 Task: Find connections with filter location Renningen with filter topic #Startupcompanywith filter profile language English with filter current company Spencer Stuart with filter school Manav Rachna International Institute of Research & Studies with filter industry Architecture and Planning with filter service category Grant Writing with filter keywords title Foreman
Action: Mouse moved to (336, 251)
Screenshot: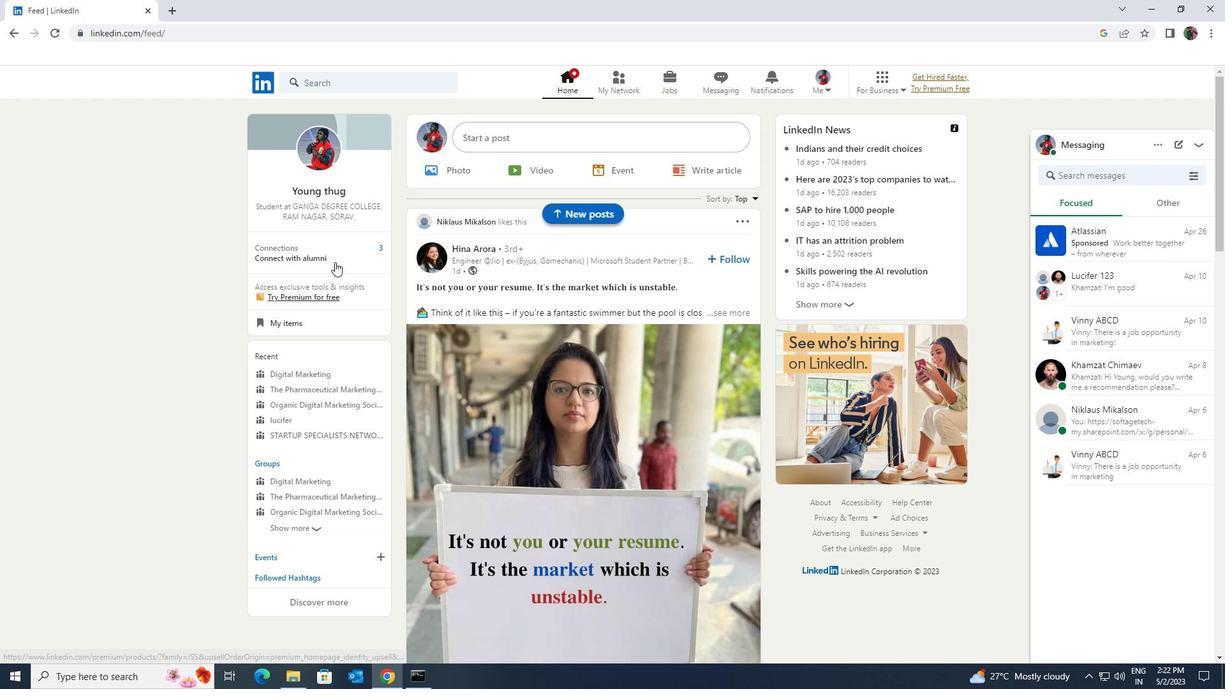 
Action: Mouse pressed left at (336, 251)
Screenshot: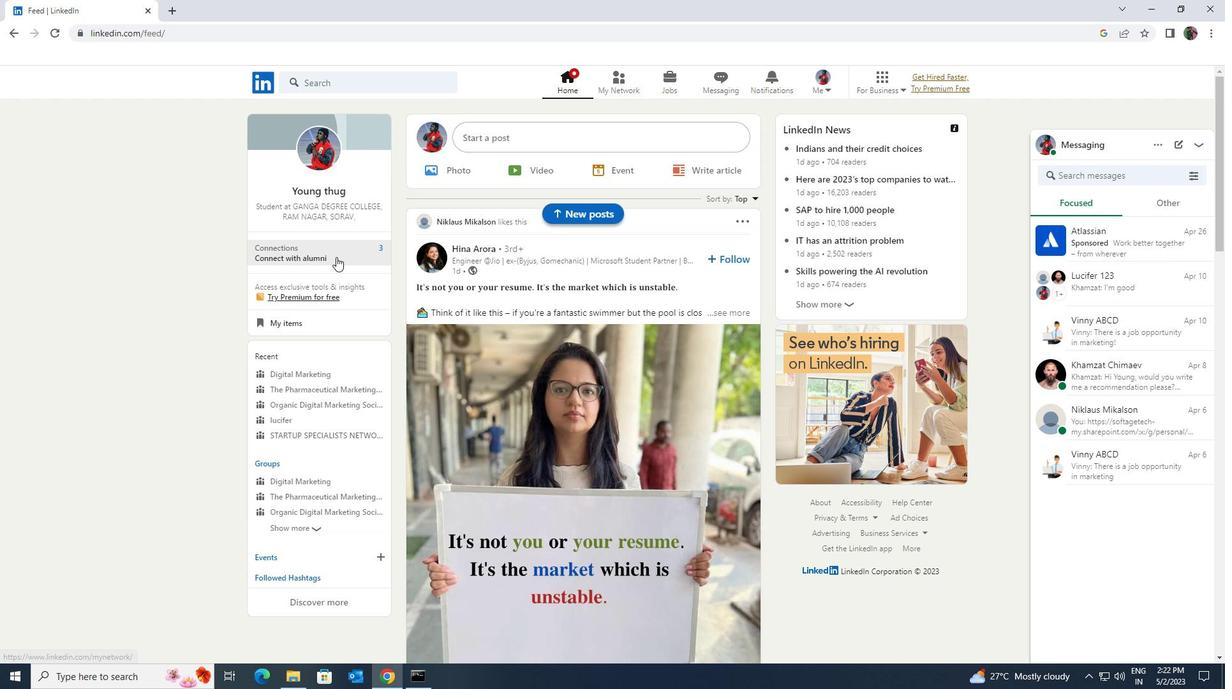 
Action: Mouse moved to (345, 152)
Screenshot: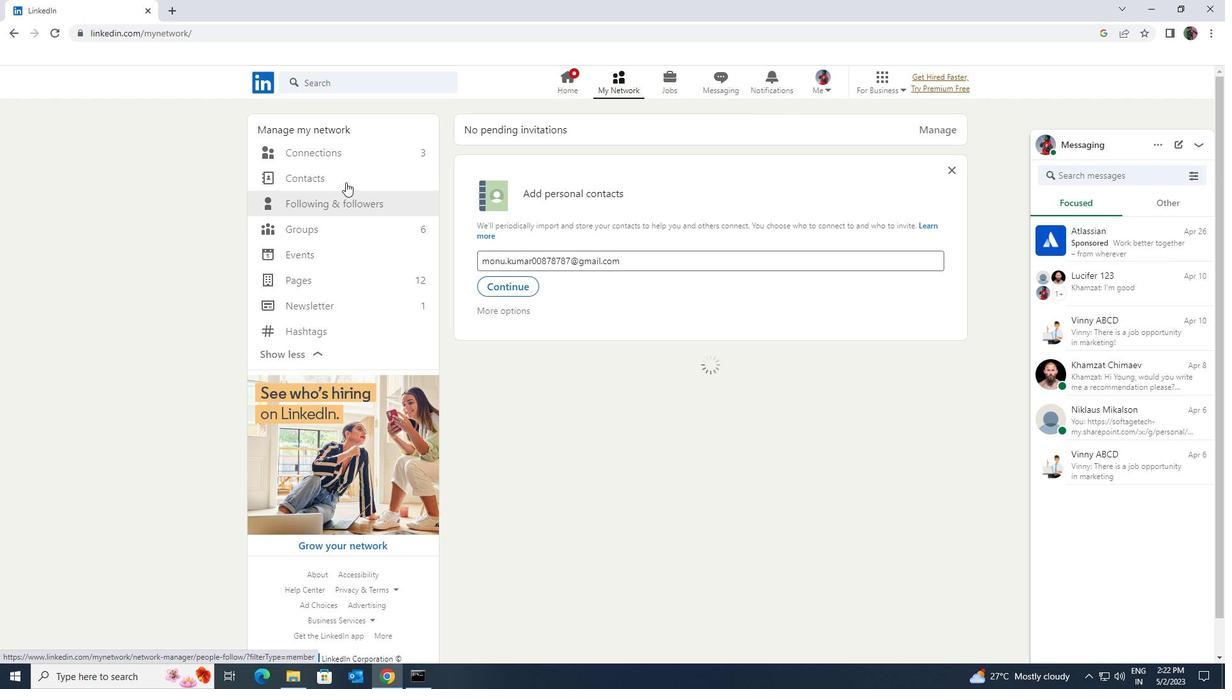 
Action: Mouse pressed left at (345, 152)
Screenshot: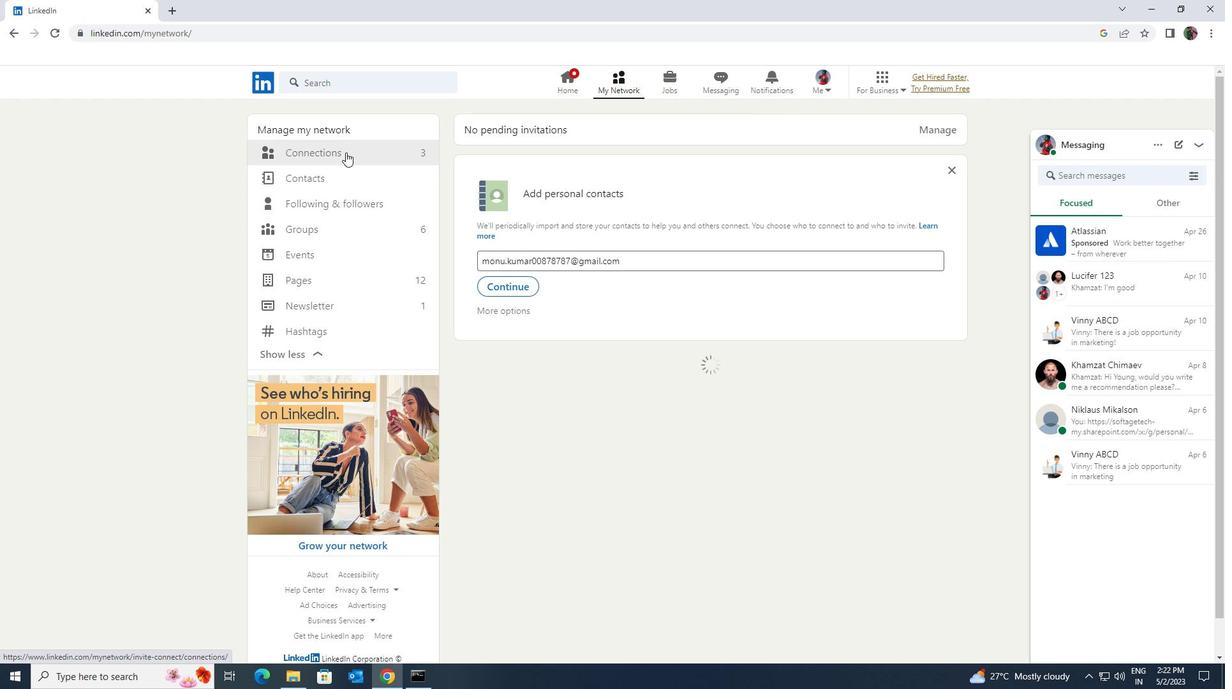 
Action: Mouse moved to (679, 155)
Screenshot: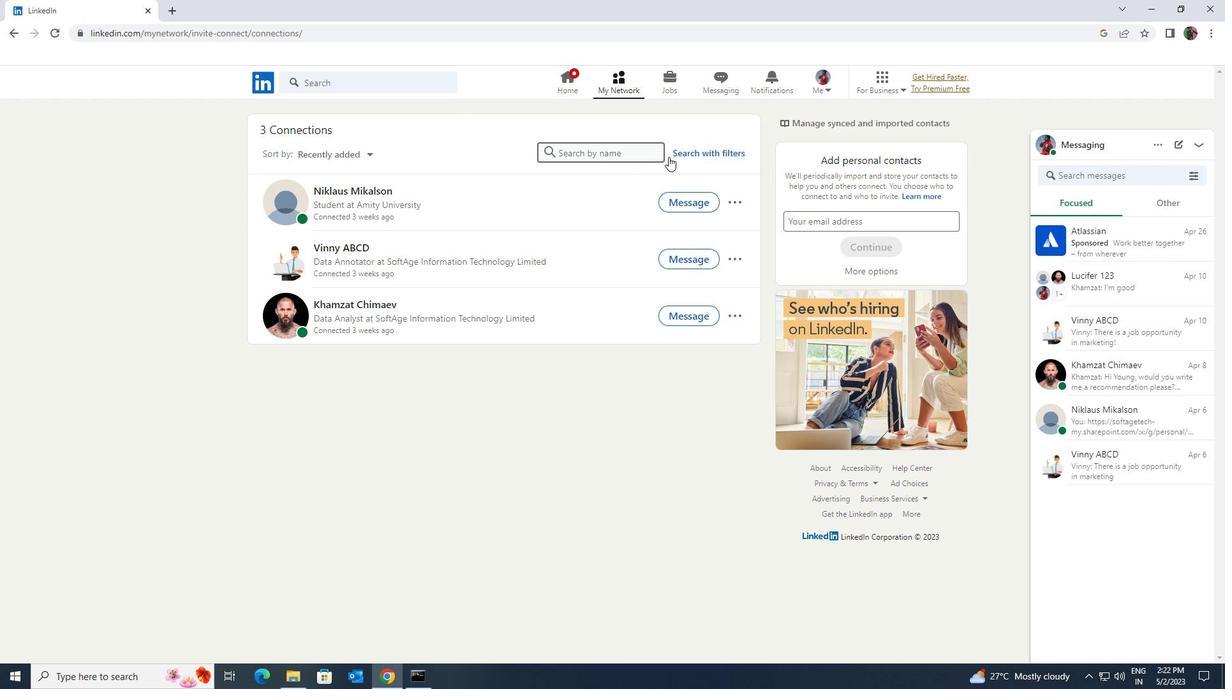 
Action: Mouse pressed left at (679, 155)
Screenshot: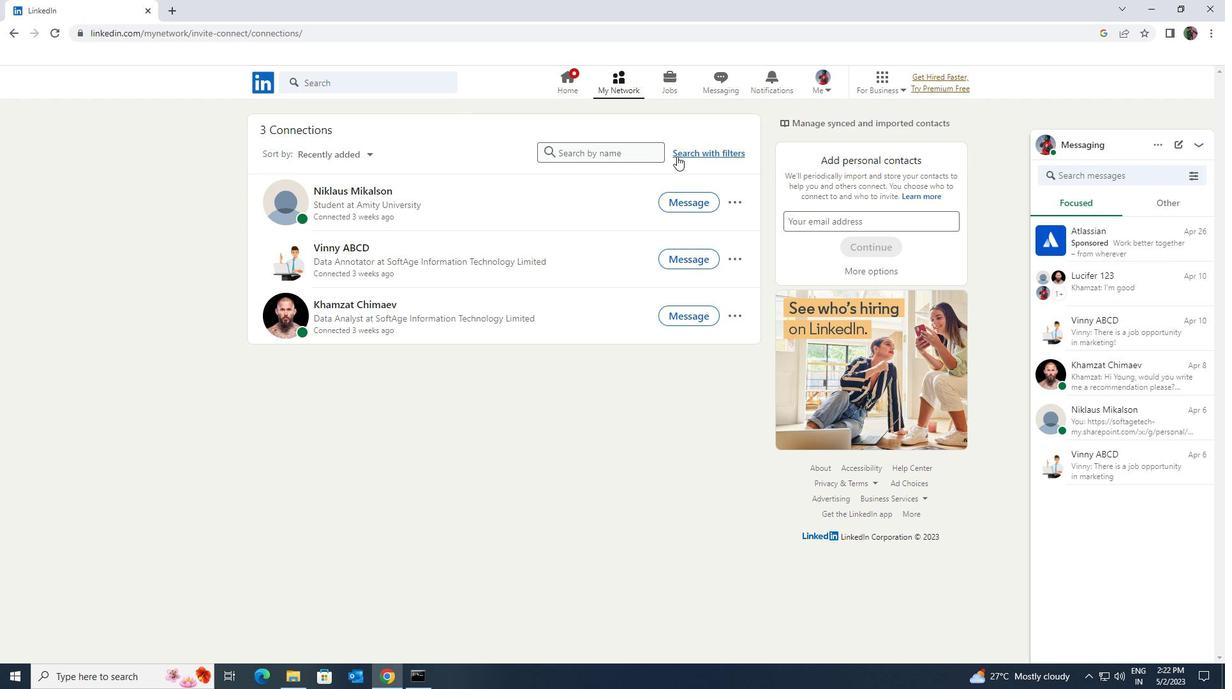 
Action: Mouse moved to (649, 118)
Screenshot: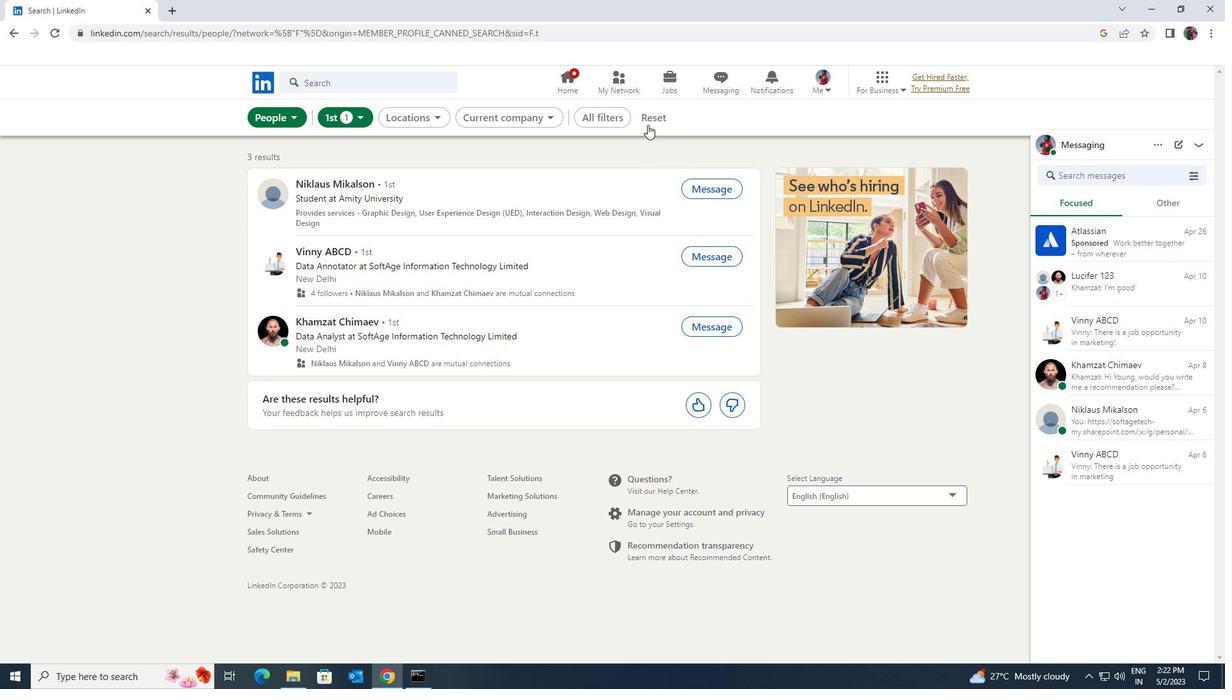 
Action: Mouse pressed left at (649, 118)
Screenshot: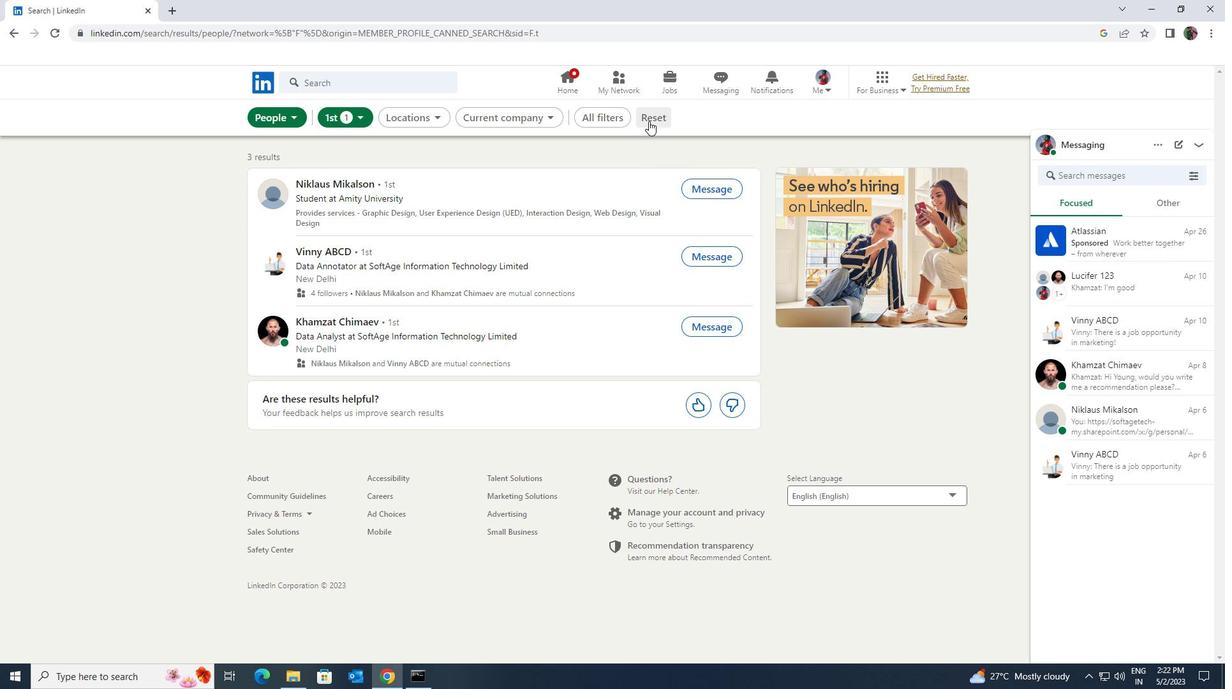 
Action: Mouse moved to (639, 116)
Screenshot: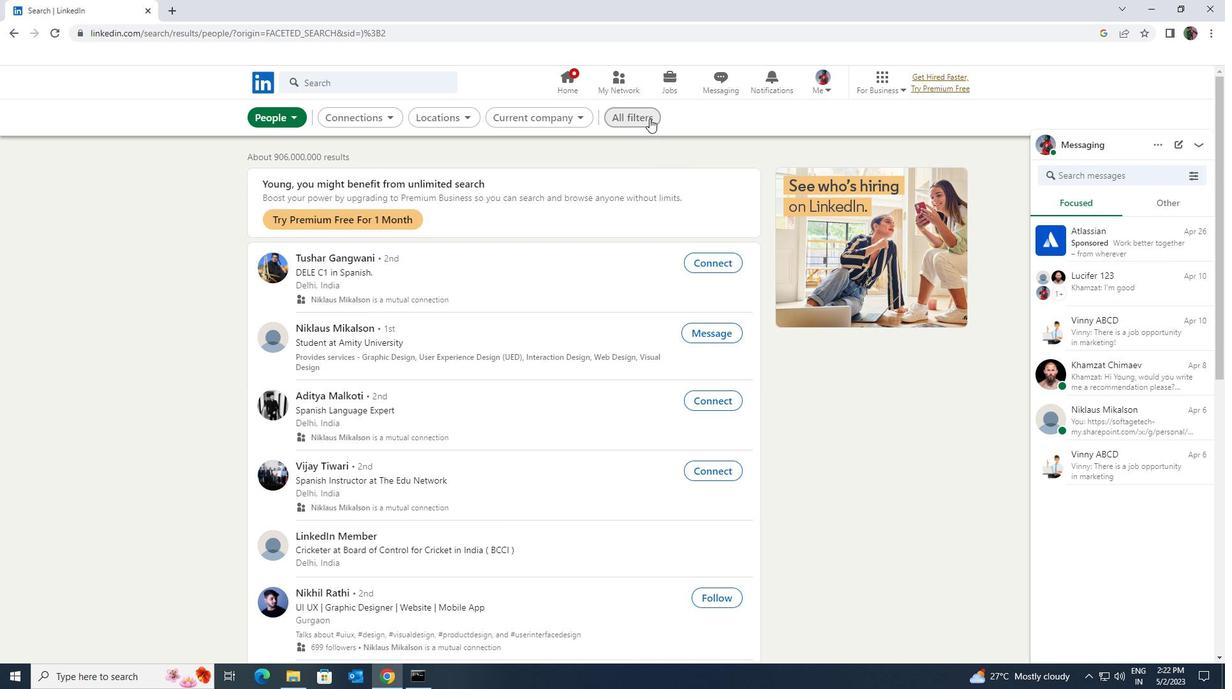 
Action: Mouse pressed left at (639, 116)
Screenshot: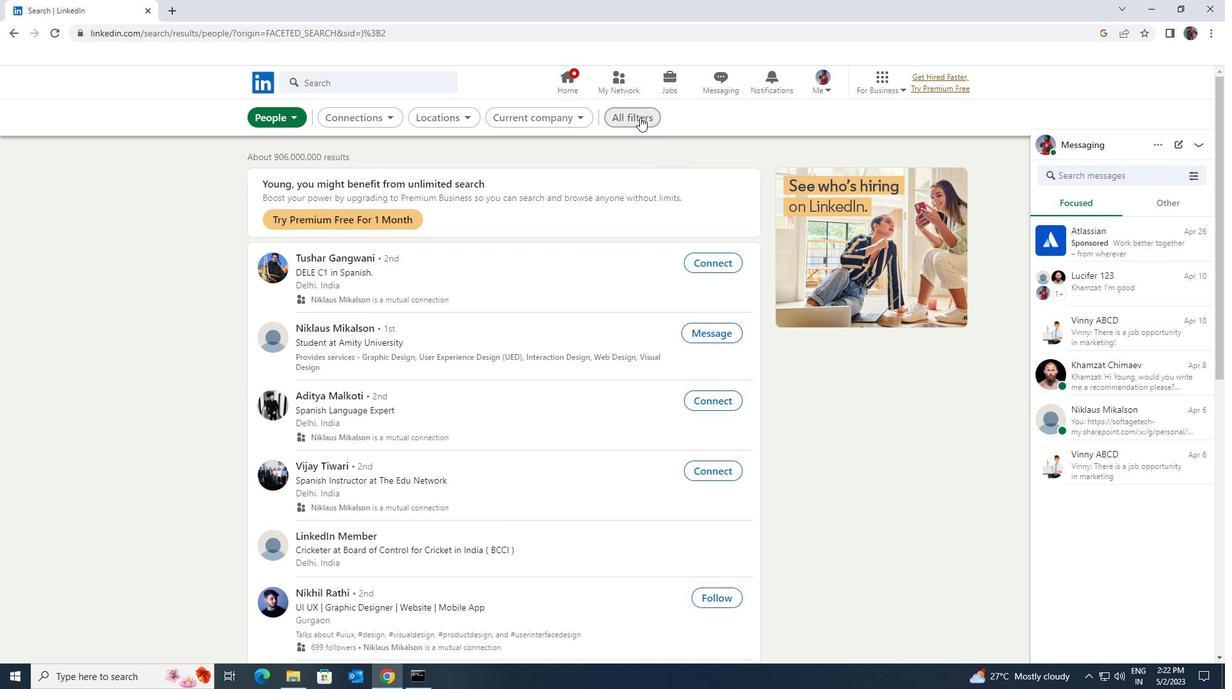 
Action: Mouse moved to (1056, 499)
Screenshot: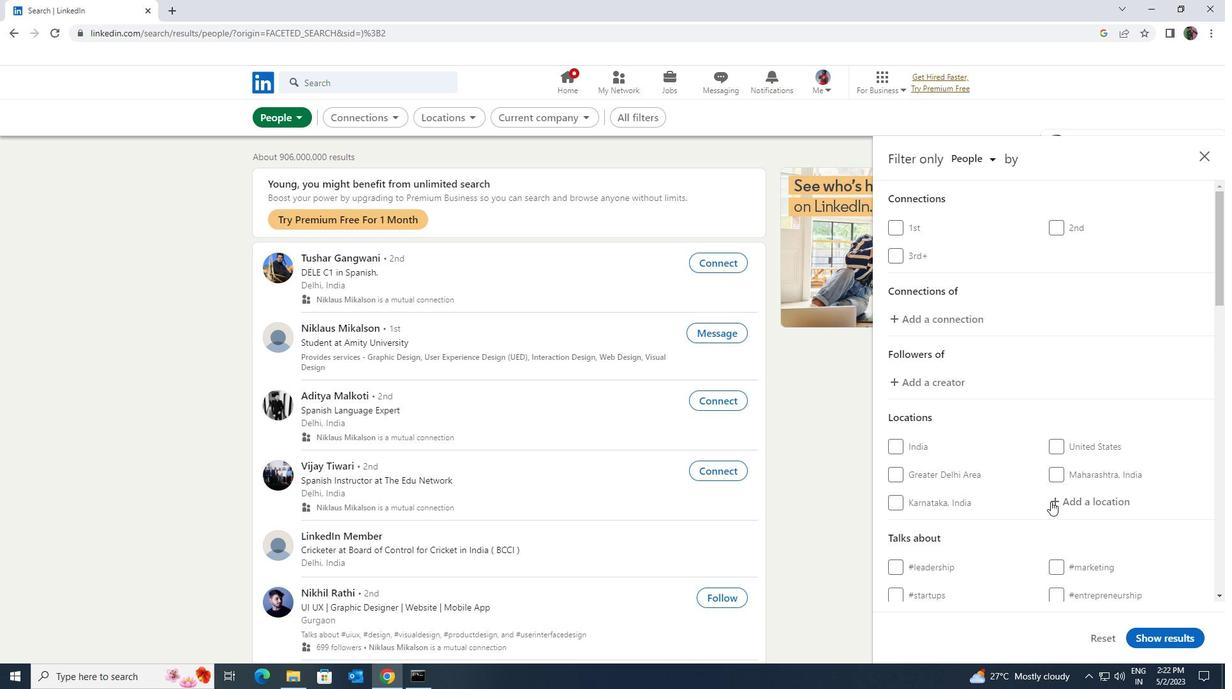 
Action: Mouse pressed left at (1056, 499)
Screenshot: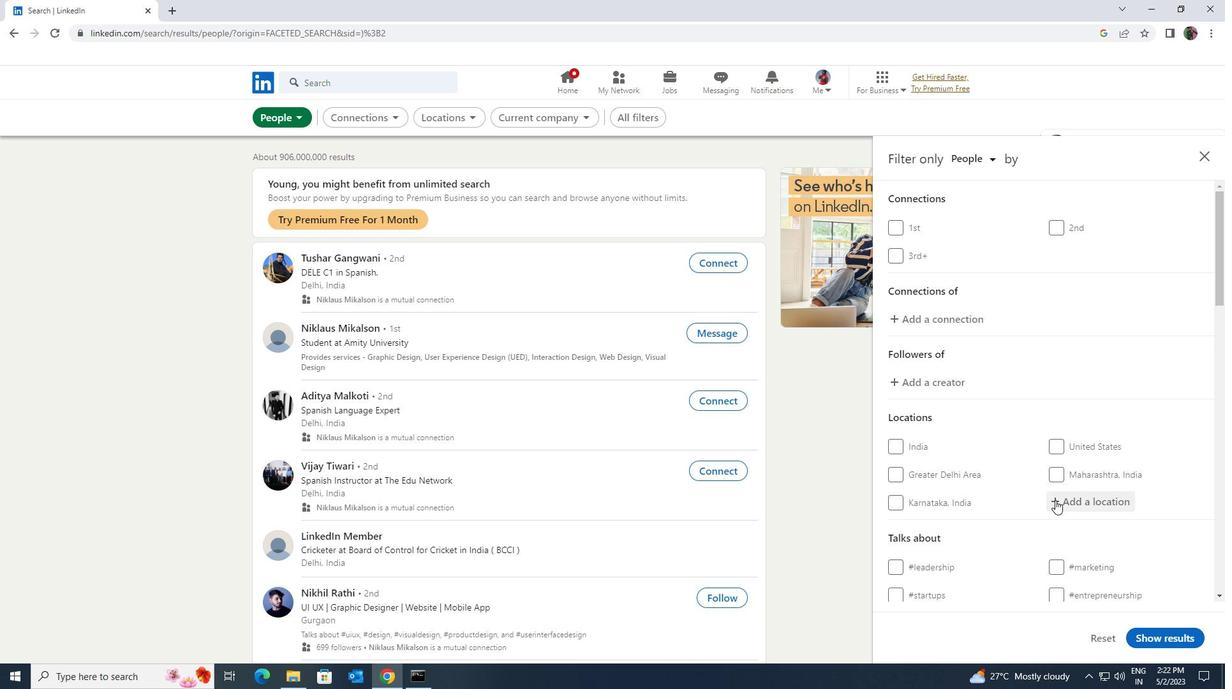 
Action: Mouse moved to (1058, 489)
Screenshot: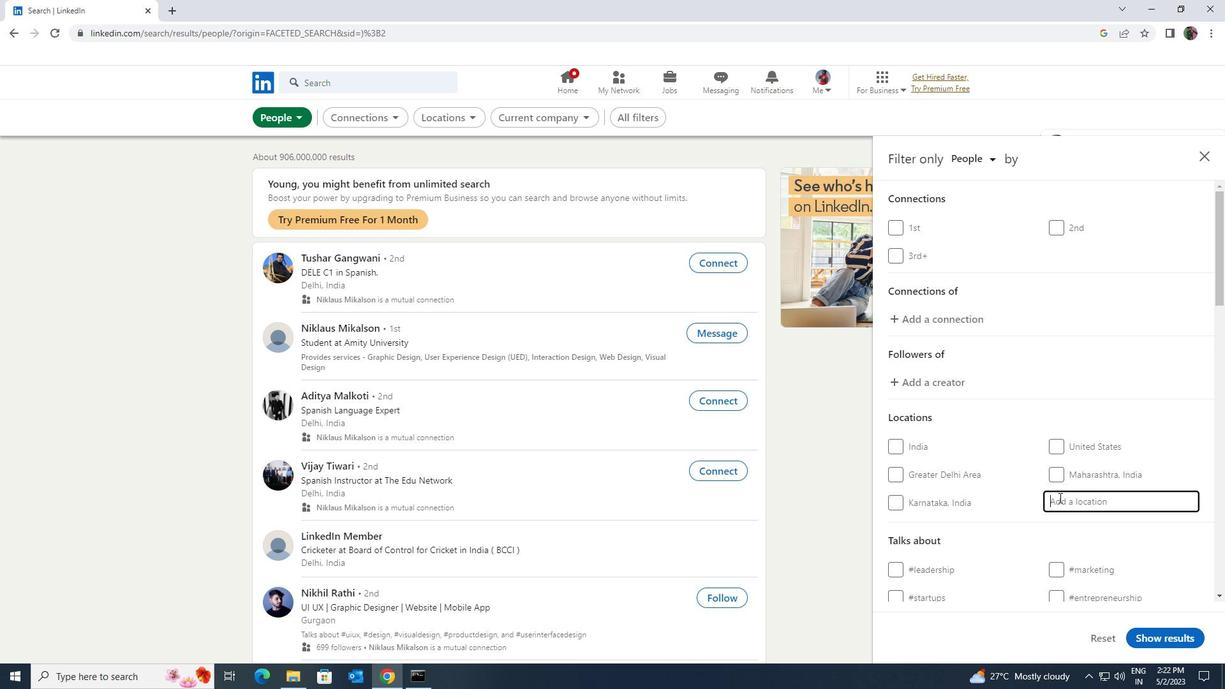 
Action: Key pressed <Key.shift><Key.shift><Key.shift><Key.shift><Key.shift><Key.shift><Key.shift><Key.shift><Key.shift><Key.shift><Key.shift><Key.shift><Key.shift>RENNIN
Screenshot: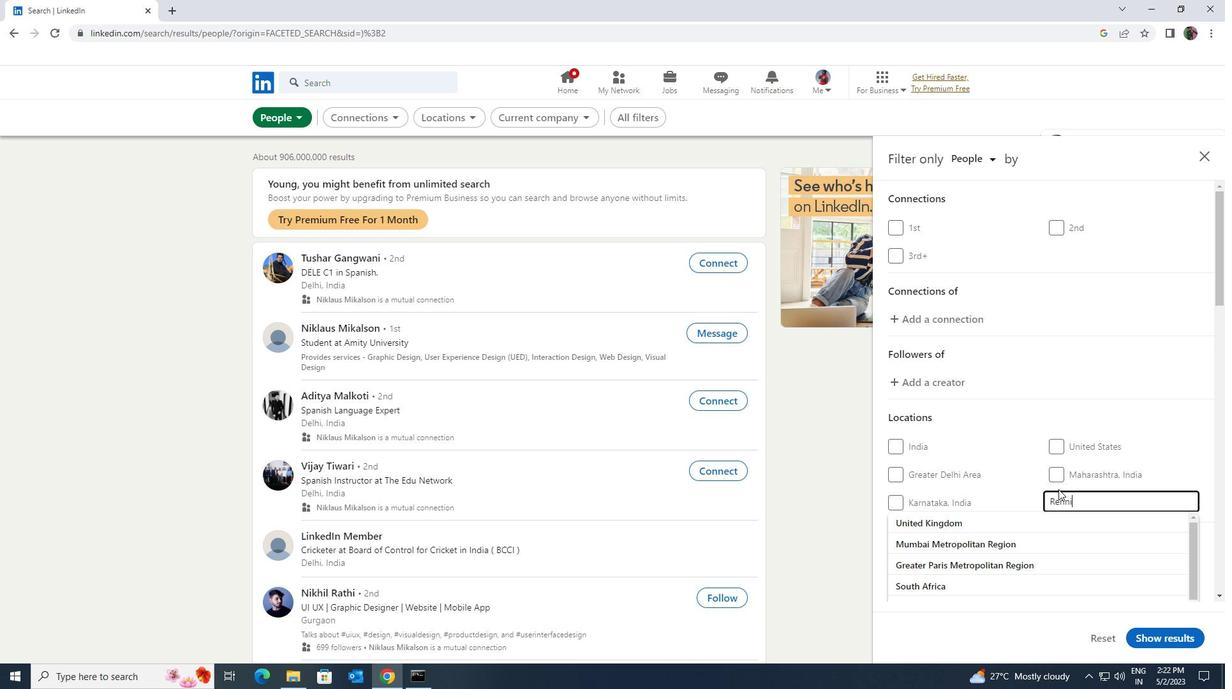 
Action: Mouse moved to (1051, 520)
Screenshot: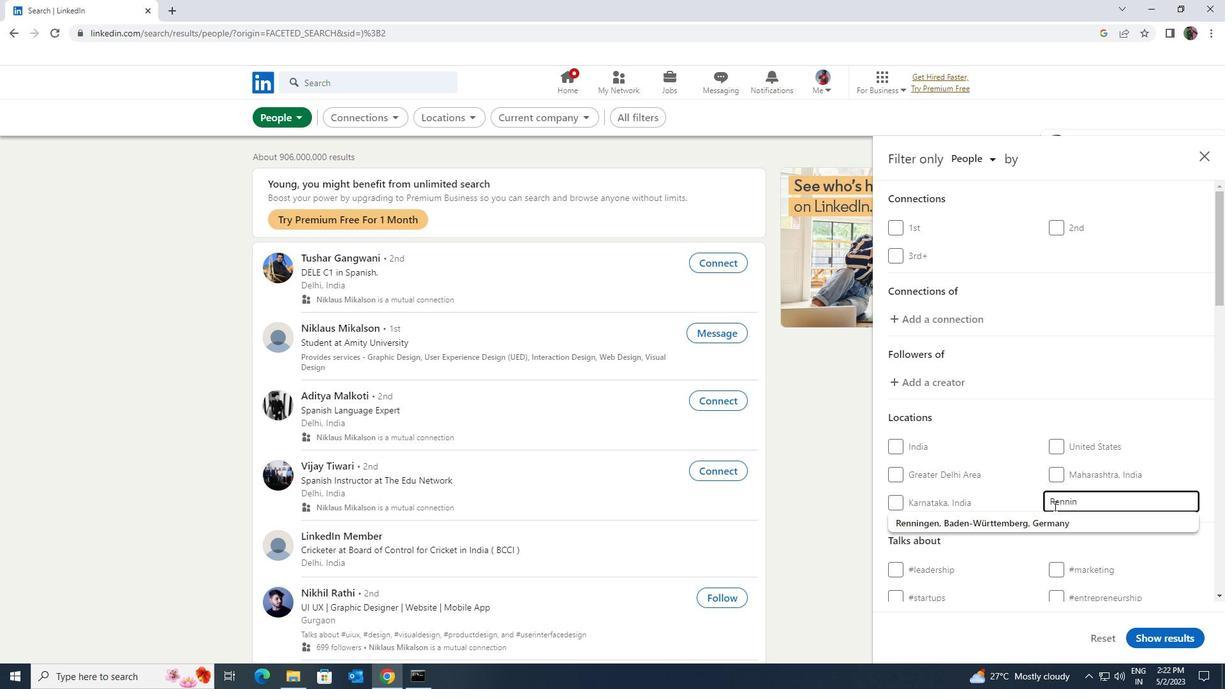 
Action: Mouse pressed left at (1051, 520)
Screenshot: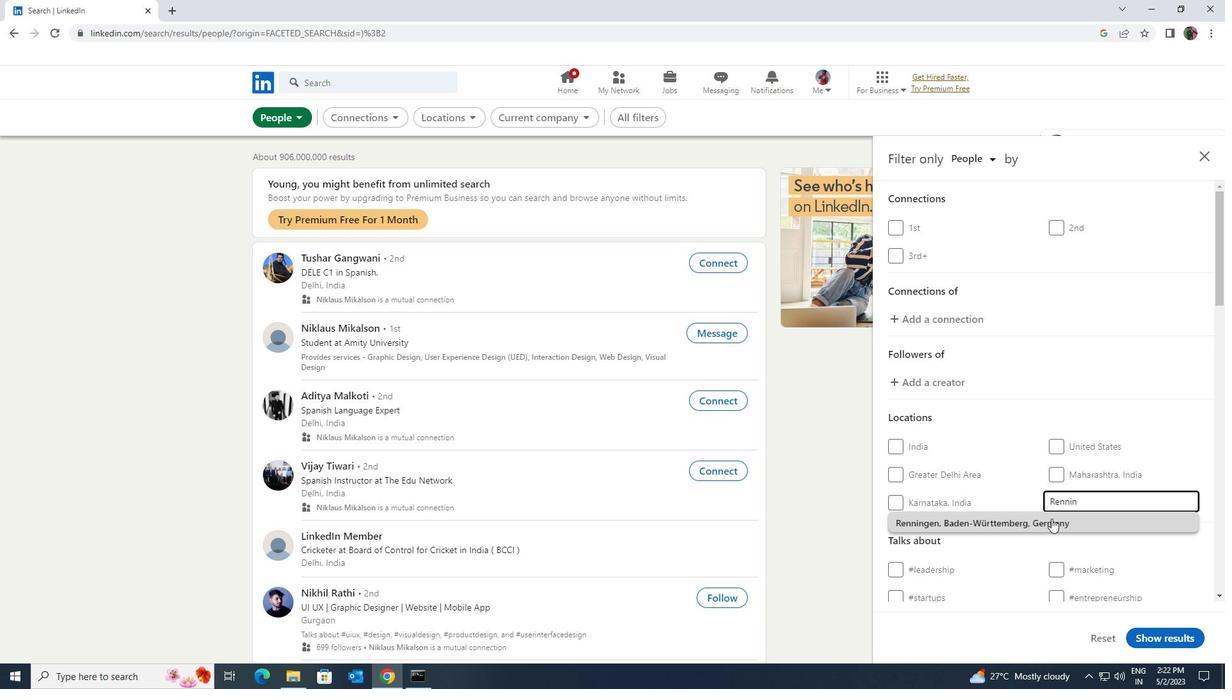 
Action: Mouse moved to (1051, 516)
Screenshot: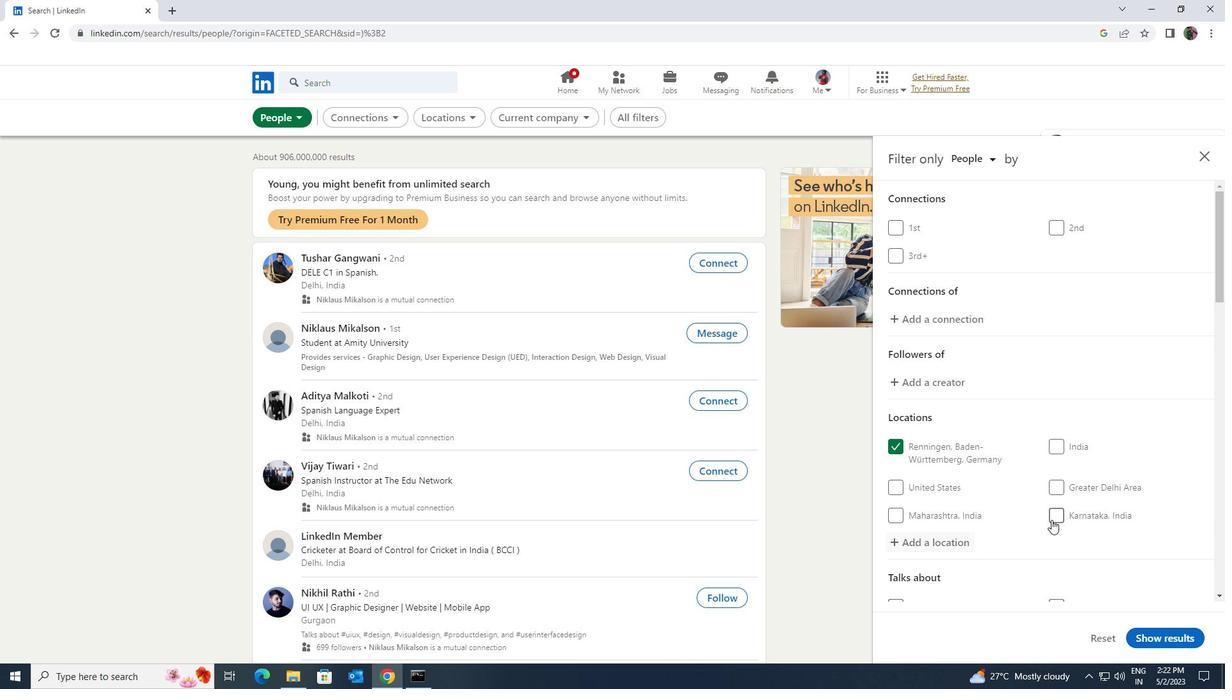 
Action: Mouse scrolled (1051, 516) with delta (0, 0)
Screenshot: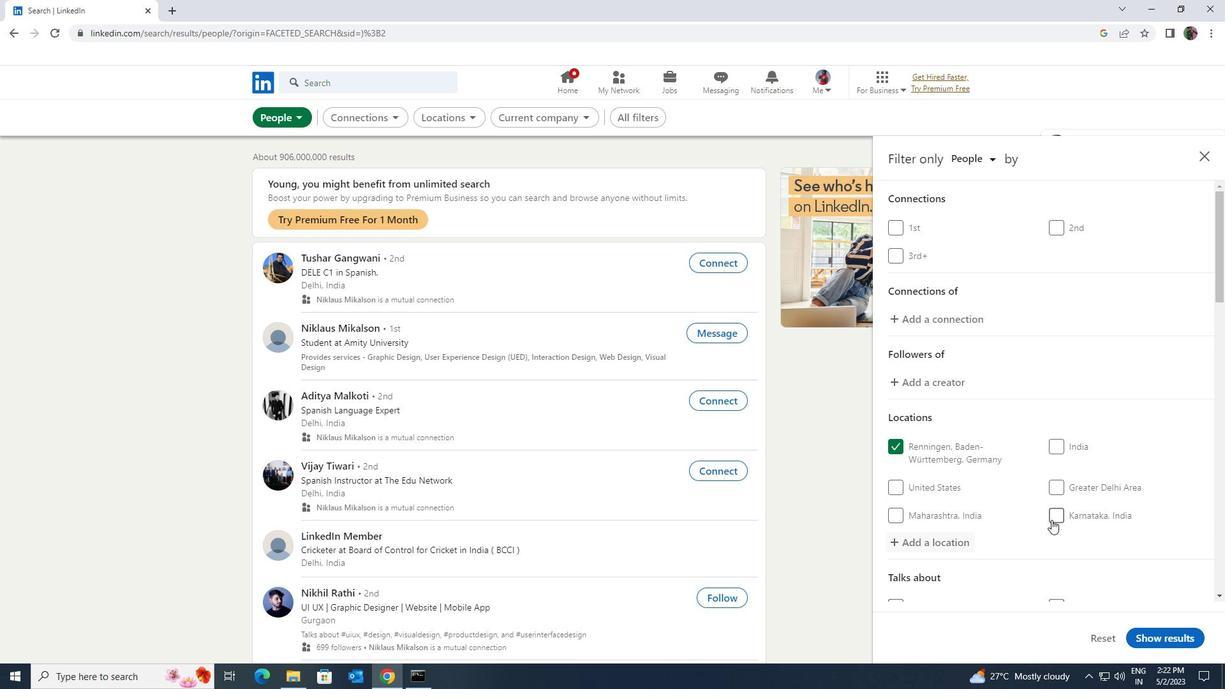
Action: Mouse scrolled (1051, 516) with delta (0, 0)
Screenshot: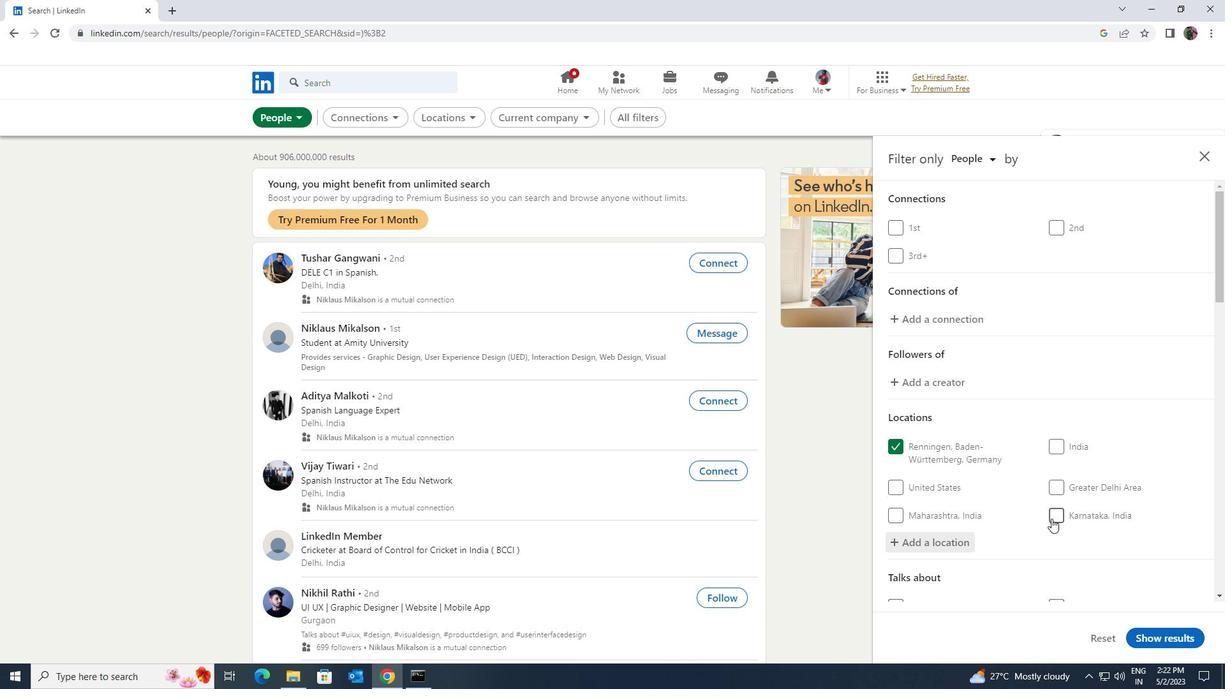 
Action: Mouse moved to (1055, 529)
Screenshot: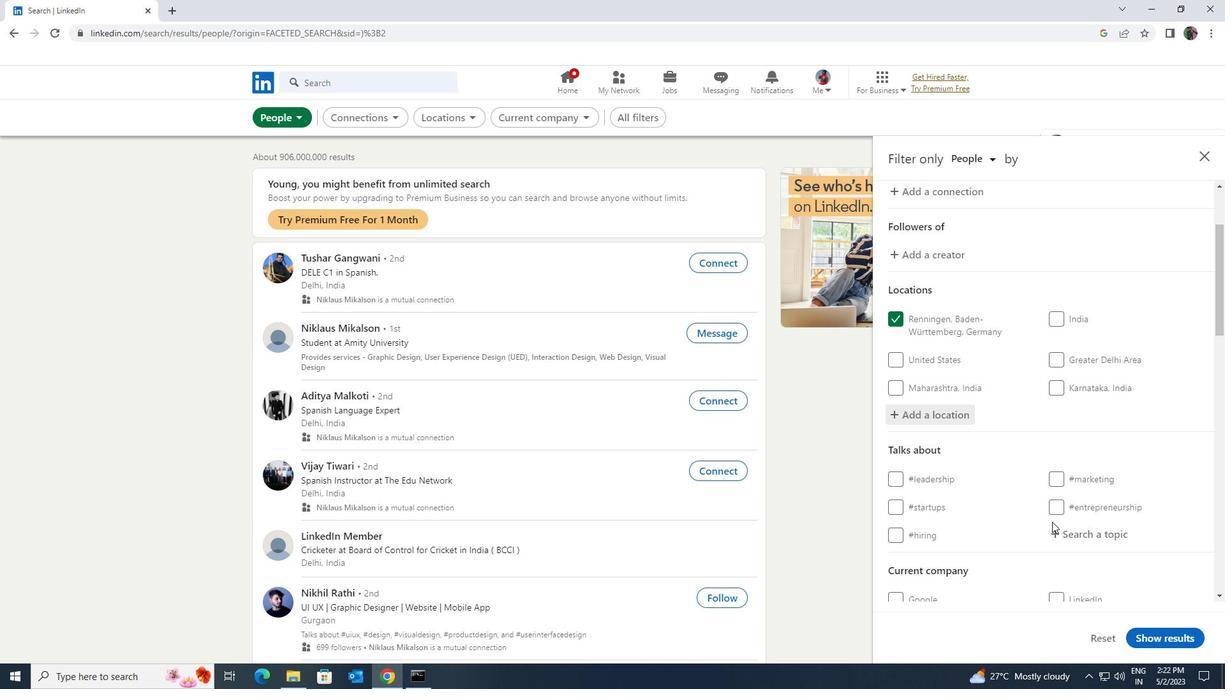 
Action: Mouse pressed left at (1055, 529)
Screenshot: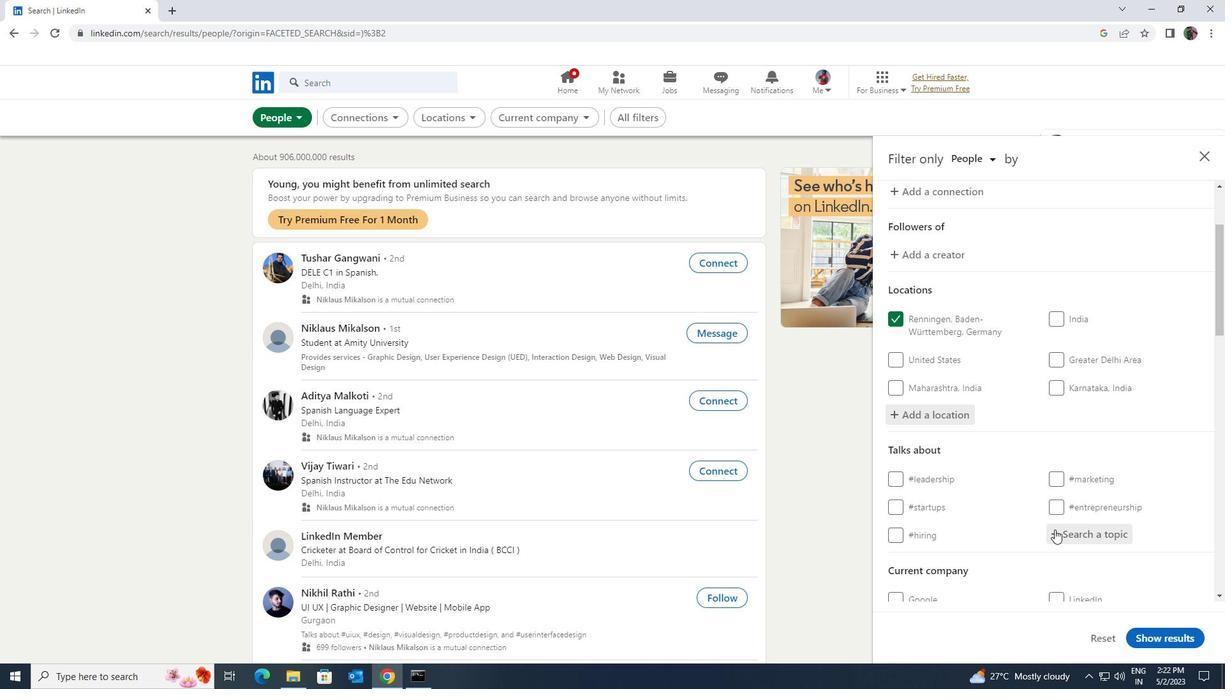 
Action: Key pressed <Key.shift><Key.shift><Key.shift><Key.shift><Key.shift><Key.shift><Key.shift>STARTUPCOMP
Screenshot: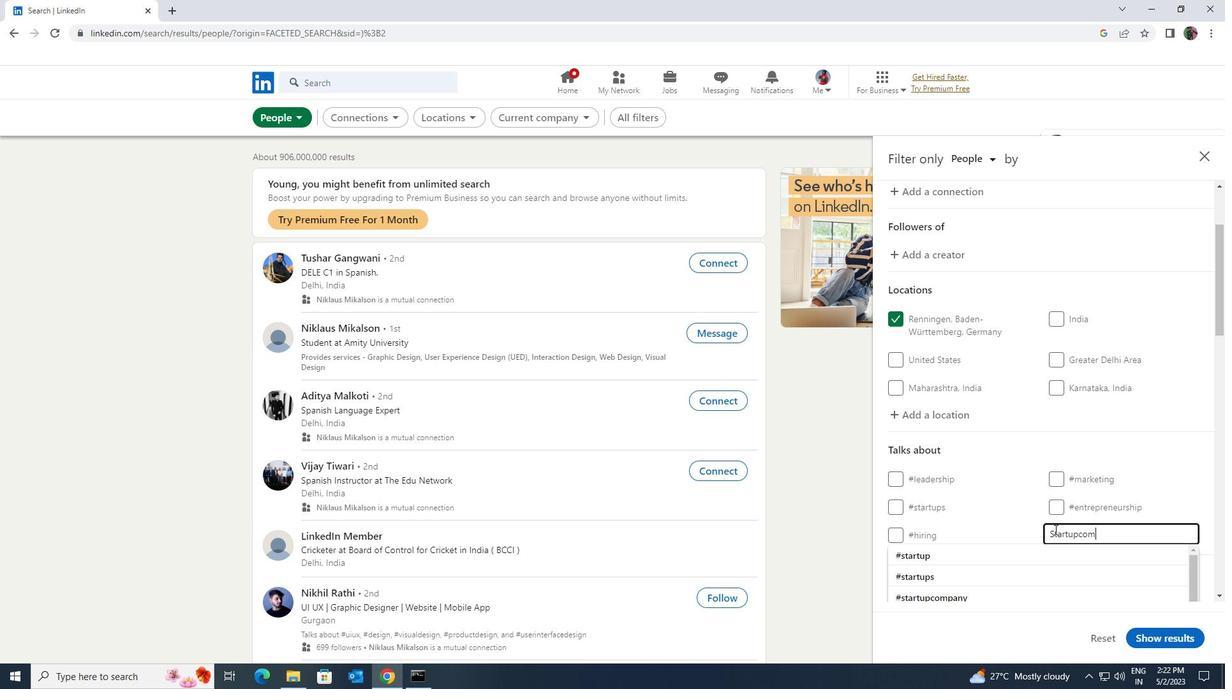 
Action: Mouse moved to (1031, 555)
Screenshot: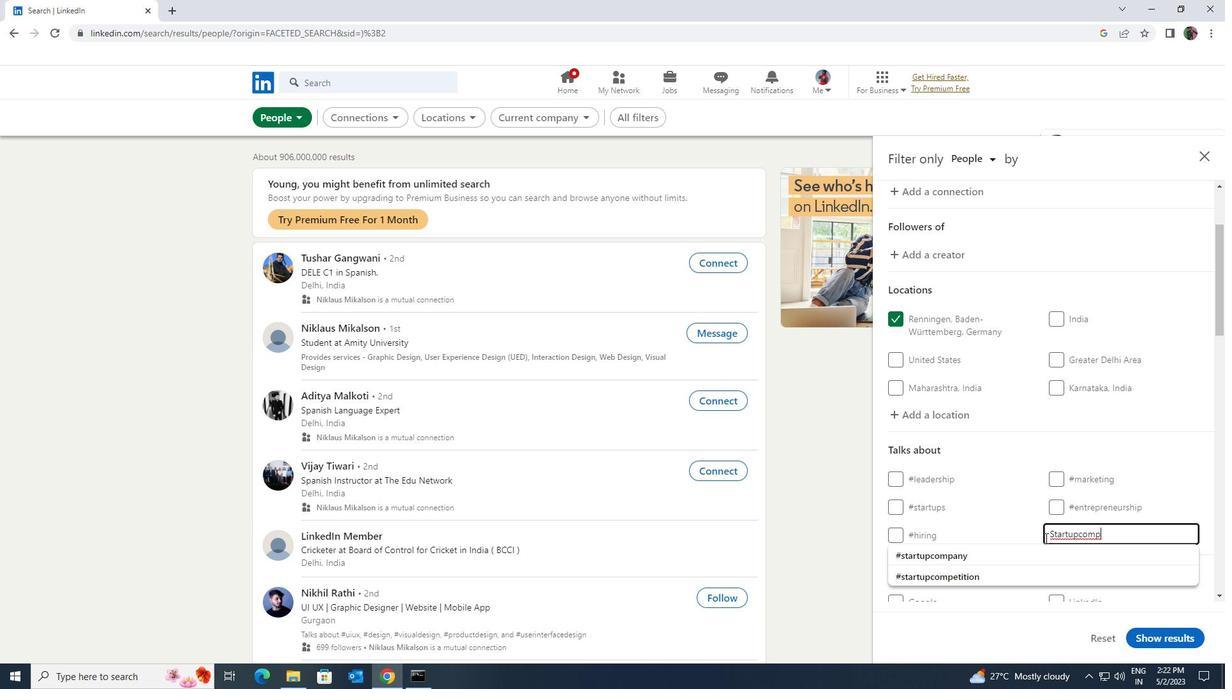 
Action: Mouse pressed left at (1031, 555)
Screenshot: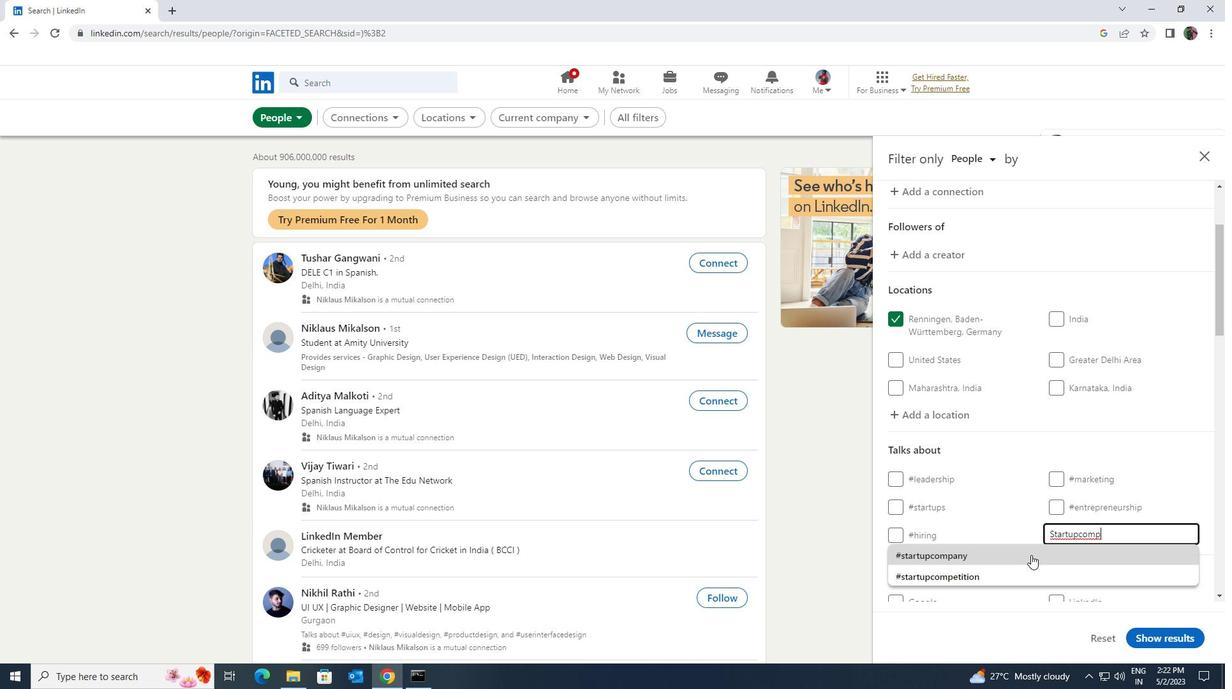 
Action: Mouse moved to (1042, 486)
Screenshot: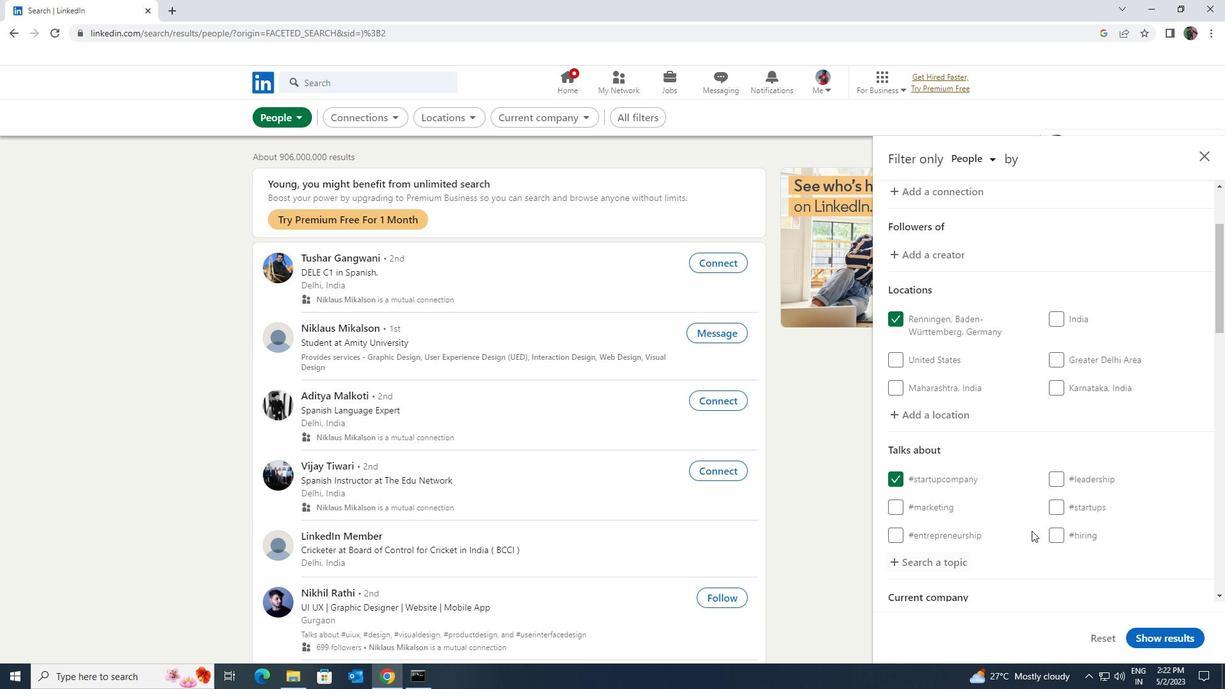 
Action: Mouse scrolled (1042, 485) with delta (0, 0)
Screenshot: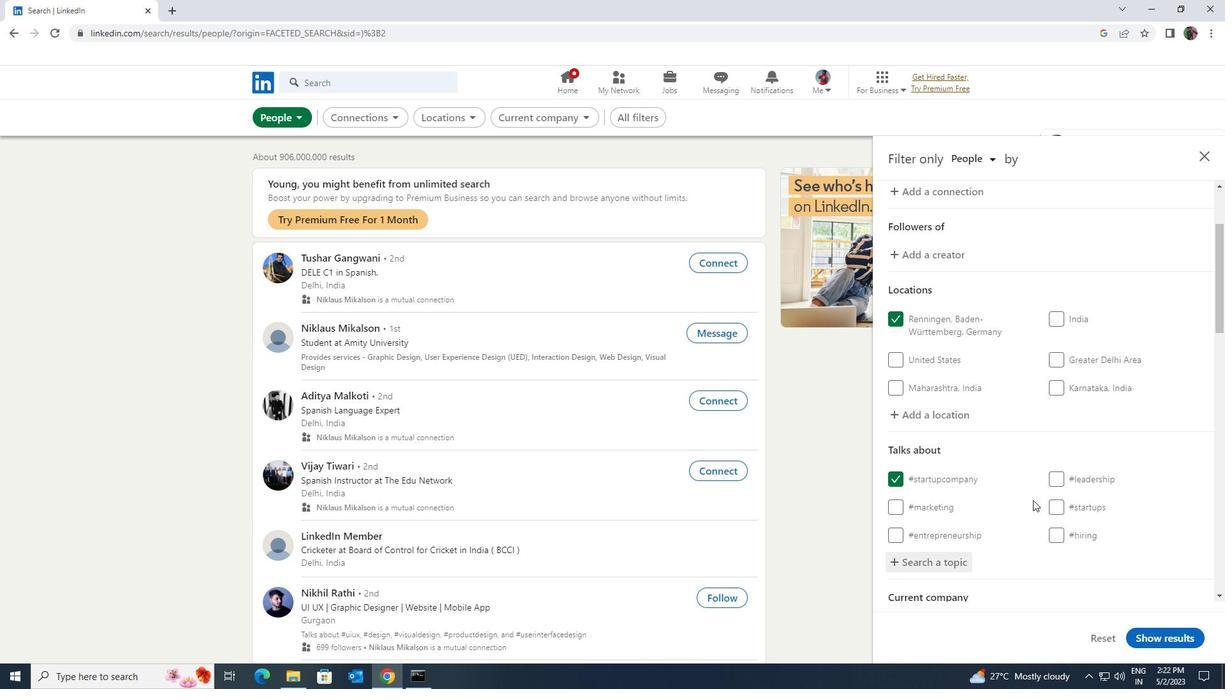 
Action: Mouse scrolled (1042, 485) with delta (0, 0)
Screenshot: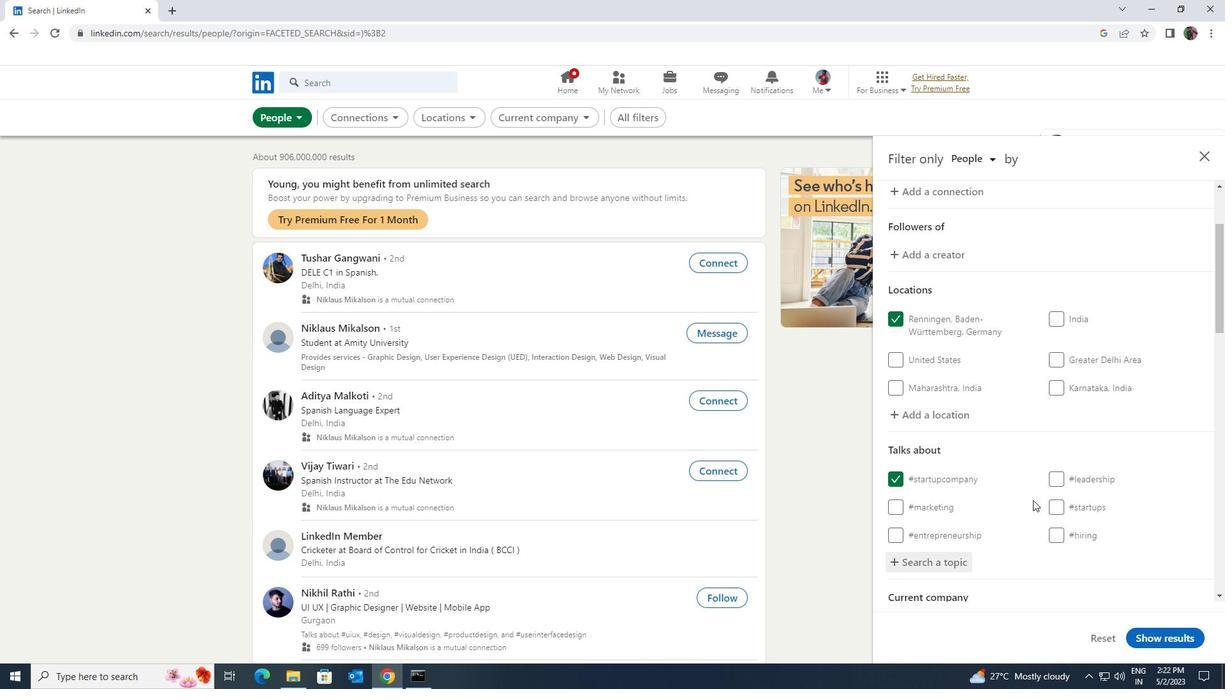 
Action: Mouse scrolled (1042, 485) with delta (0, 0)
Screenshot: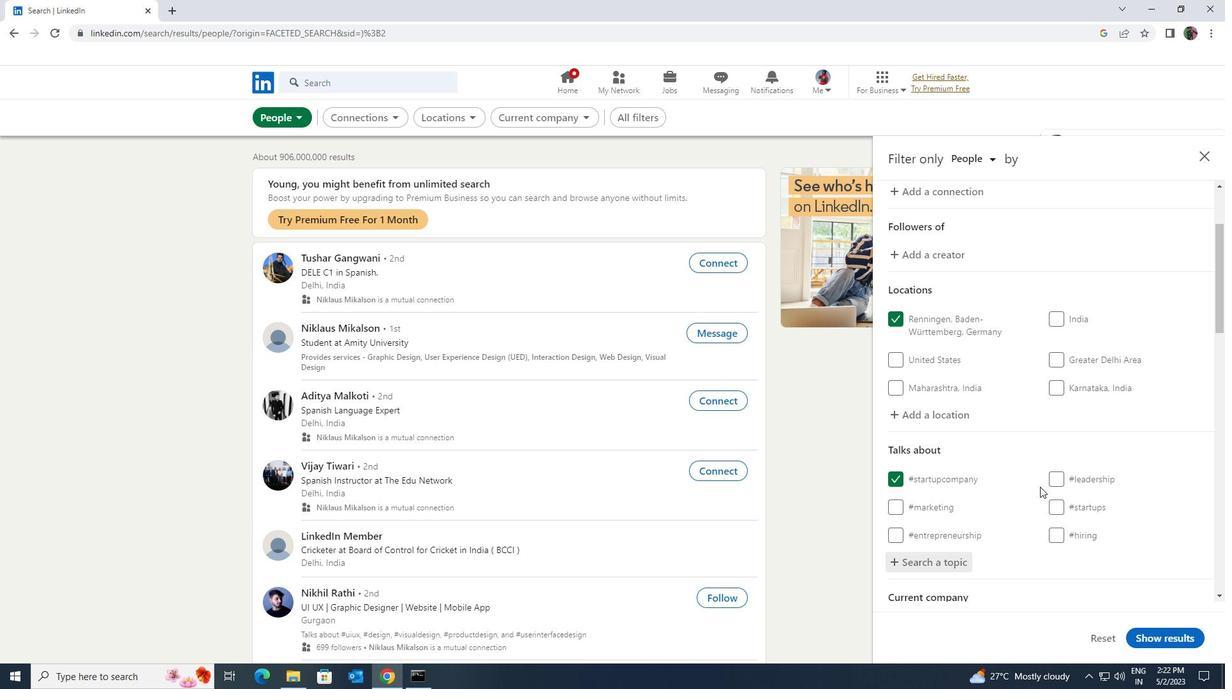 
Action: Mouse moved to (1042, 485)
Screenshot: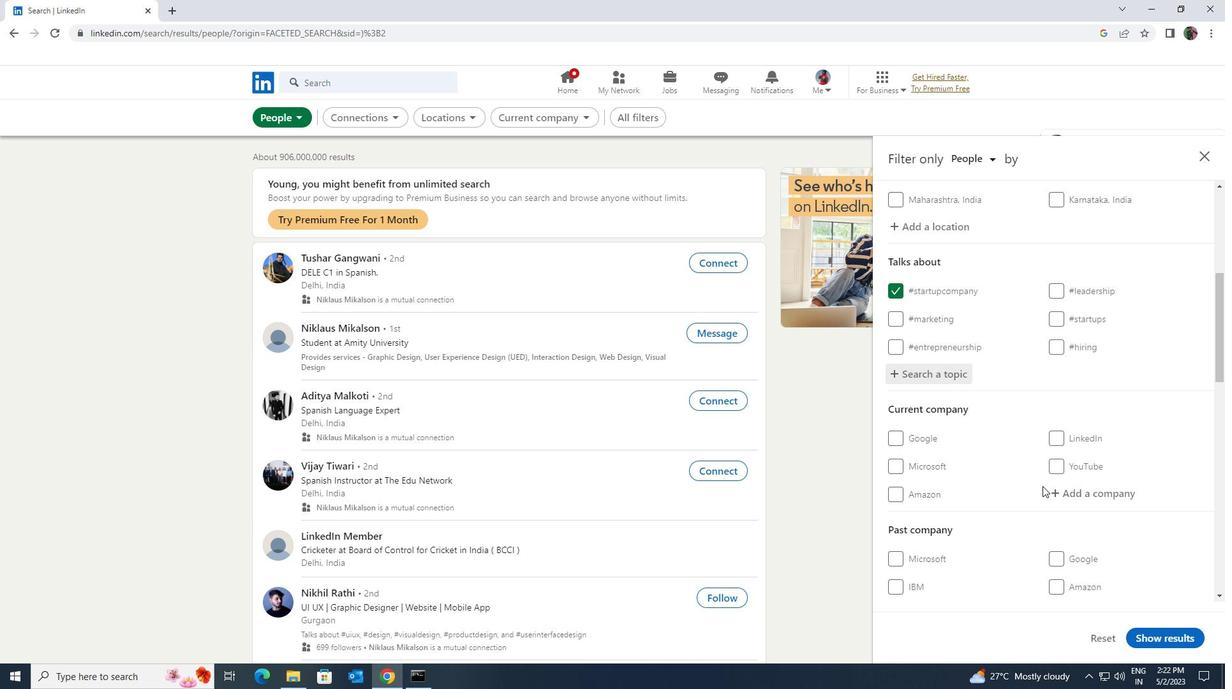
Action: Mouse scrolled (1042, 485) with delta (0, 0)
Screenshot: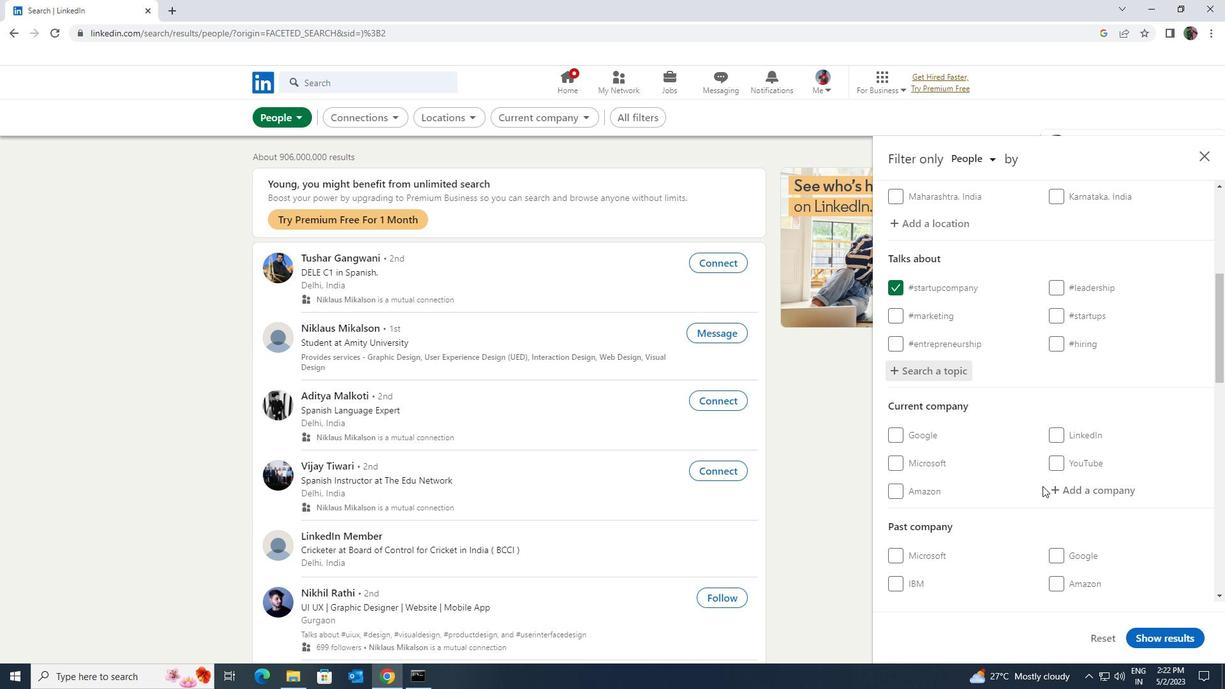 
Action: Mouse scrolled (1042, 485) with delta (0, 0)
Screenshot: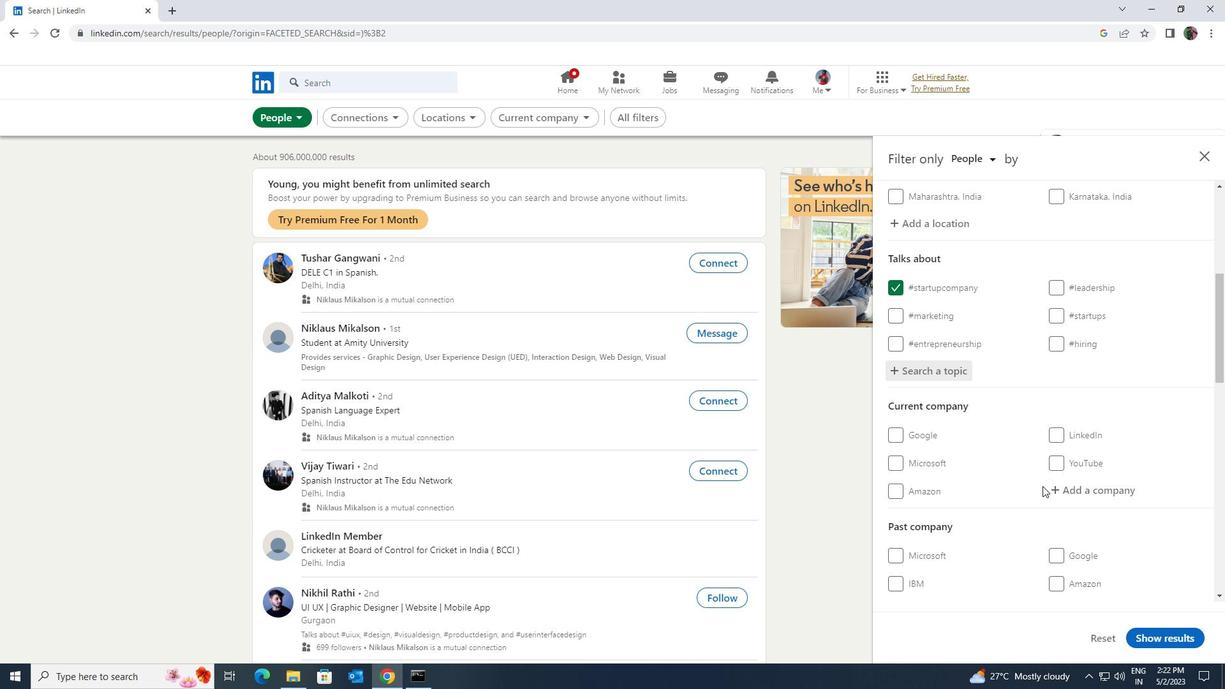 
Action: Mouse scrolled (1042, 485) with delta (0, 0)
Screenshot: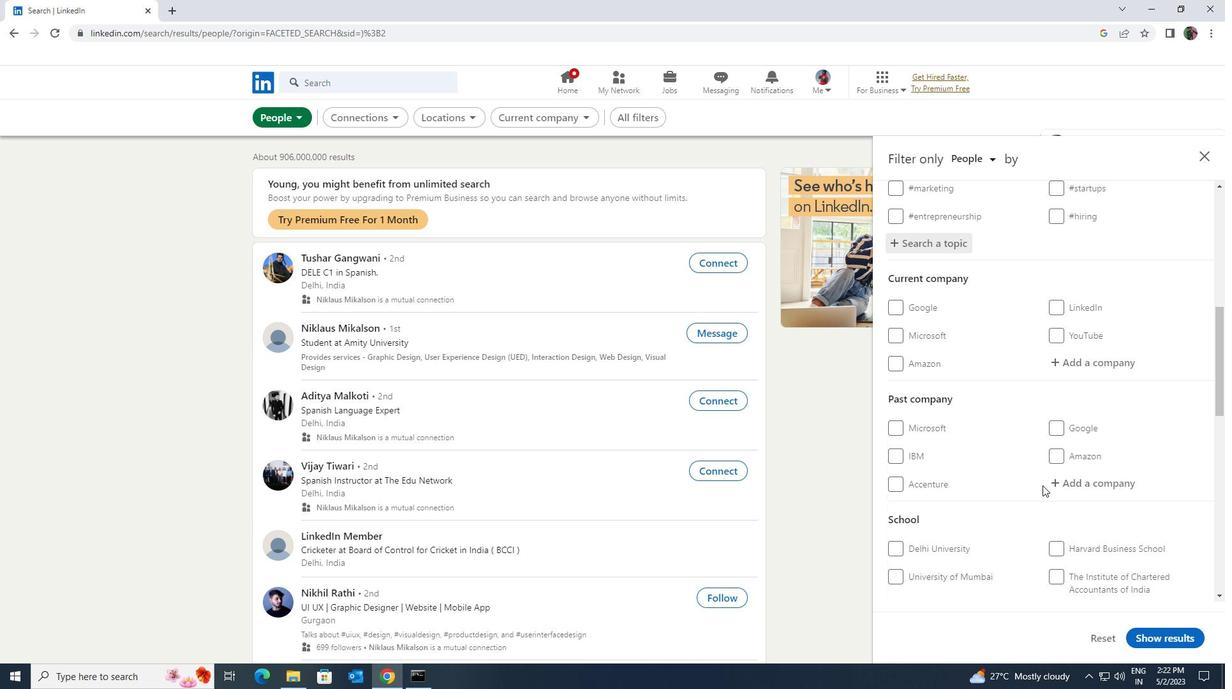 
Action: Mouse scrolled (1042, 485) with delta (0, 0)
Screenshot: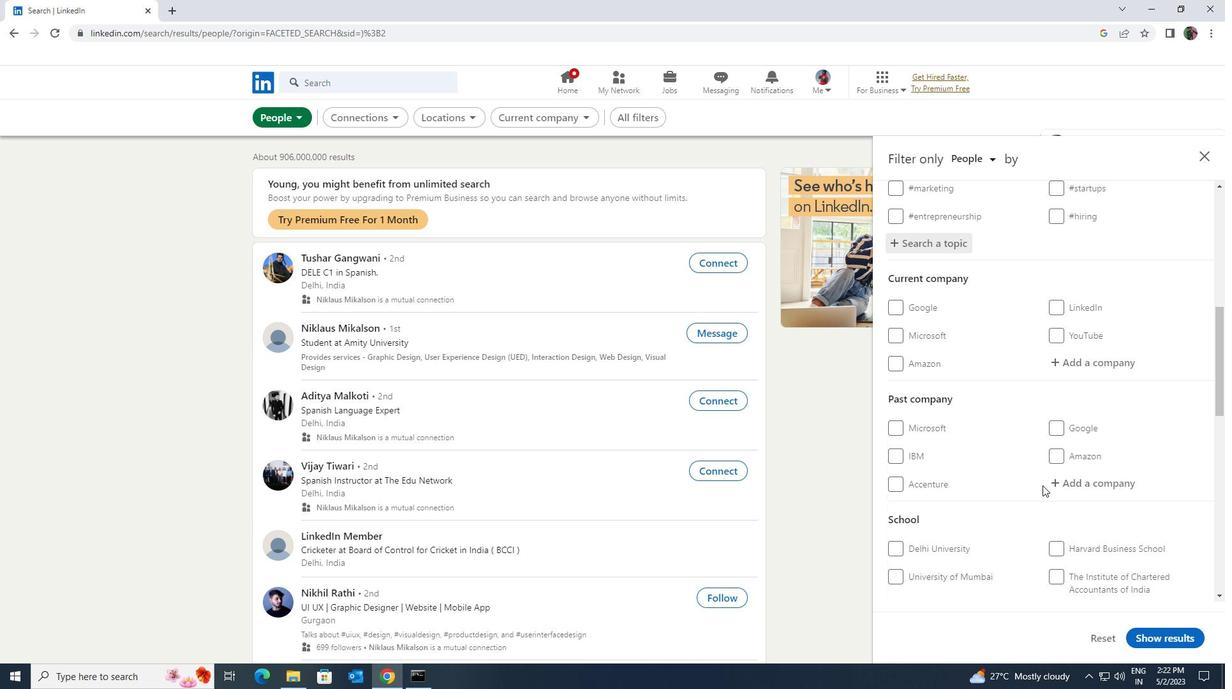 
Action: Mouse moved to (1006, 458)
Screenshot: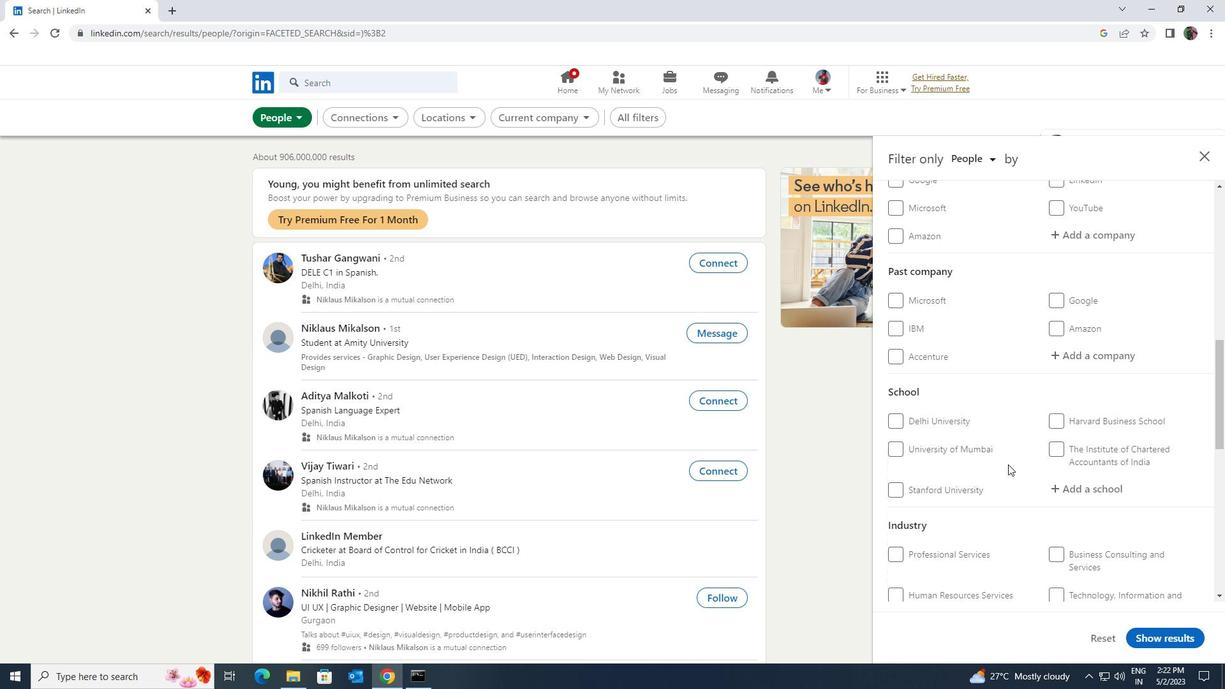 
Action: Mouse scrolled (1006, 458) with delta (0, 0)
Screenshot: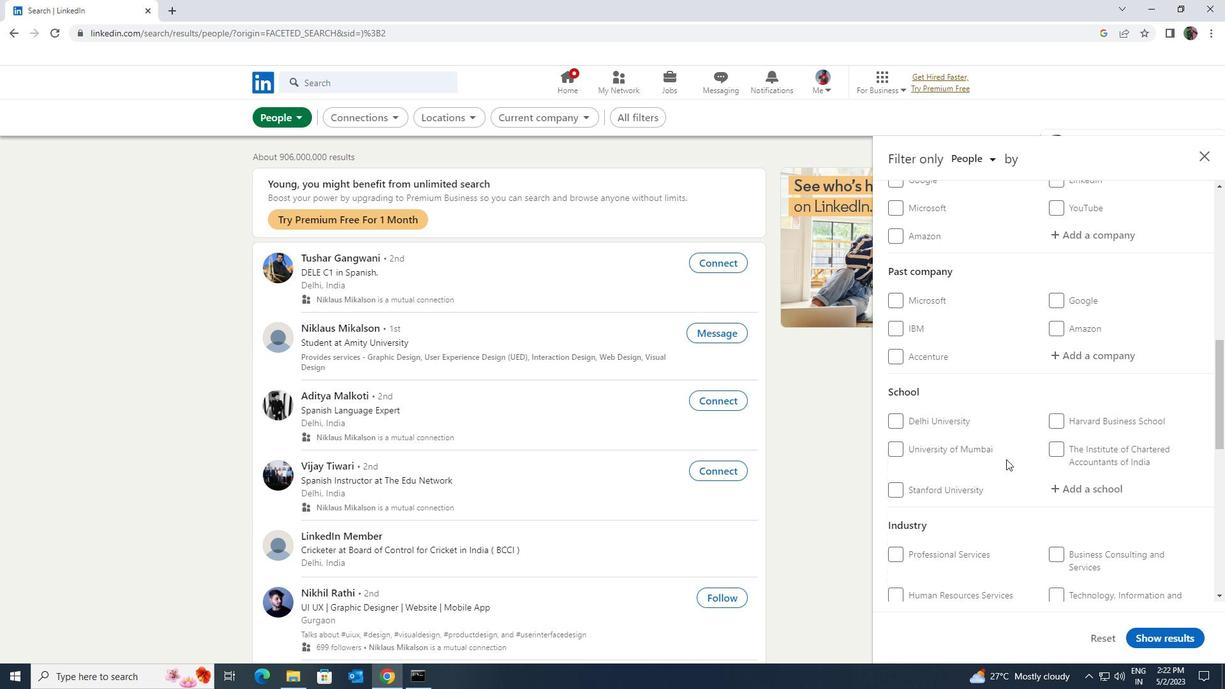 
Action: Mouse scrolled (1006, 458) with delta (0, 0)
Screenshot: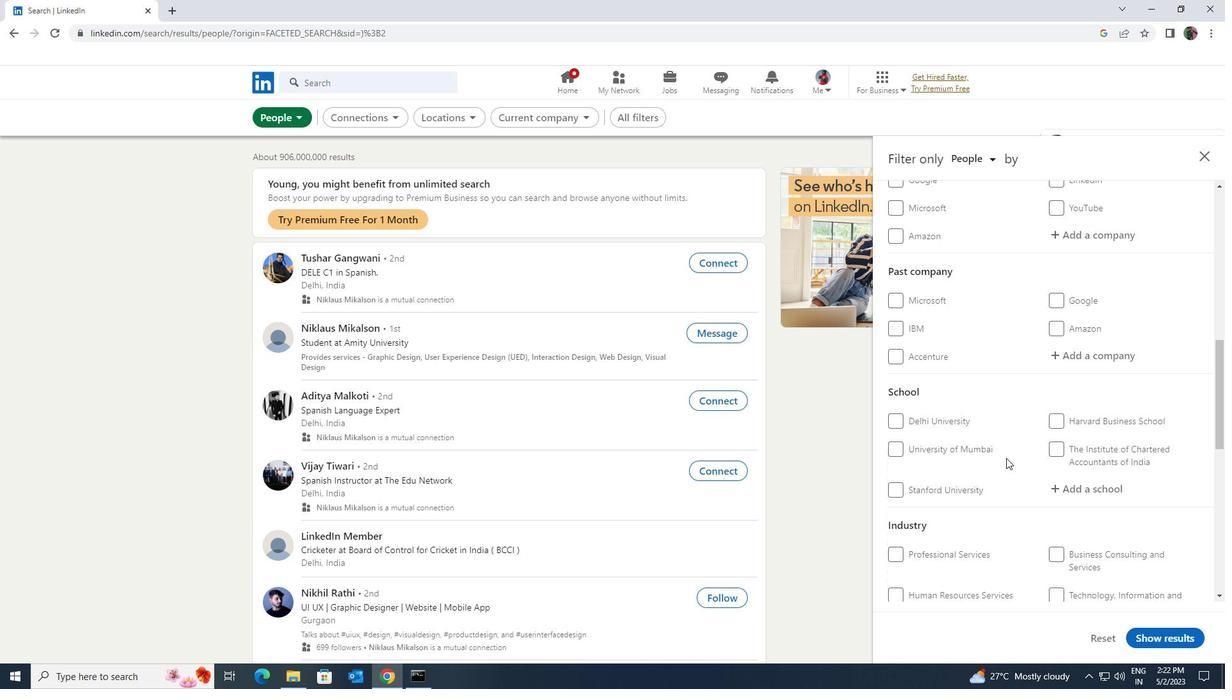
Action: Mouse moved to (1005, 456)
Screenshot: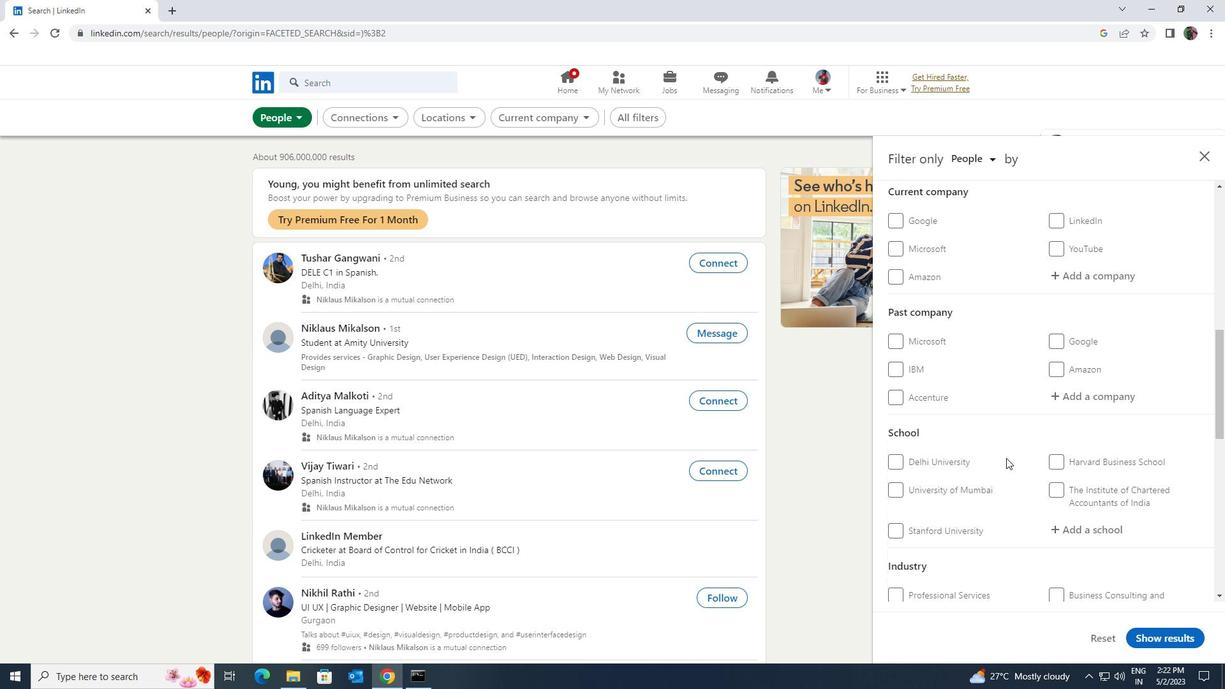 
Action: Mouse scrolled (1005, 456) with delta (0, 0)
Screenshot: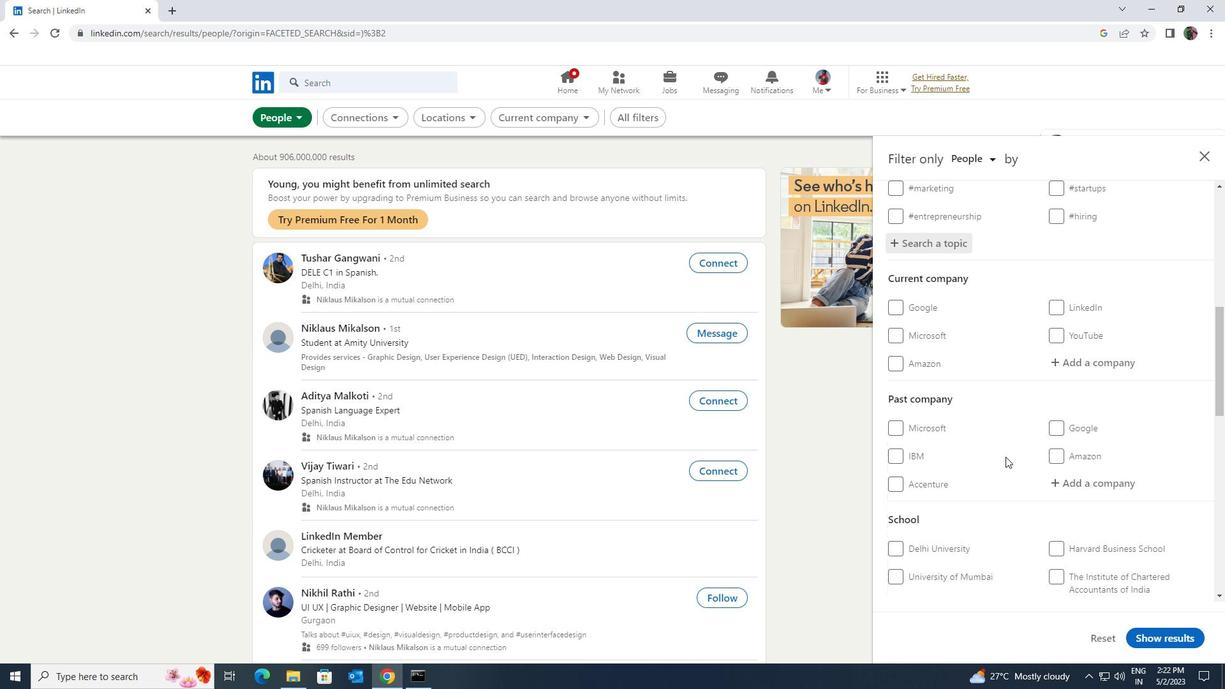 
Action: Mouse scrolled (1005, 456) with delta (0, 0)
Screenshot: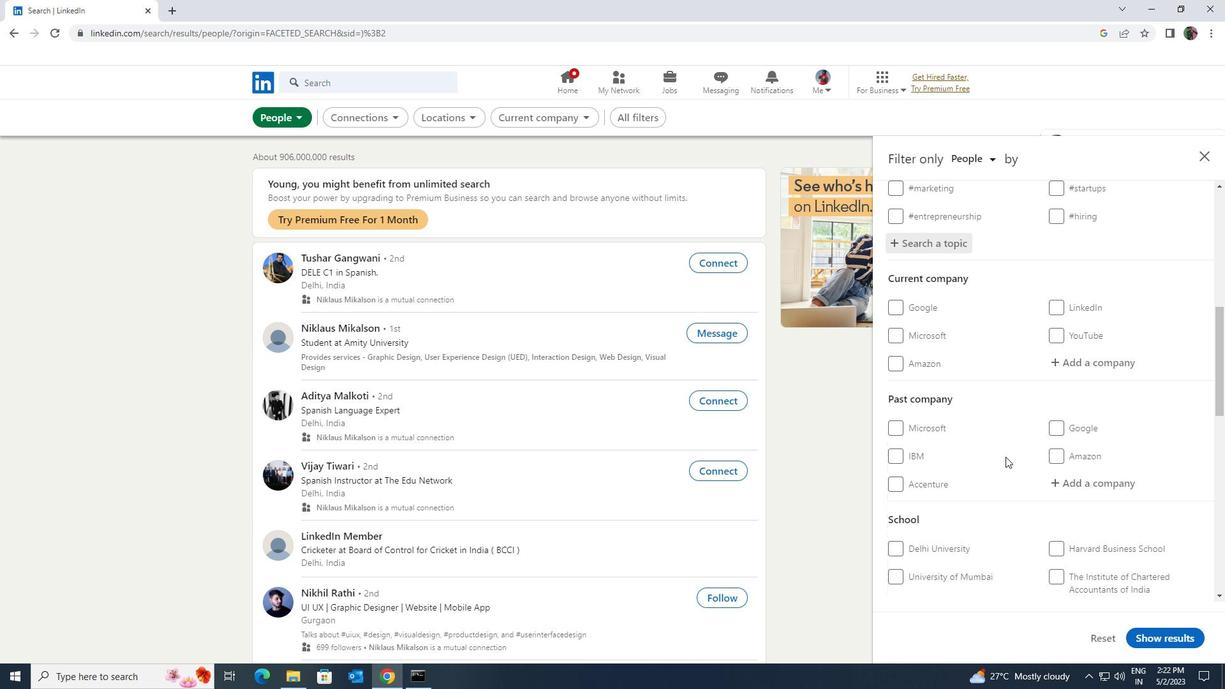 
Action: Mouse scrolled (1005, 456) with delta (0, 0)
Screenshot: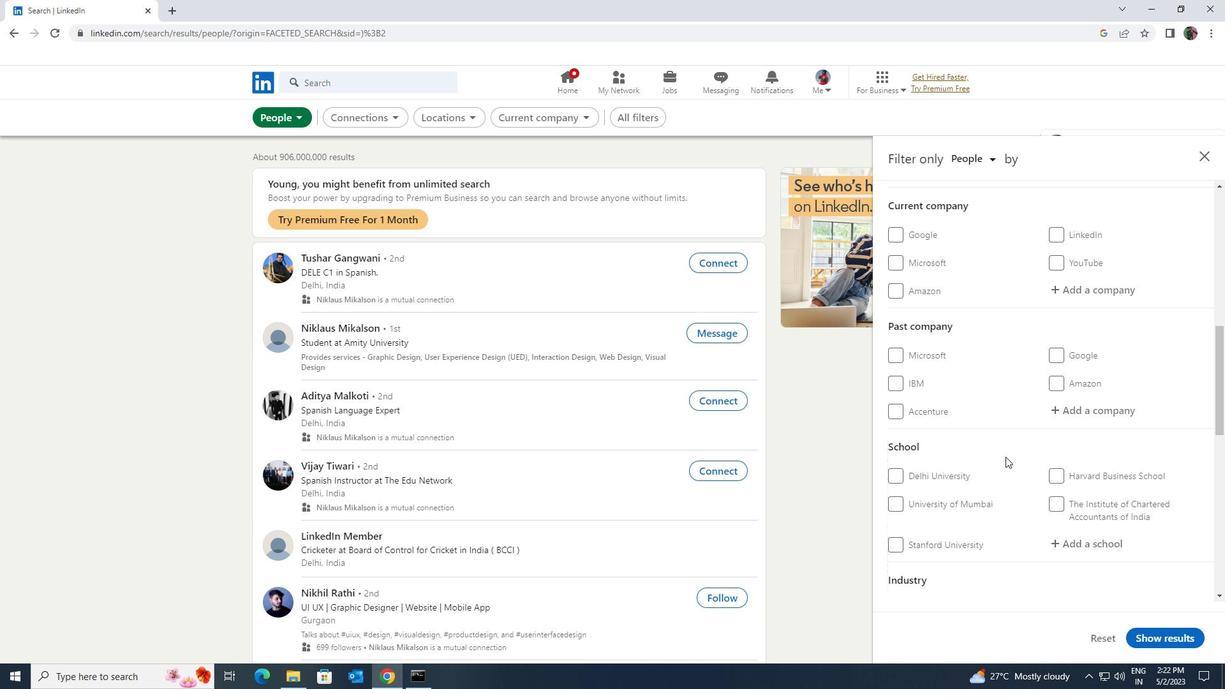 
Action: Mouse scrolled (1005, 456) with delta (0, 0)
Screenshot: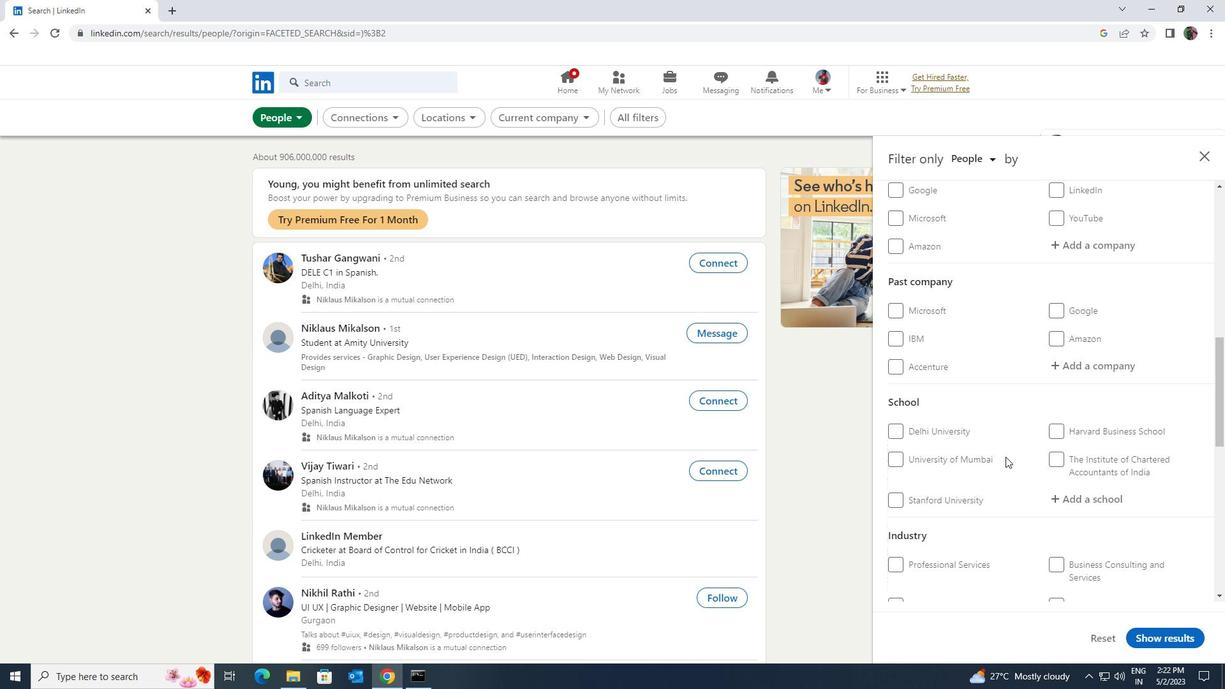 
Action: Mouse scrolled (1005, 456) with delta (0, 0)
Screenshot: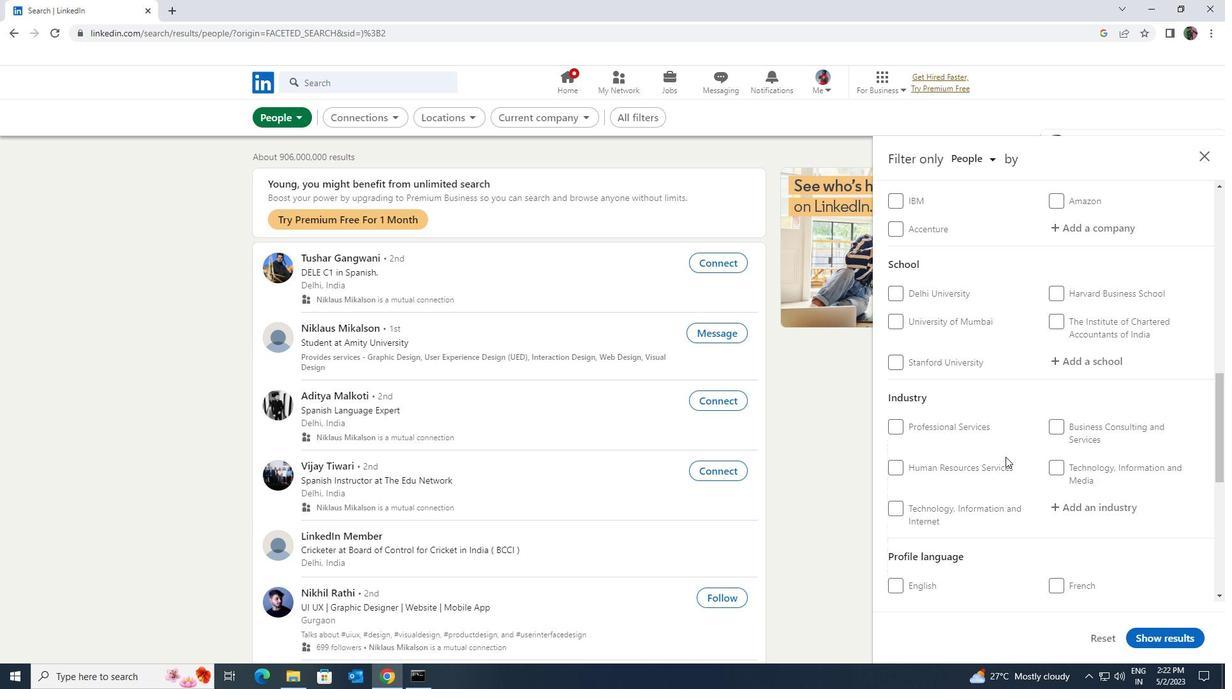 
Action: Mouse scrolled (1005, 456) with delta (0, 0)
Screenshot: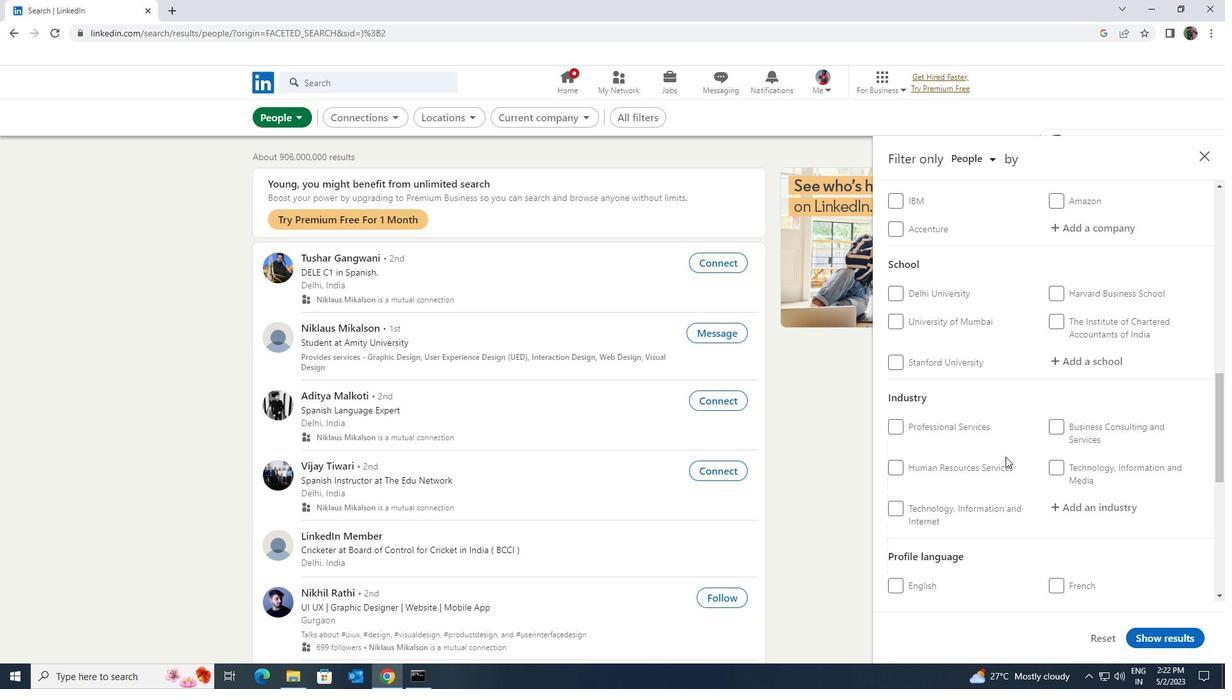 
Action: Mouse moved to (903, 459)
Screenshot: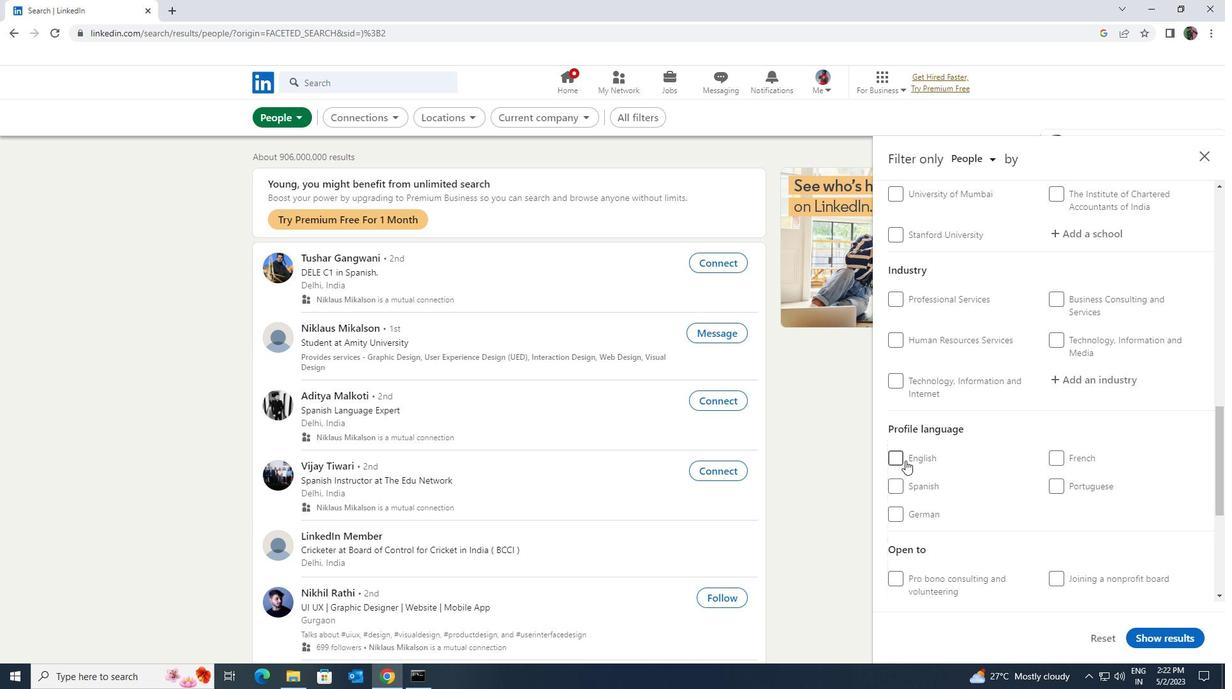 
Action: Mouse pressed left at (903, 459)
Screenshot: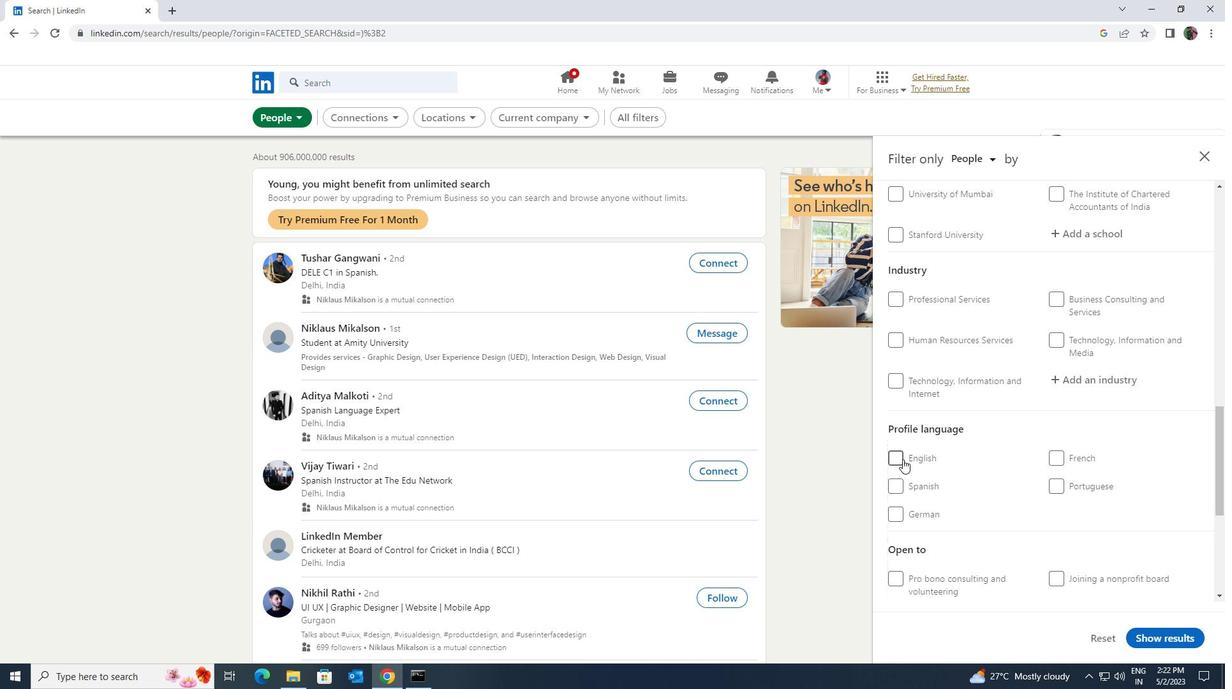 
Action: Mouse moved to (1014, 466)
Screenshot: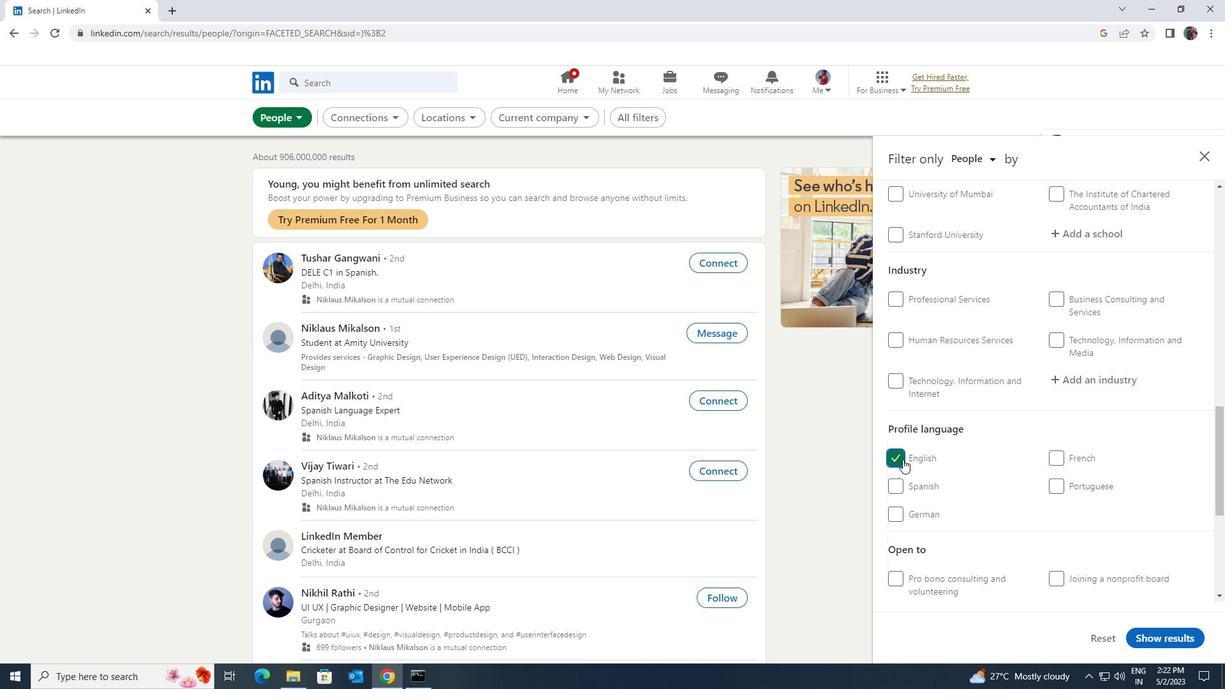 
Action: Mouse scrolled (1014, 467) with delta (0, 0)
Screenshot: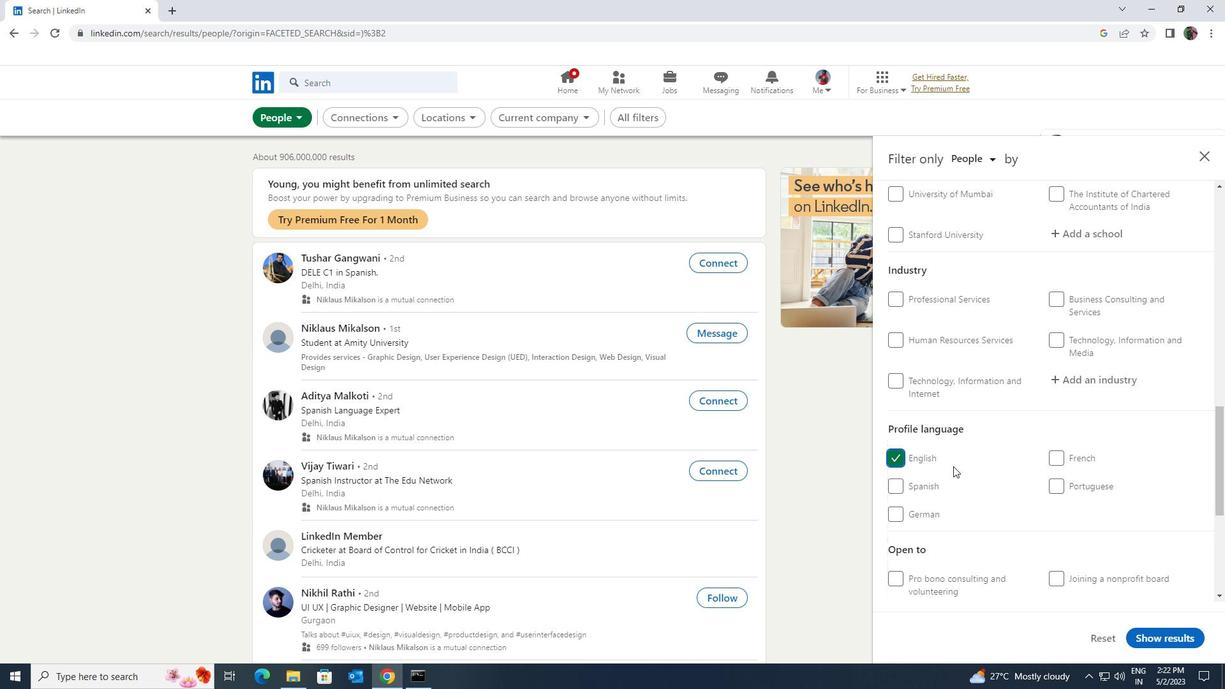 
Action: Mouse scrolled (1014, 467) with delta (0, 0)
Screenshot: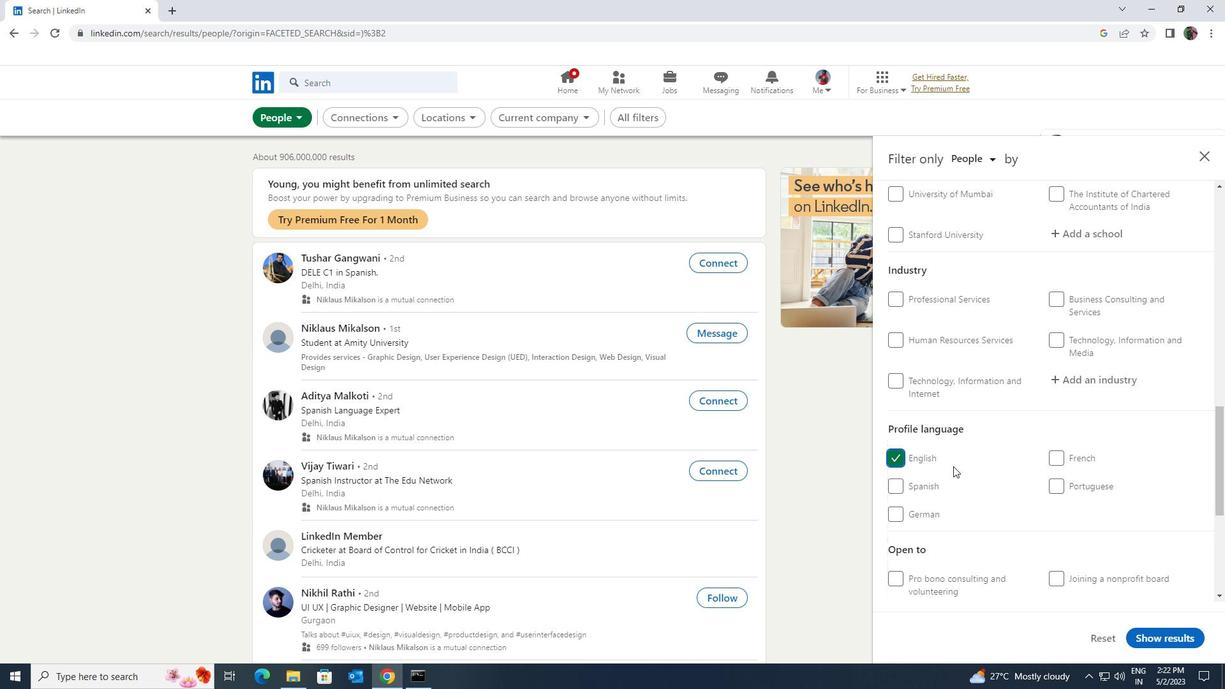 
Action: Mouse scrolled (1014, 467) with delta (0, 0)
Screenshot: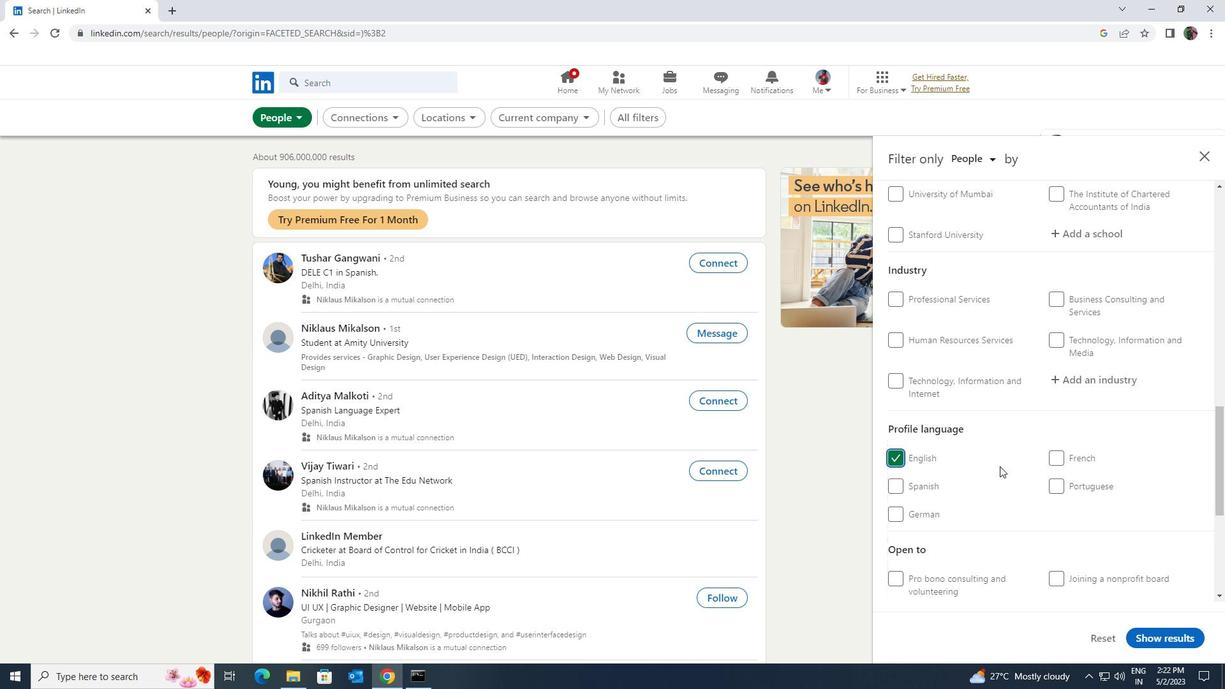 
Action: Mouse scrolled (1014, 467) with delta (0, 0)
Screenshot: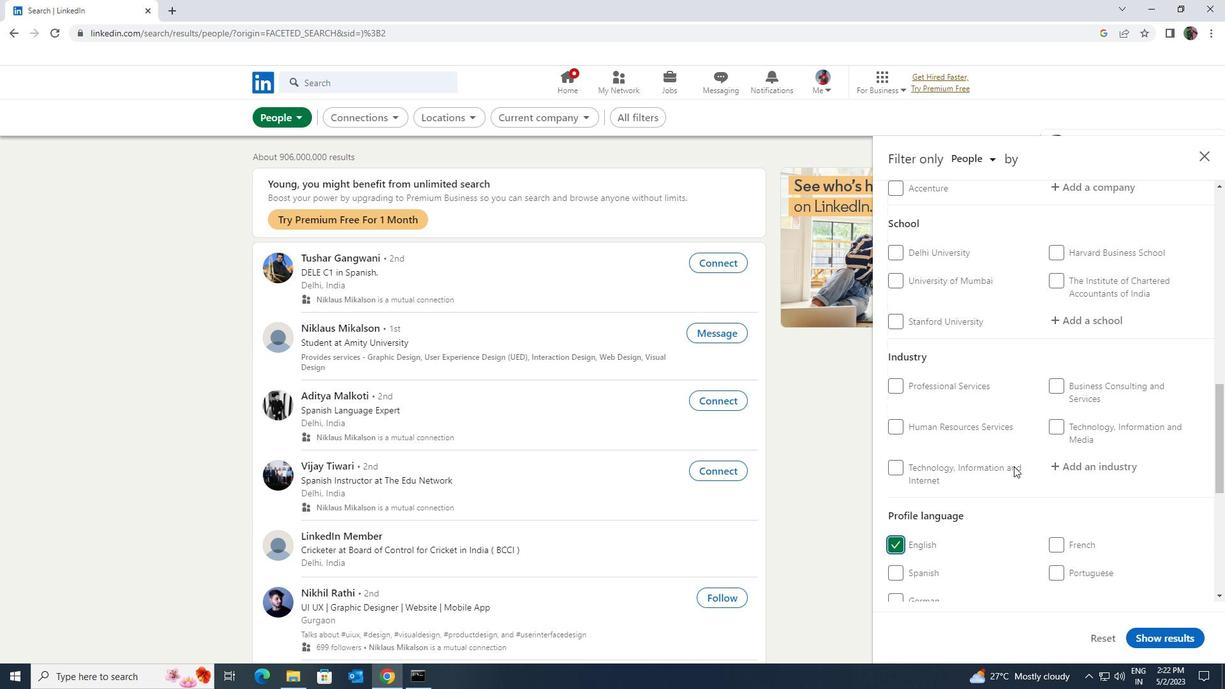
Action: Mouse scrolled (1014, 467) with delta (0, 0)
Screenshot: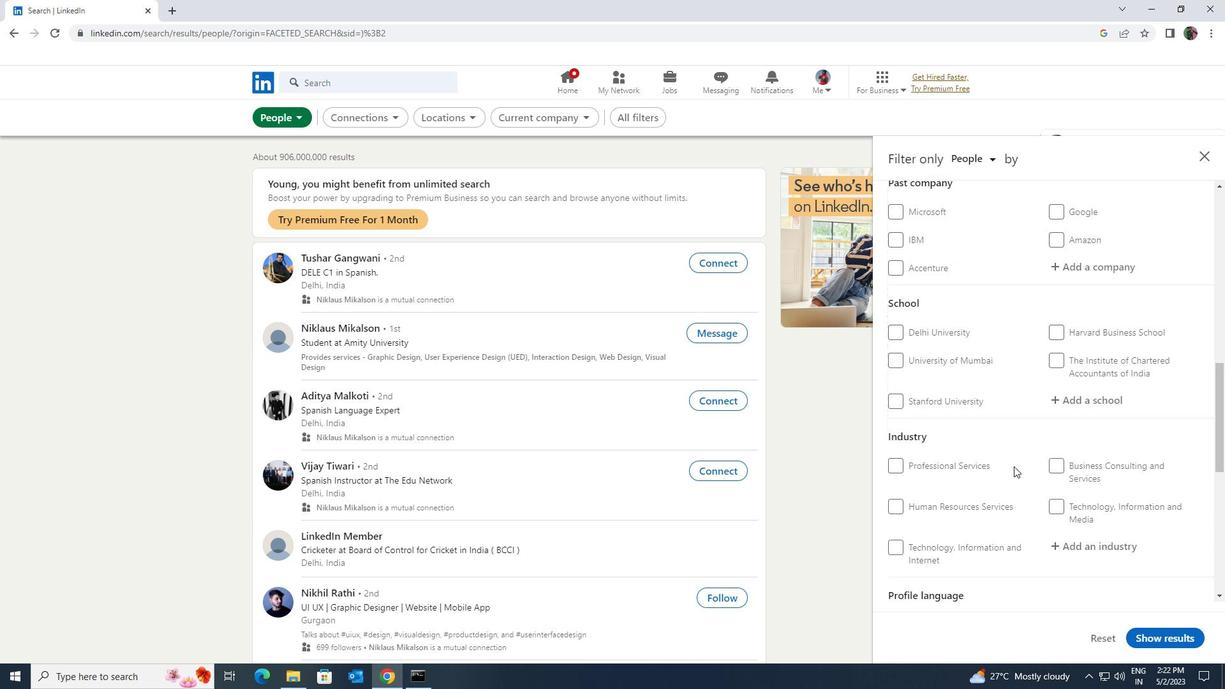 
Action: Mouse scrolled (1014, 467) with delta (0, 0)
Screenshot: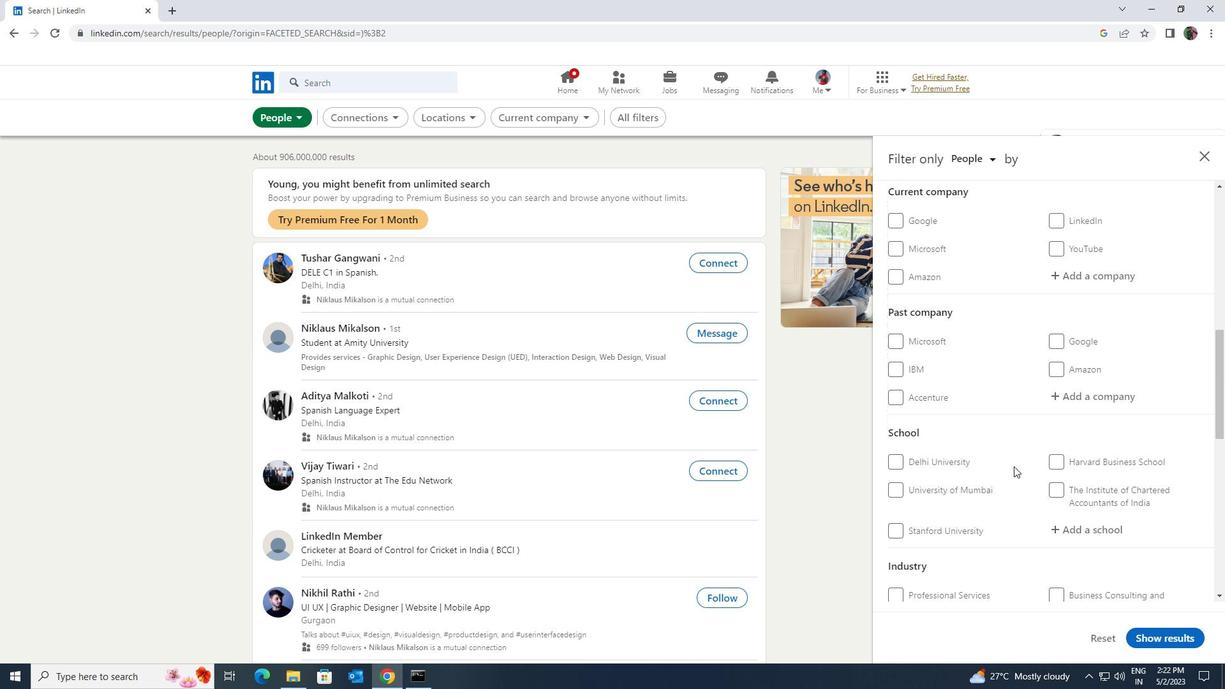 
Action: Mouse scrolled (1014, 467) with delta (0, 0)
Screenshot: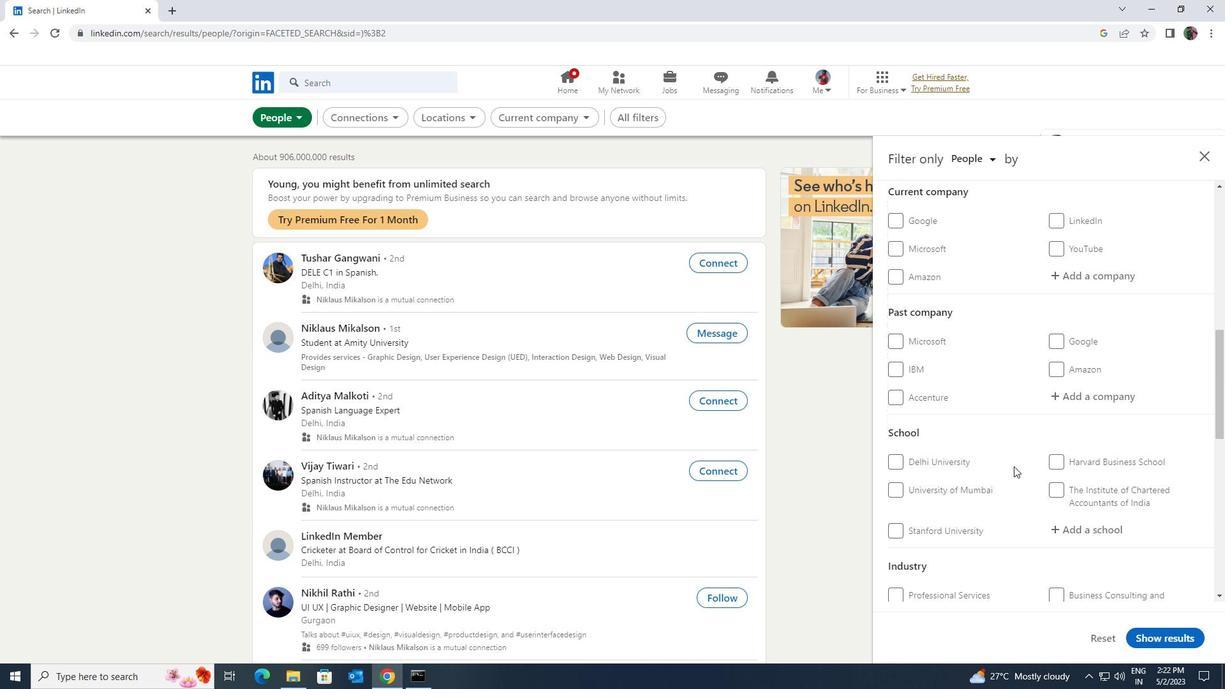 
Action: Mouse moved to (1085, 433)
Screenshot: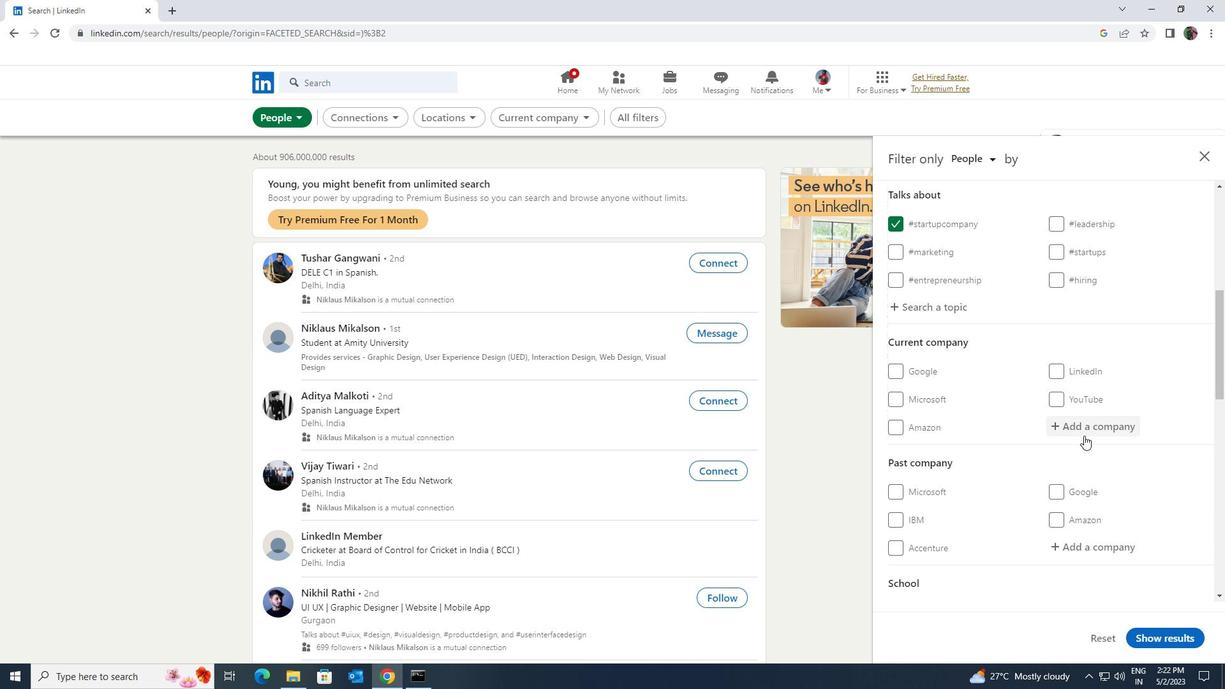 
Action: Mouse pressed left at (1085, 433)
Screenshot: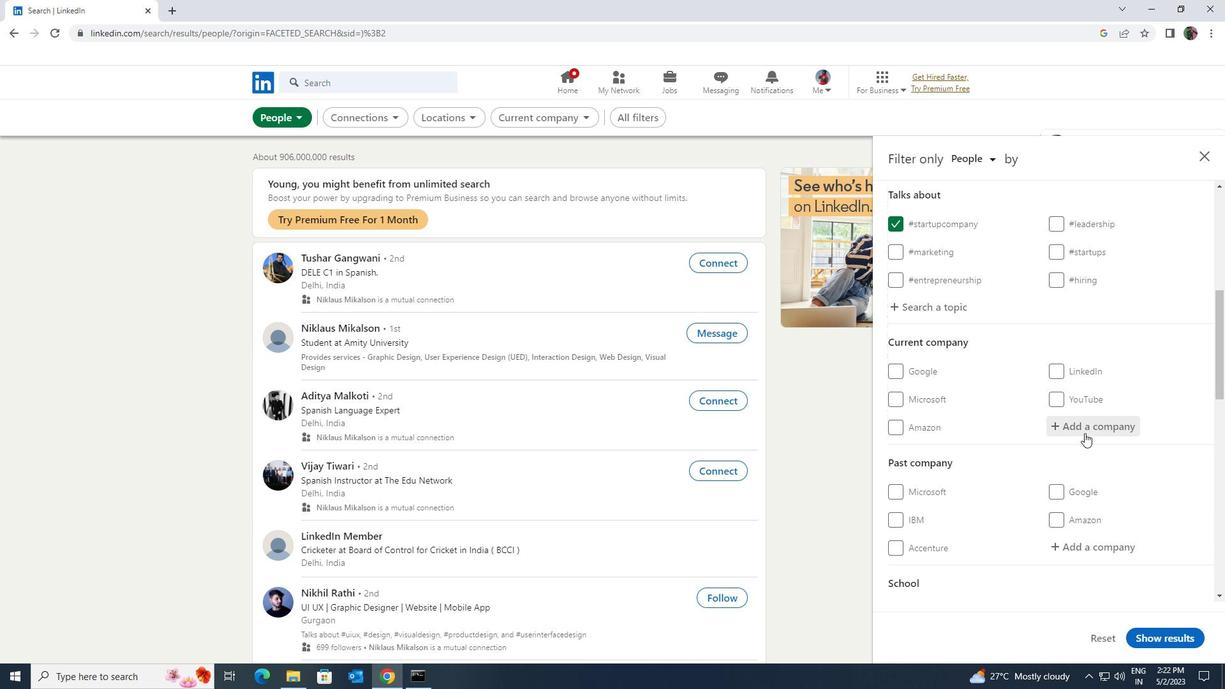 
Action: Key pressed <Key.shift><Key.shift><Key.shift><Key.shift><Key.shift><Key.shift><Key.shift><Key.shift><Key.shift>SPENCER<Key.space>
Screenshot: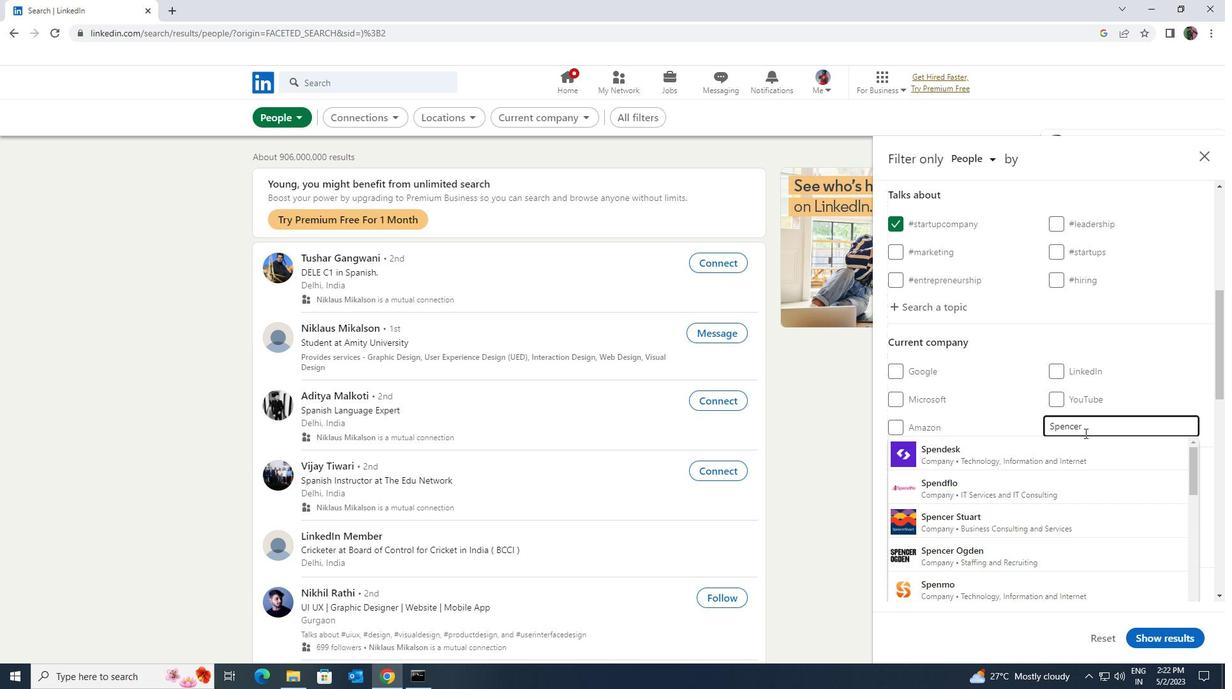
Action: Mouse moved to (1065, 455)
Screenshot: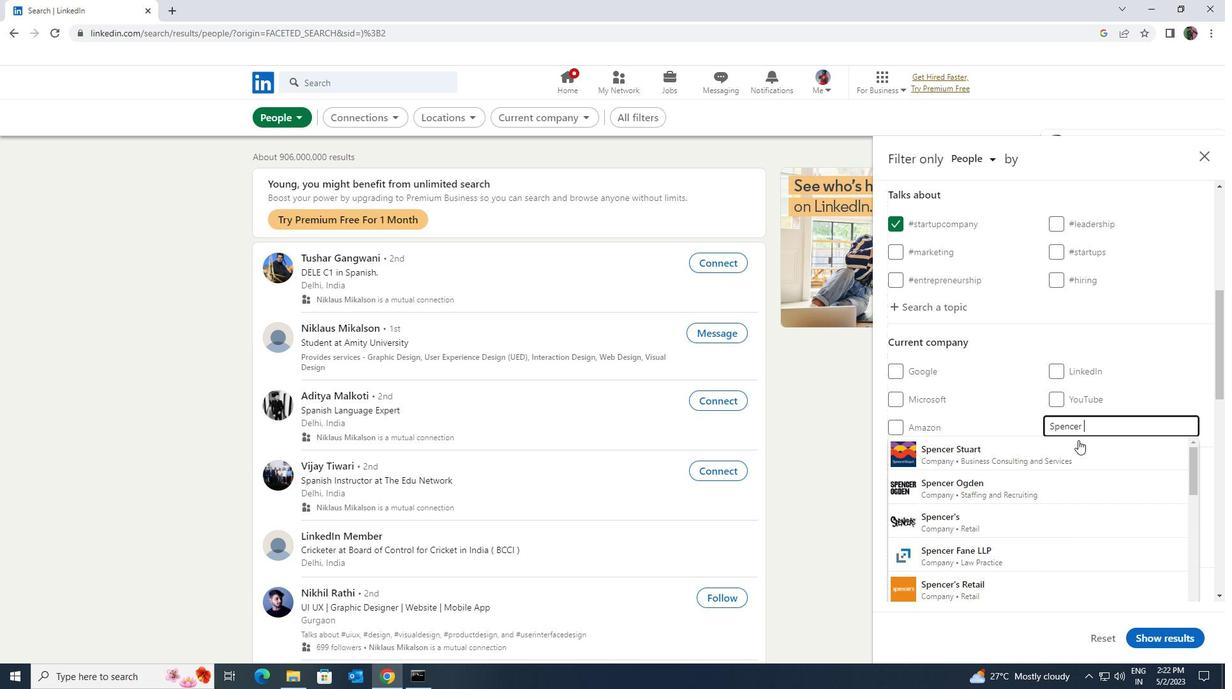 
Action: Mouse pressed left at (1065, 455)
Screenshot: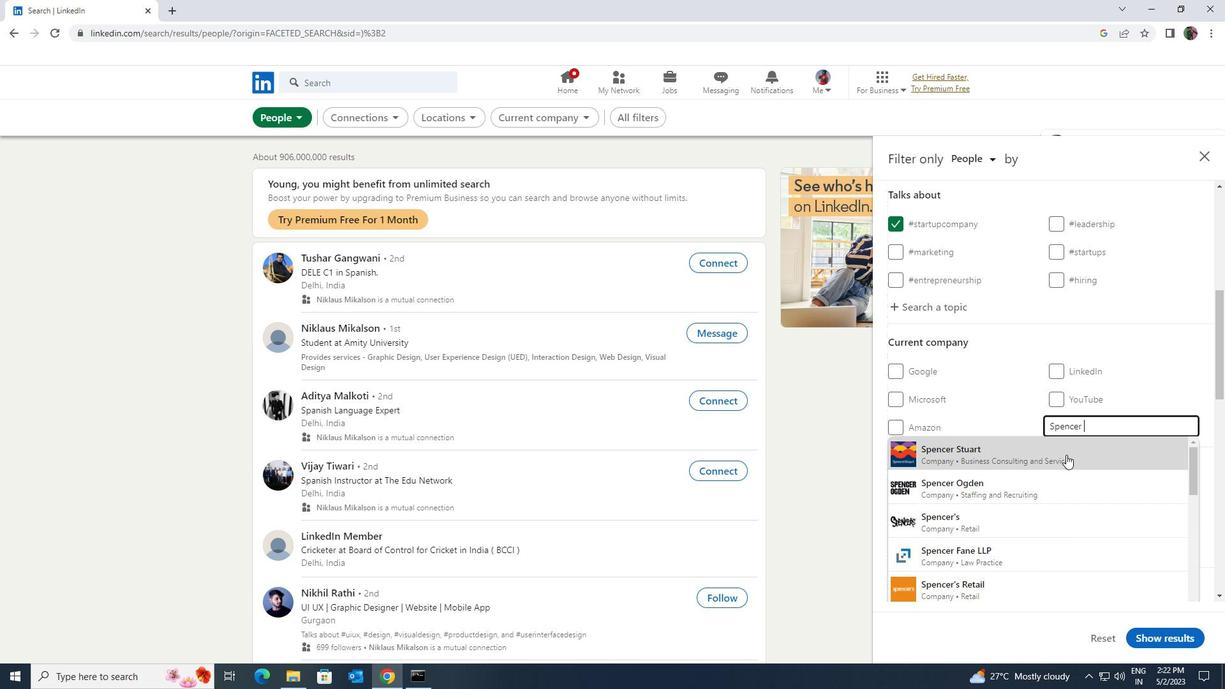 
Action: Mouse moved to (1075, 437)
Screenshot: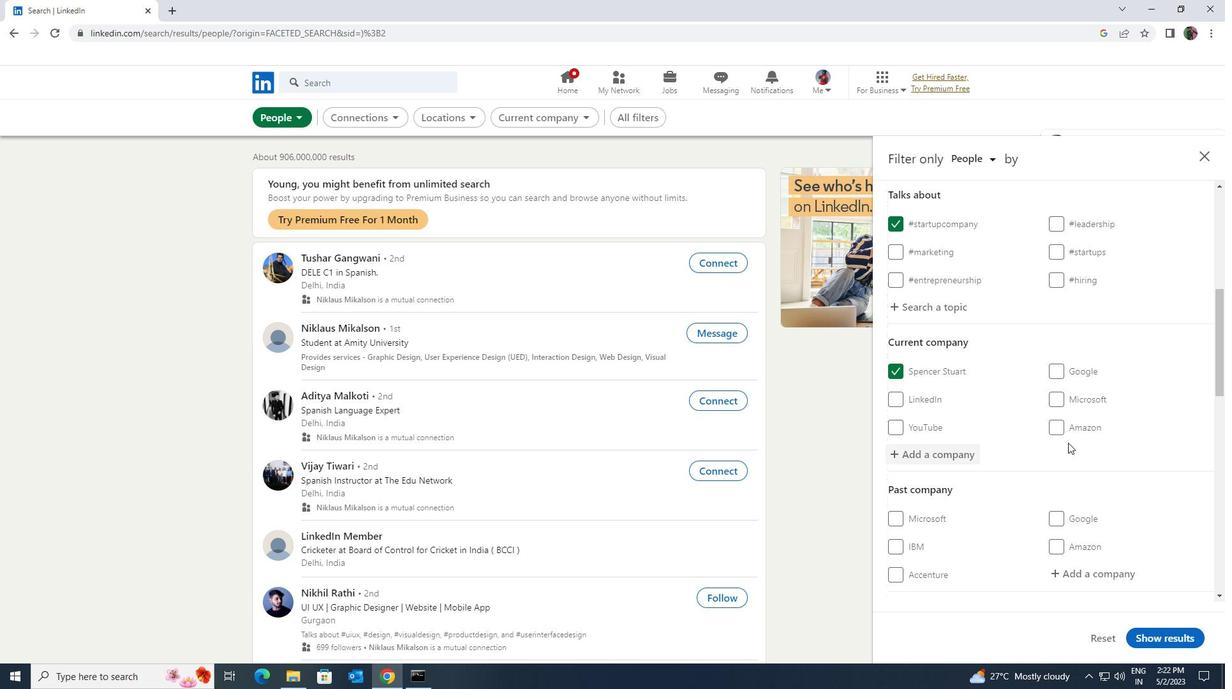 
Action: Mouse scrolled (1075, 436) with delta (0, 0)
Screenshot: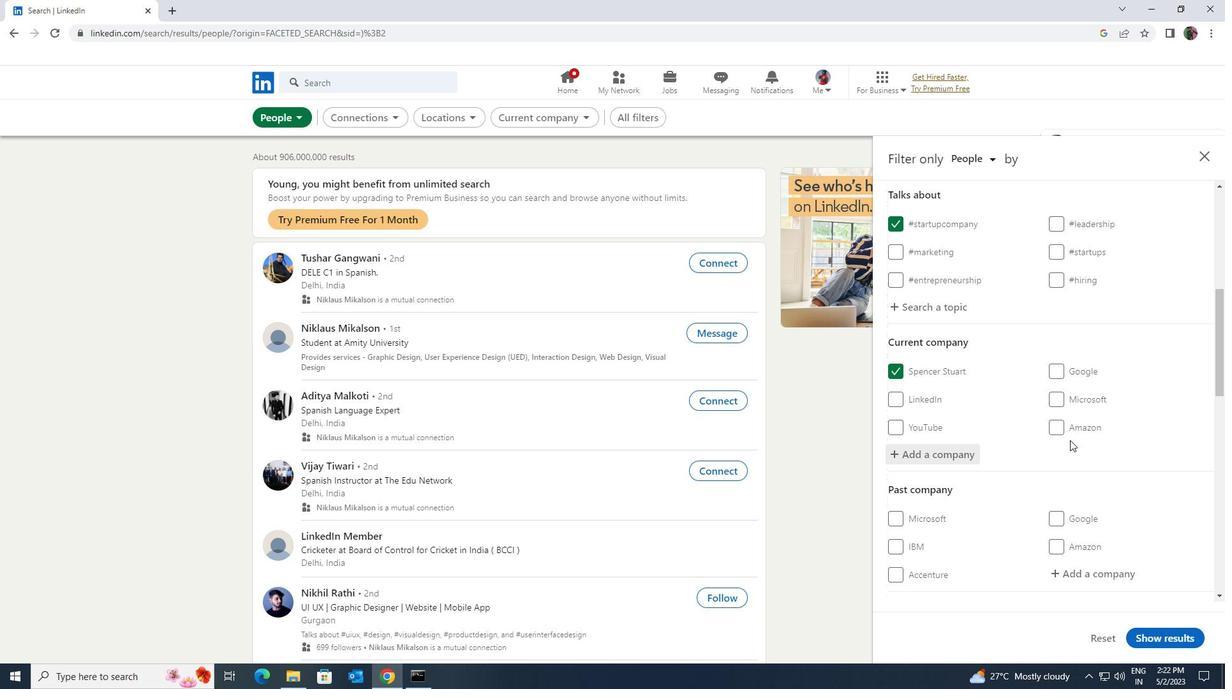 
Action: Mouse scrolled (1075, 436) with delta (0, 0)
Screenshot: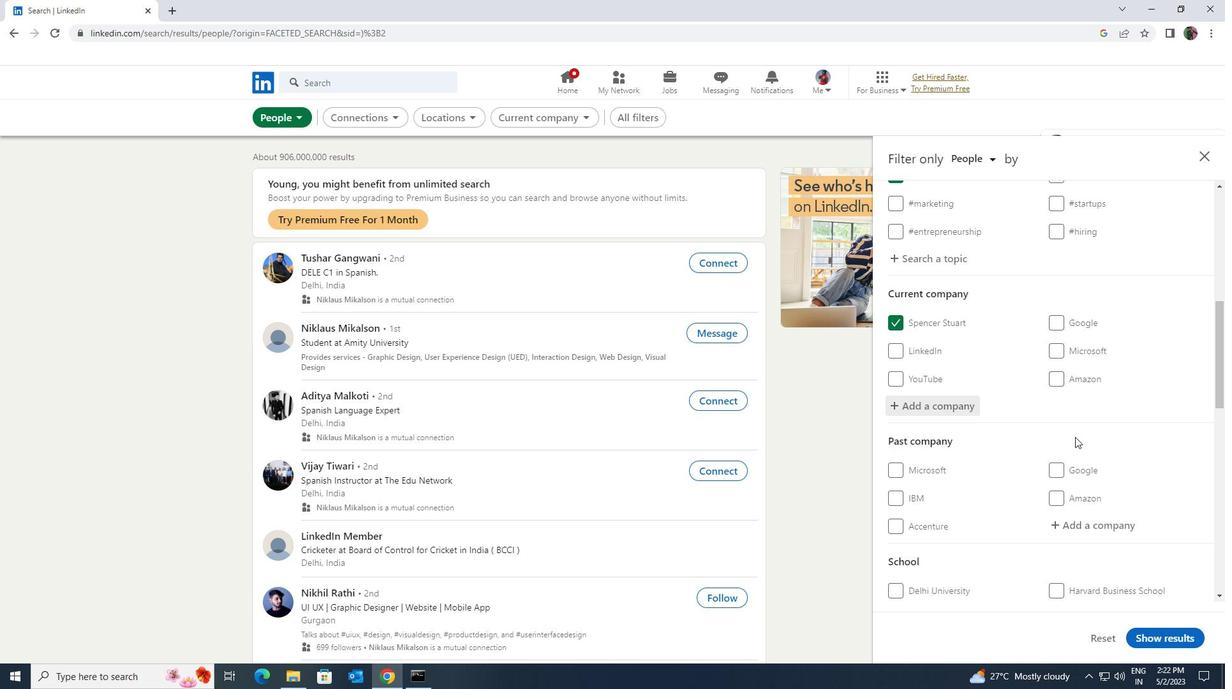 
Action: Mouse scrolled (1075, 436) with delta (0, 0)
Screenshot: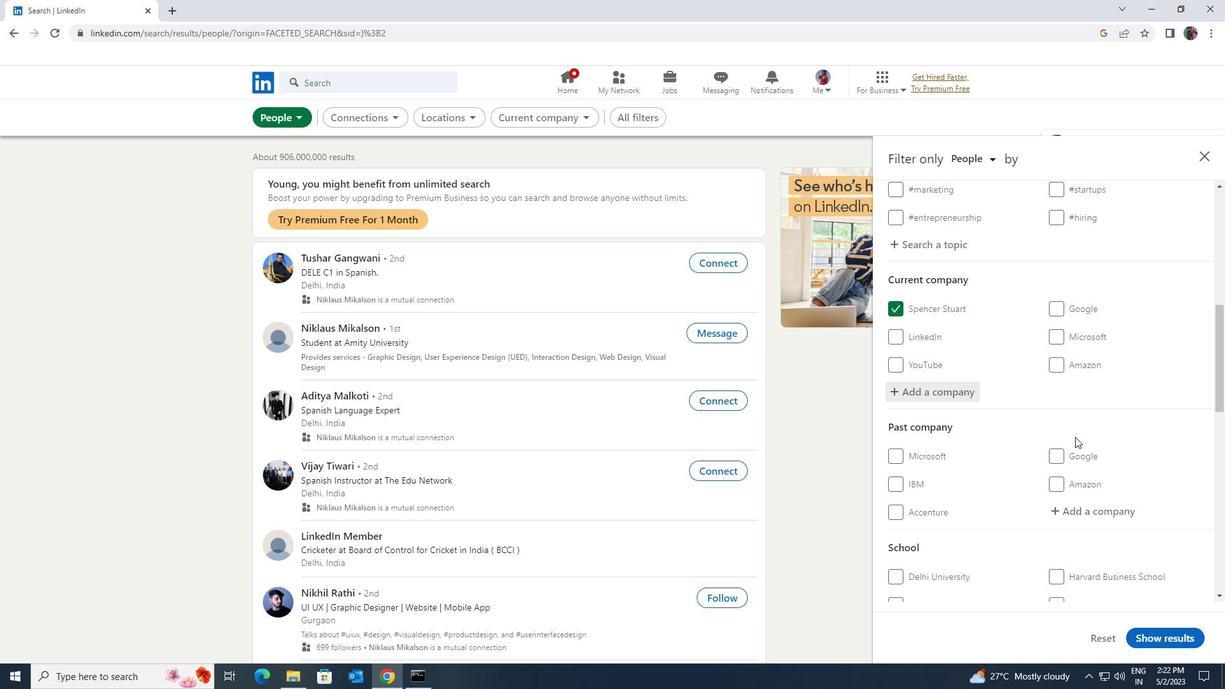 
Action: Mouse scrolled (1075, 436) with delta (0, 0)
Screenshot: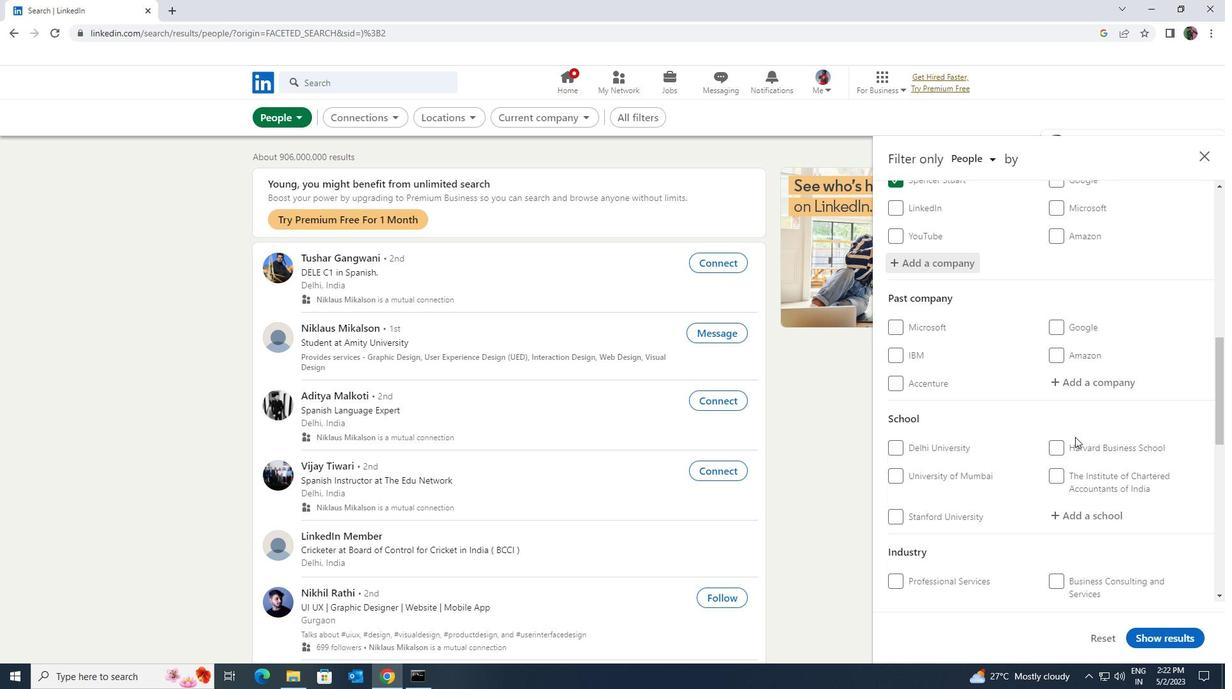 
Action: Mouse moved to (1070, 448)
Screenshot: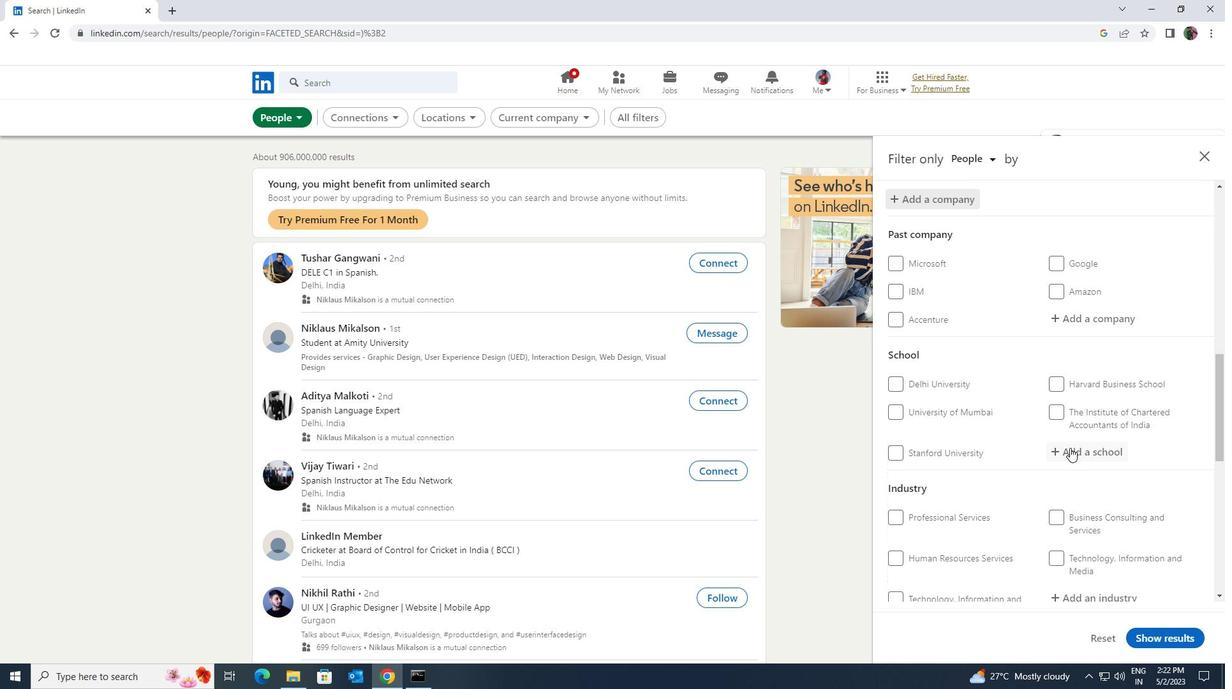 
Action: Mouse pressed left at (1070, 448)
Screenshot: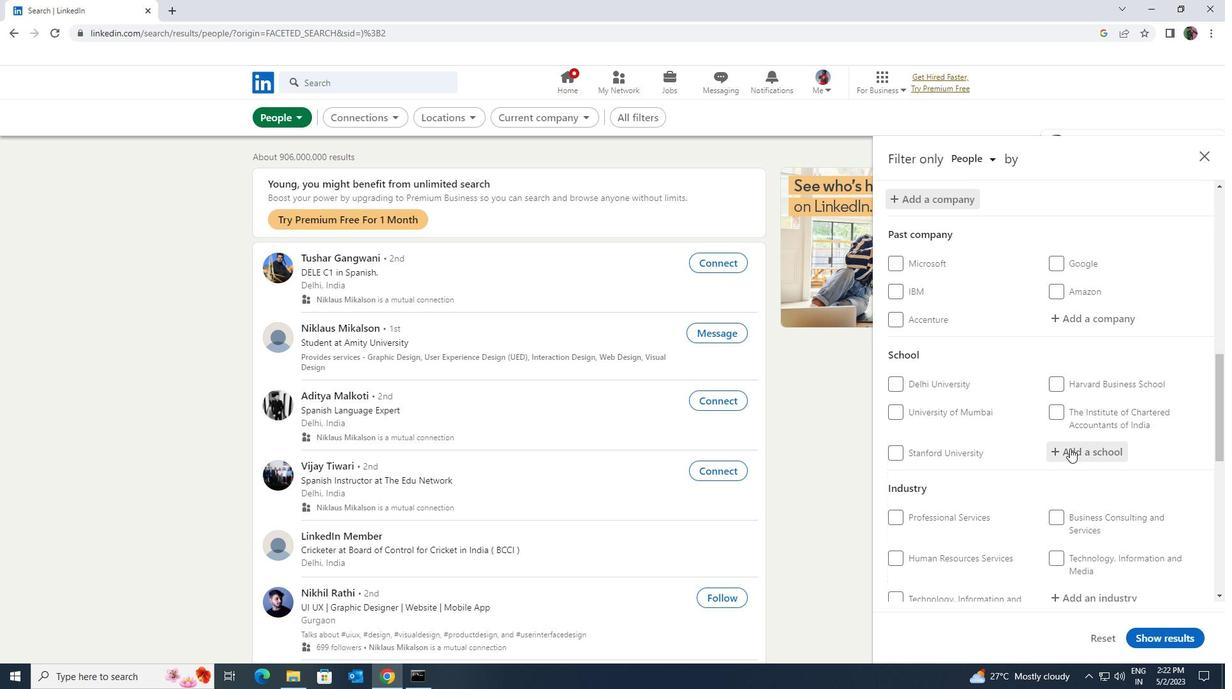 
Action: Key pressed <Key.shift><Key.shift><Key.shift><Key.shift><Key.shift><Key.shift><Key.shift><Key.shift>MANAV<Key.space><Key.shift>RACH
Screenshot: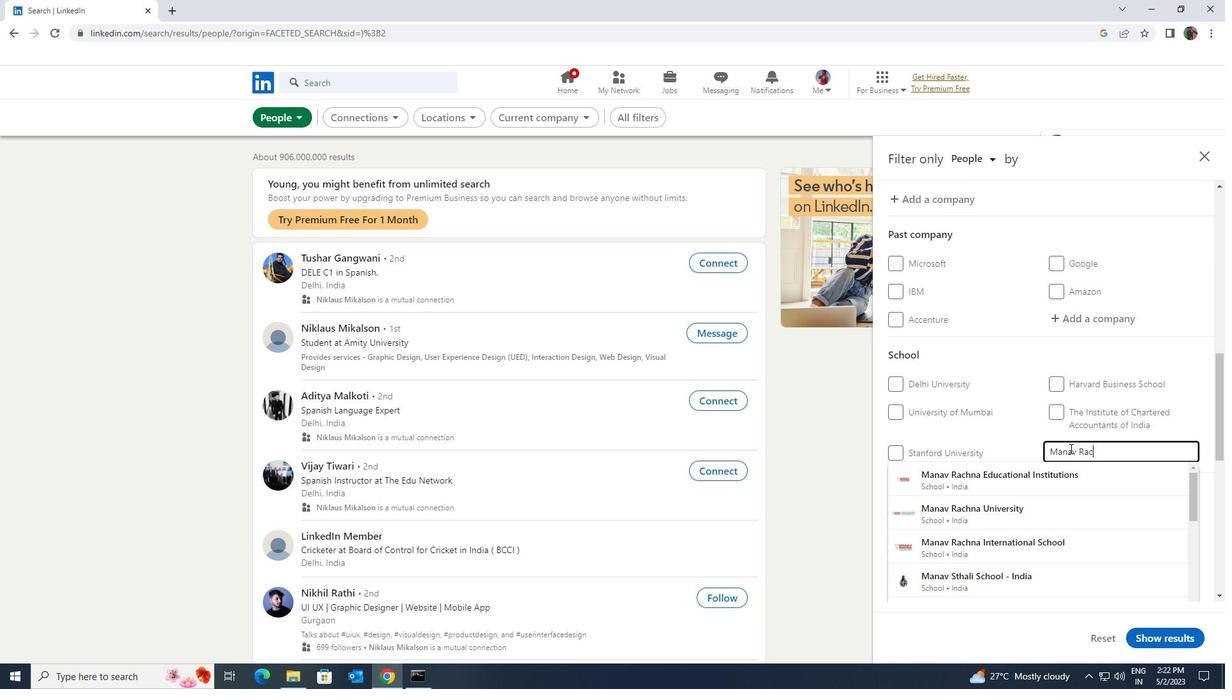 
Action: Mouse moved to (1073, 562)
Screenshot: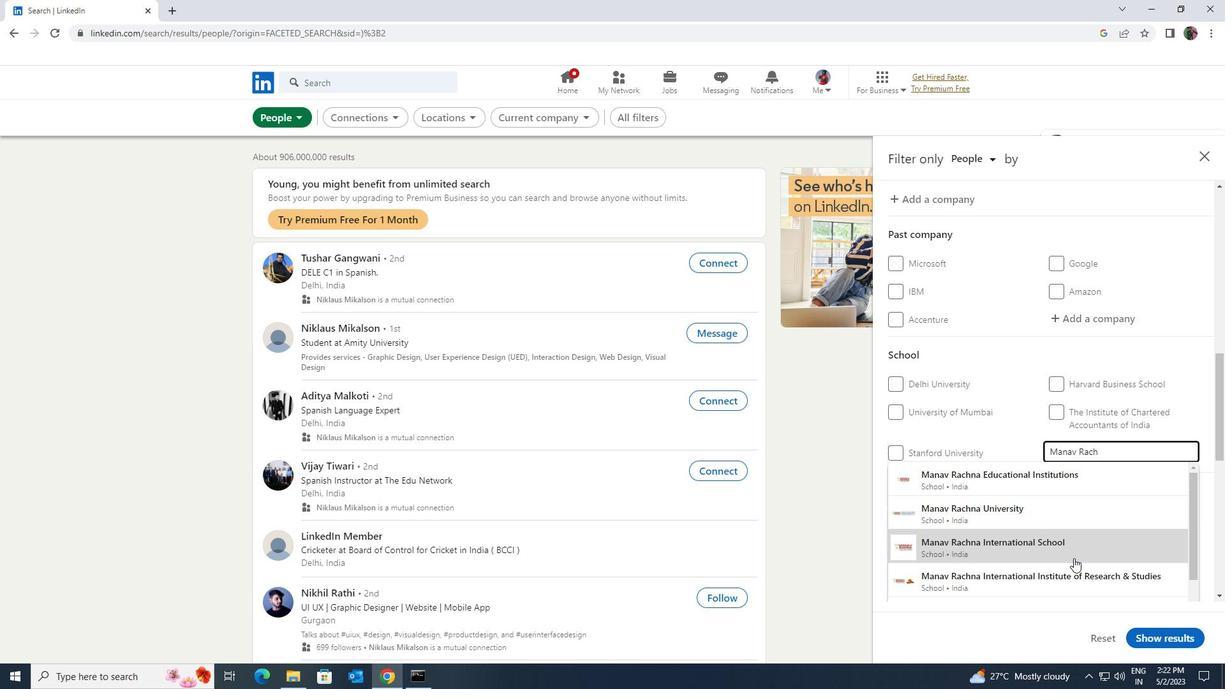 
Action: Mouse pressed left at (1073, 562)
Screenshot: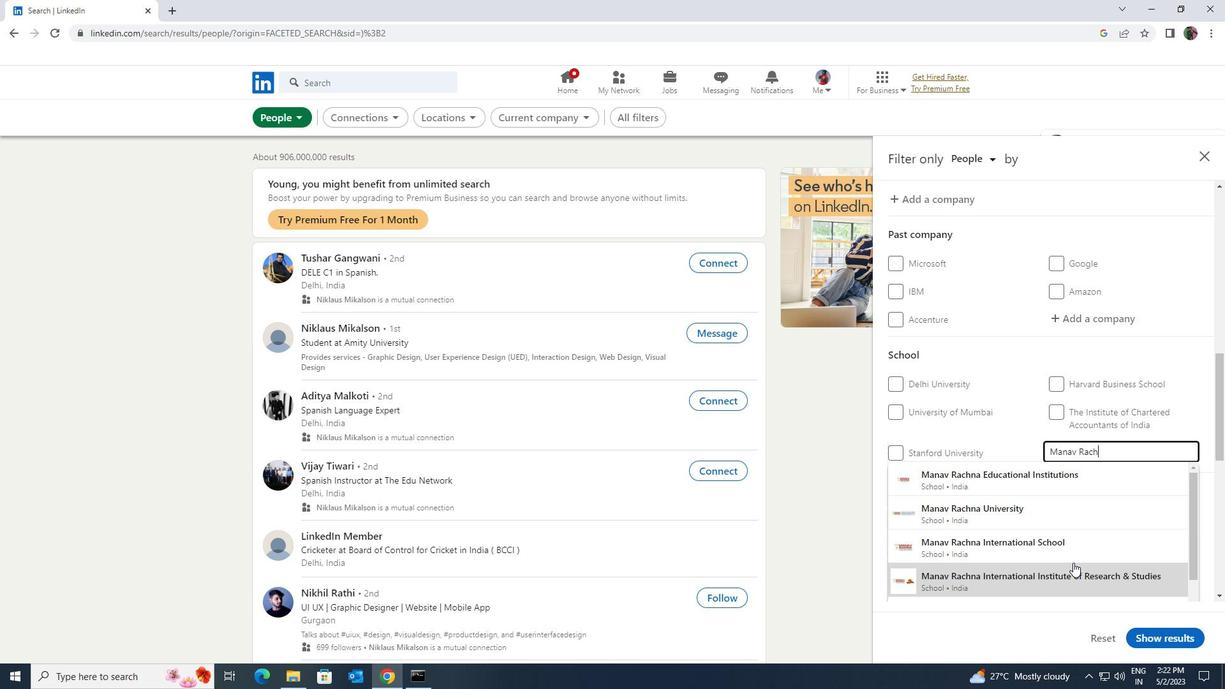 
Action: Mouse moved to (1078, 559)
Screenshot: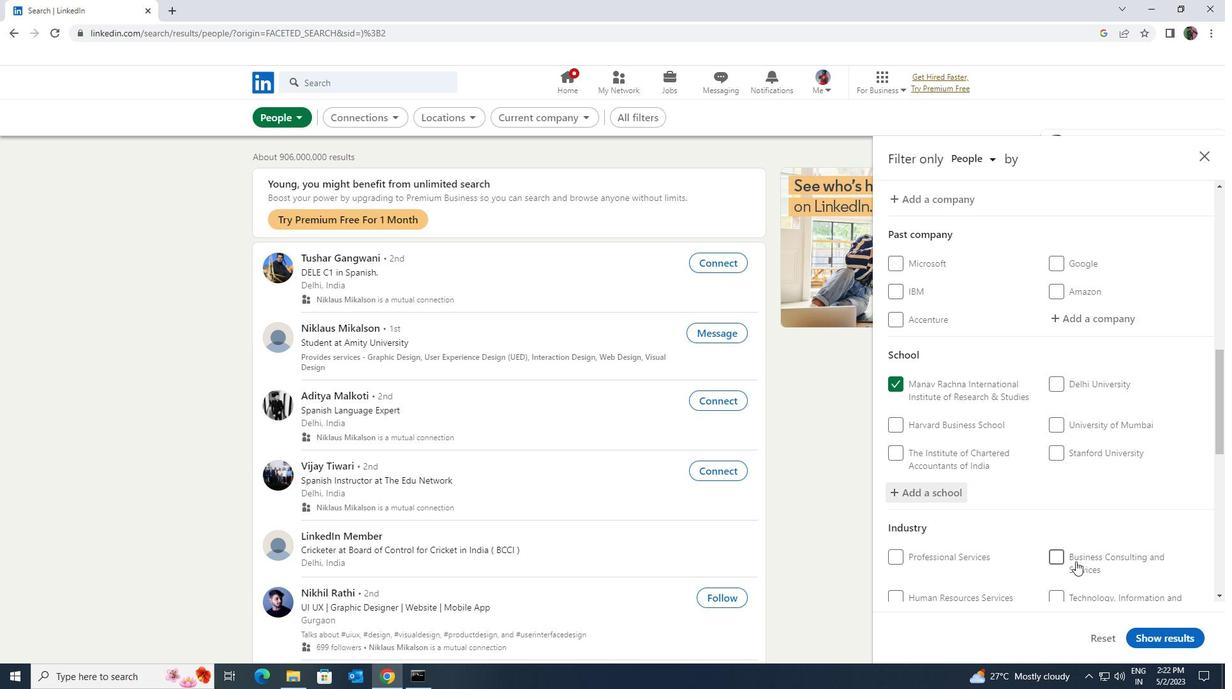 
Action: Mouse scrolled (1078, 558) with delta (0, 0)
Screenshot: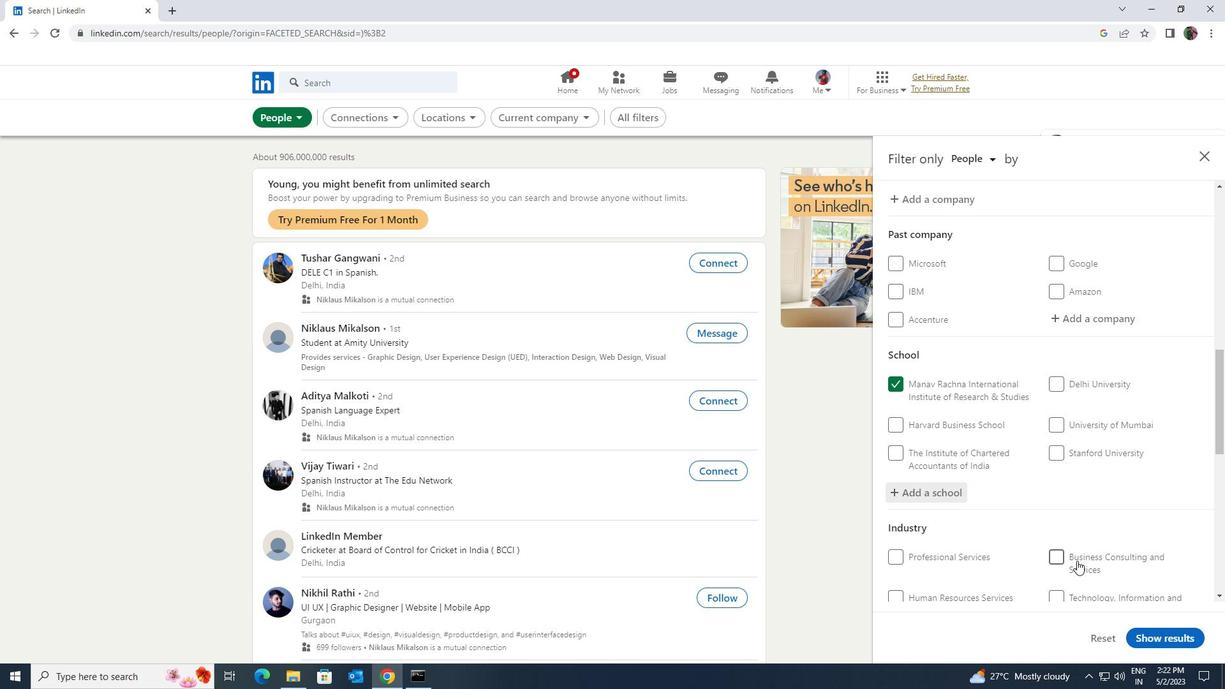 
Action: Mouse moved to (1079, 555)
Screenshot: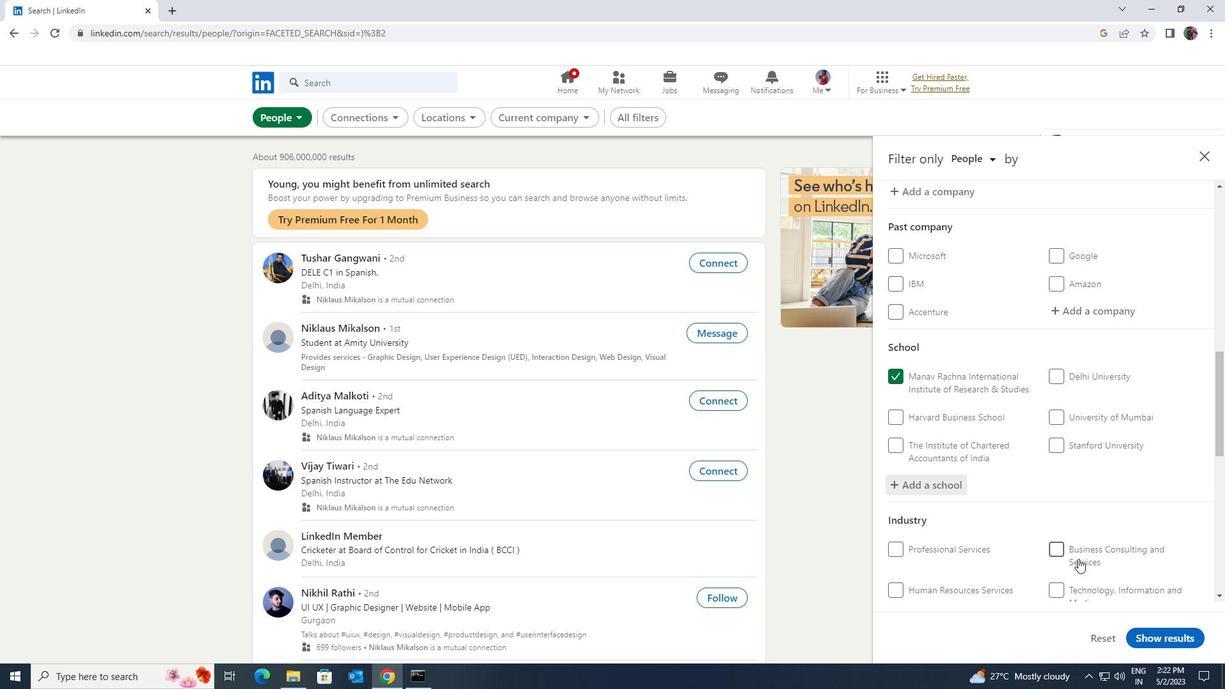
Action: Mouse scrolled (1079, 554) with delta (0, 0)
Screenshot: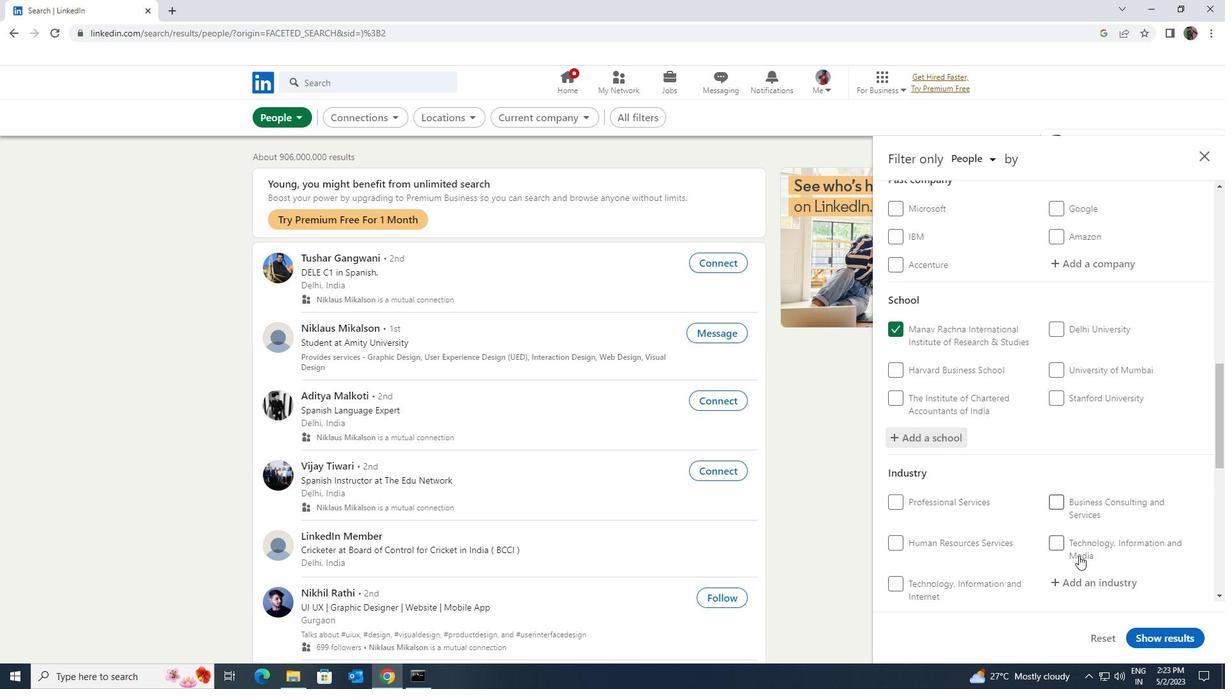 
Action: Mouse moved to (1077, 509)
Screenshot: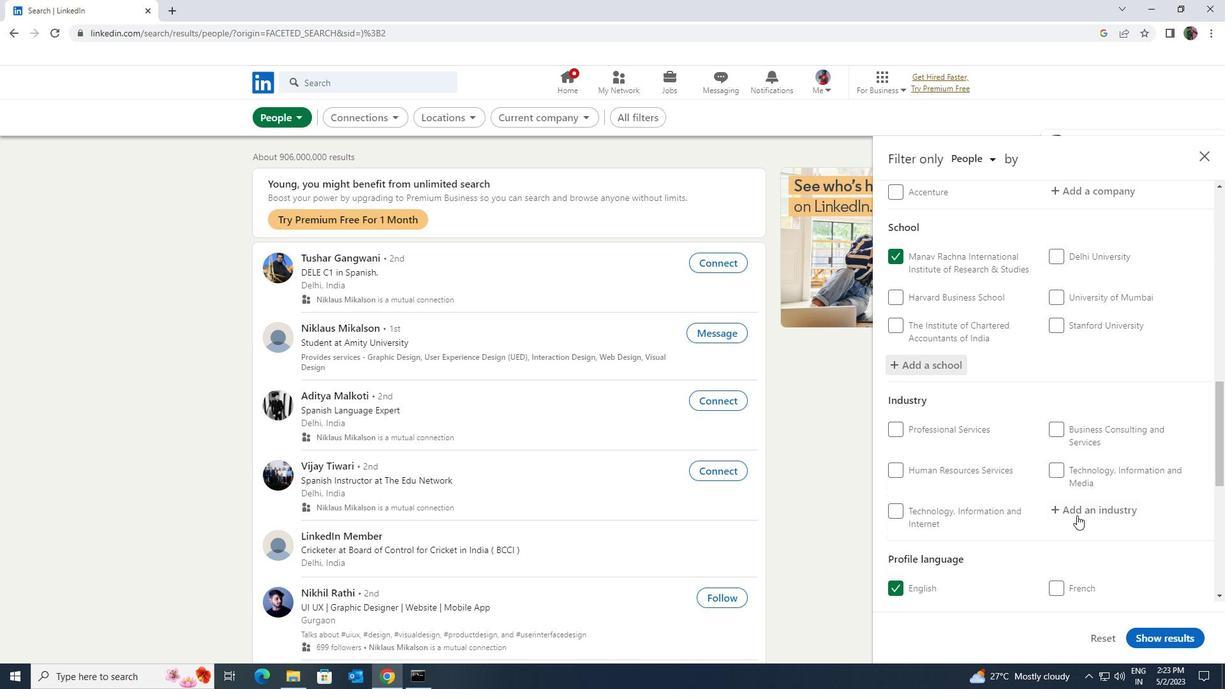
Action: Mouse pressed left at (1077, 509)
Screenshot: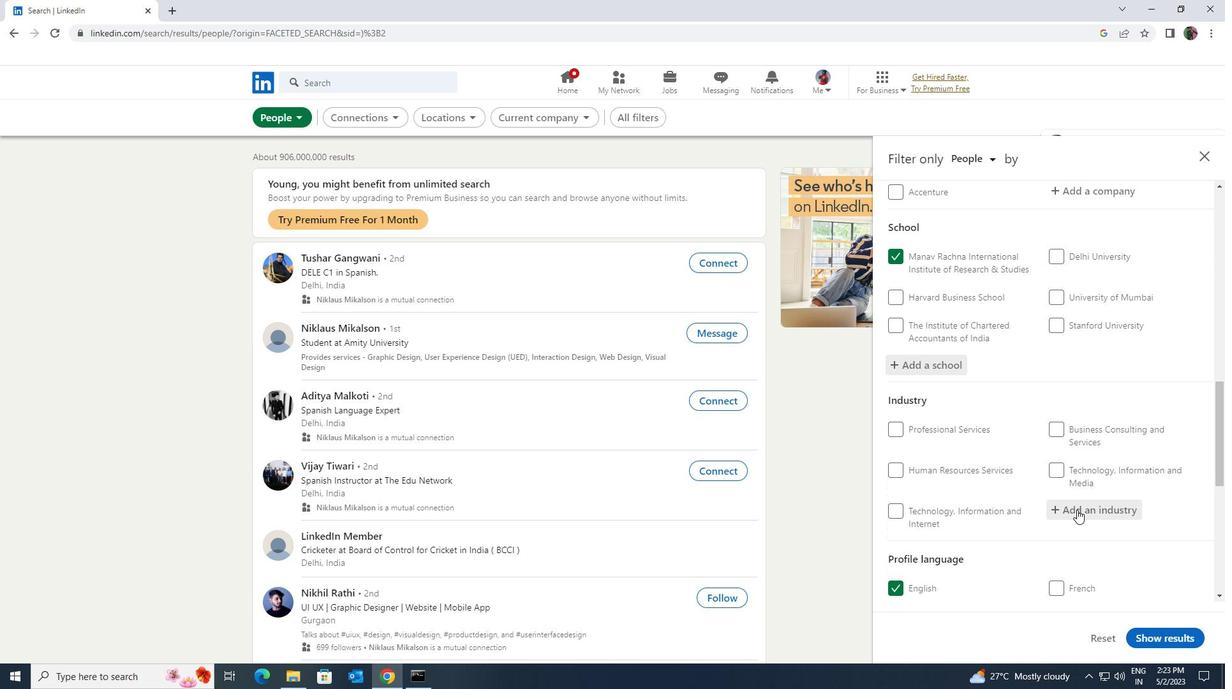 
Action: Mouse moved to (1077, 509)
Screenshot: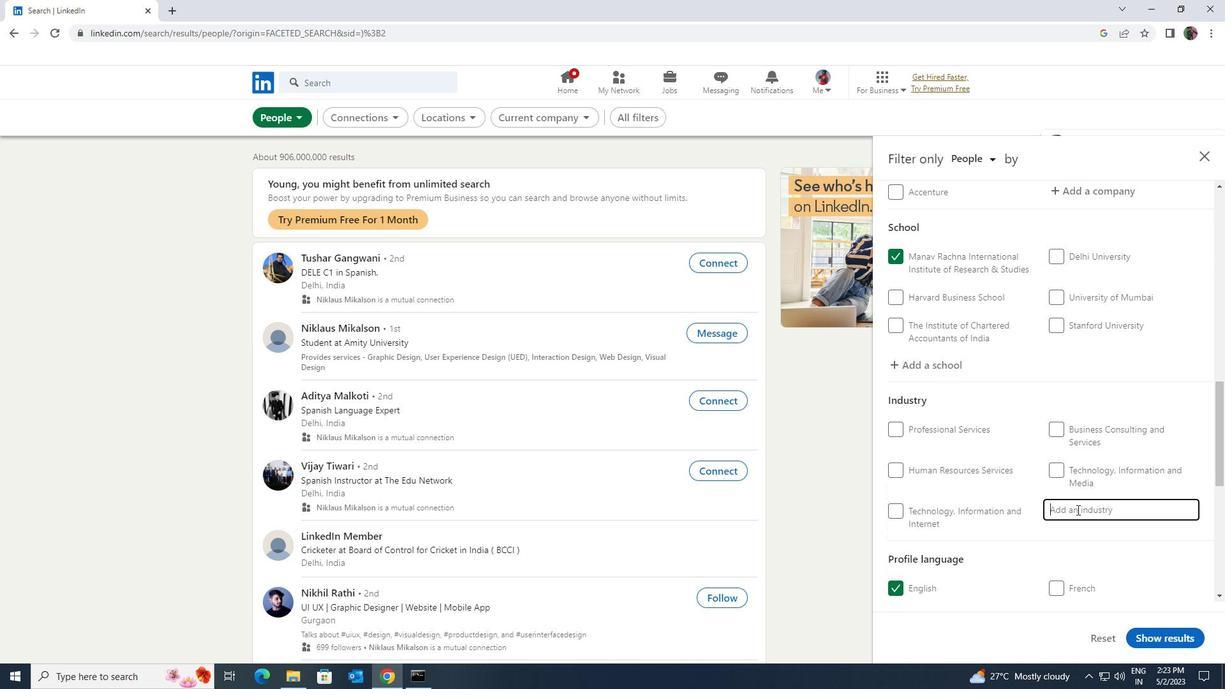 
Action: Key pressed <Key.shift><Key.shift><Key.shift><Key.shift><Key.shift><Key.shift><Key.shift><Key.shift><Key.shift><Key.shift><Key.shift><Key.shift>ARCH
Screenshot: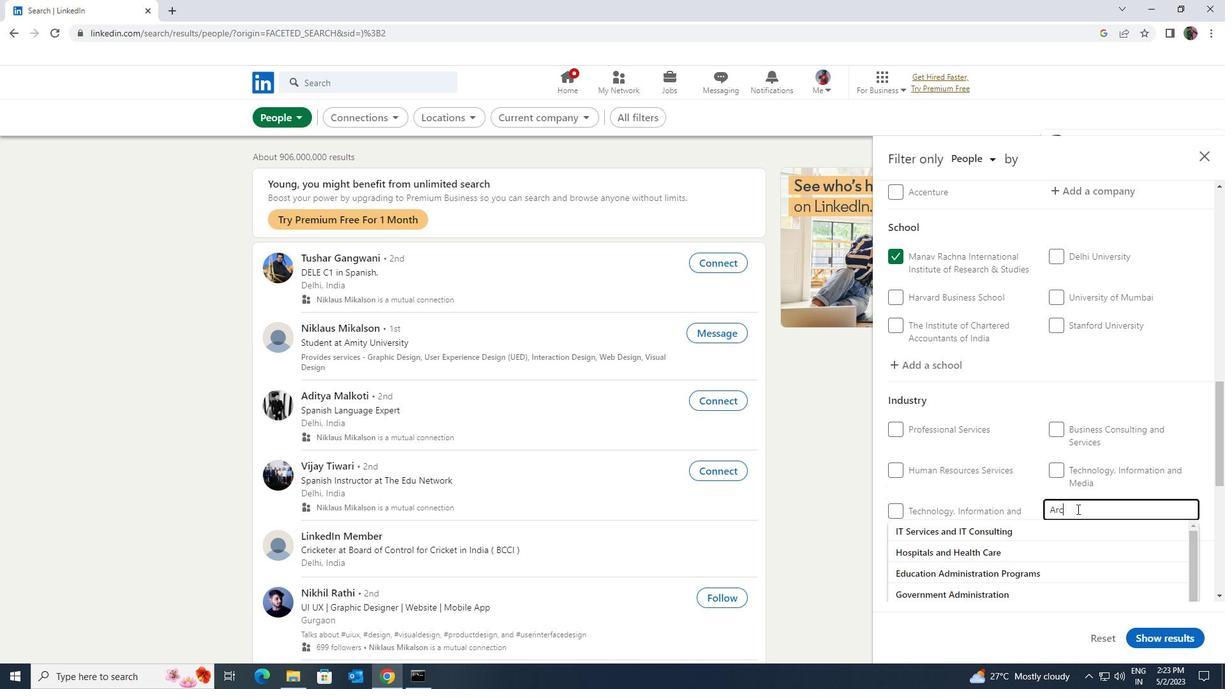 
Action: Mouse moved to (1078, 526)
Screenshot: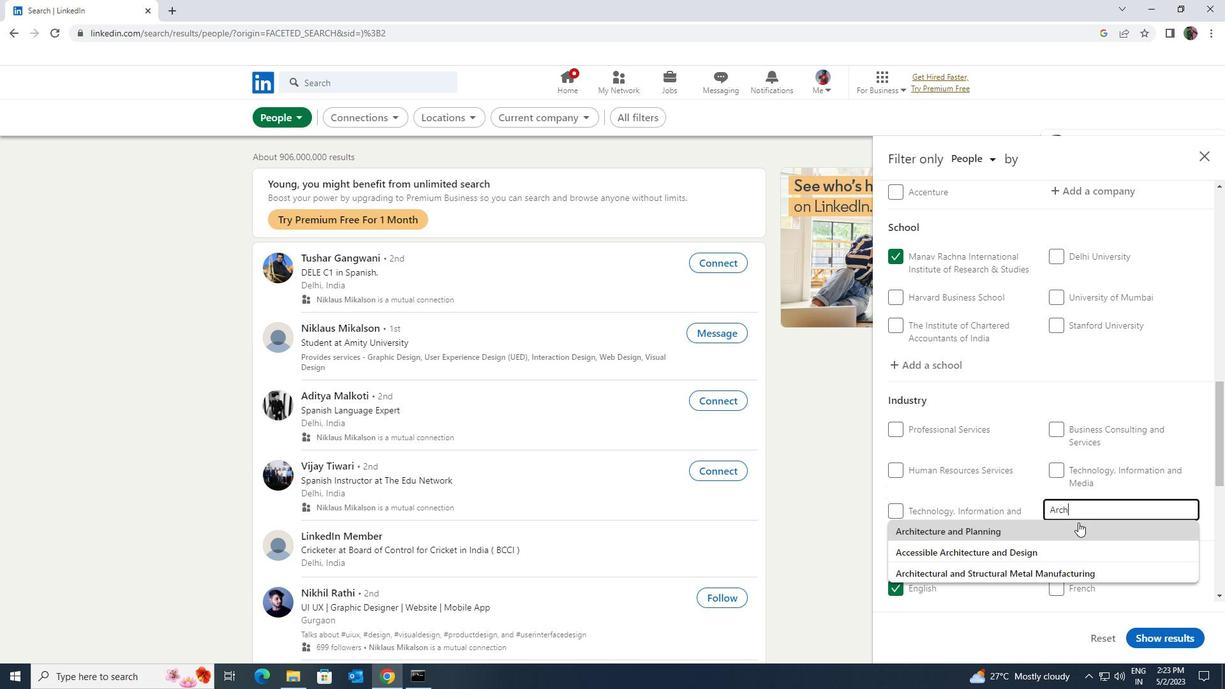 
Action: Mouse pressed left at (1078, 526)
Screenshot: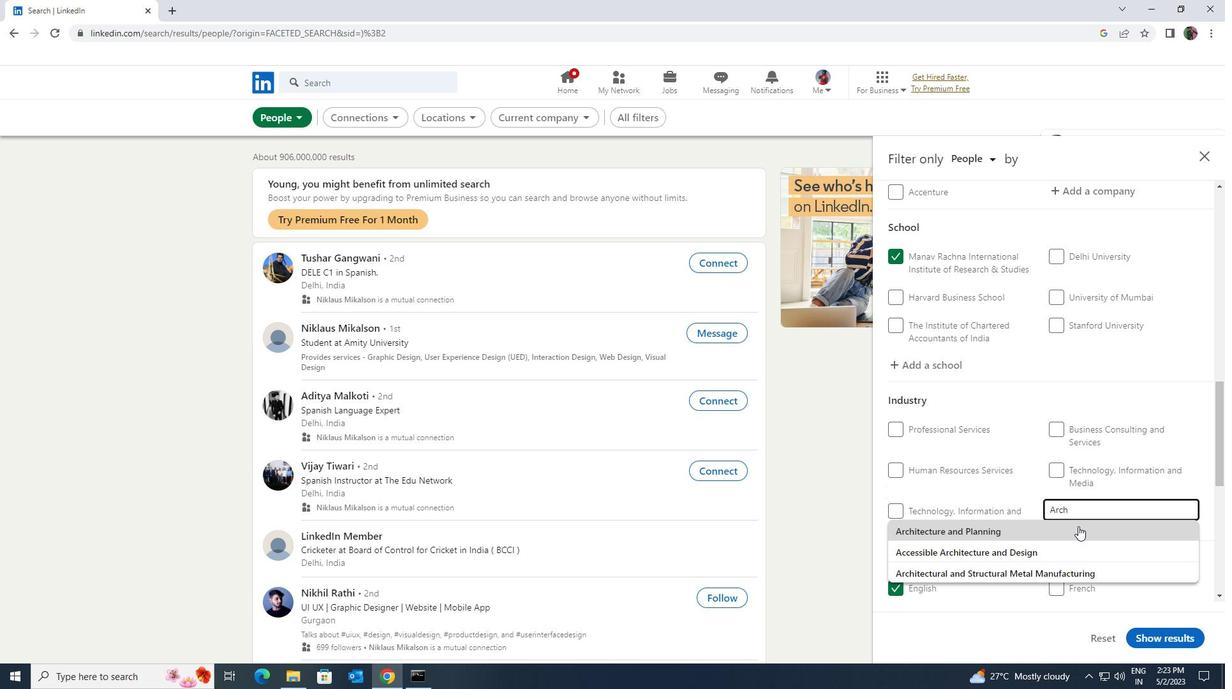 
Action: Mouse moved to (1076, 527)
Screenshot: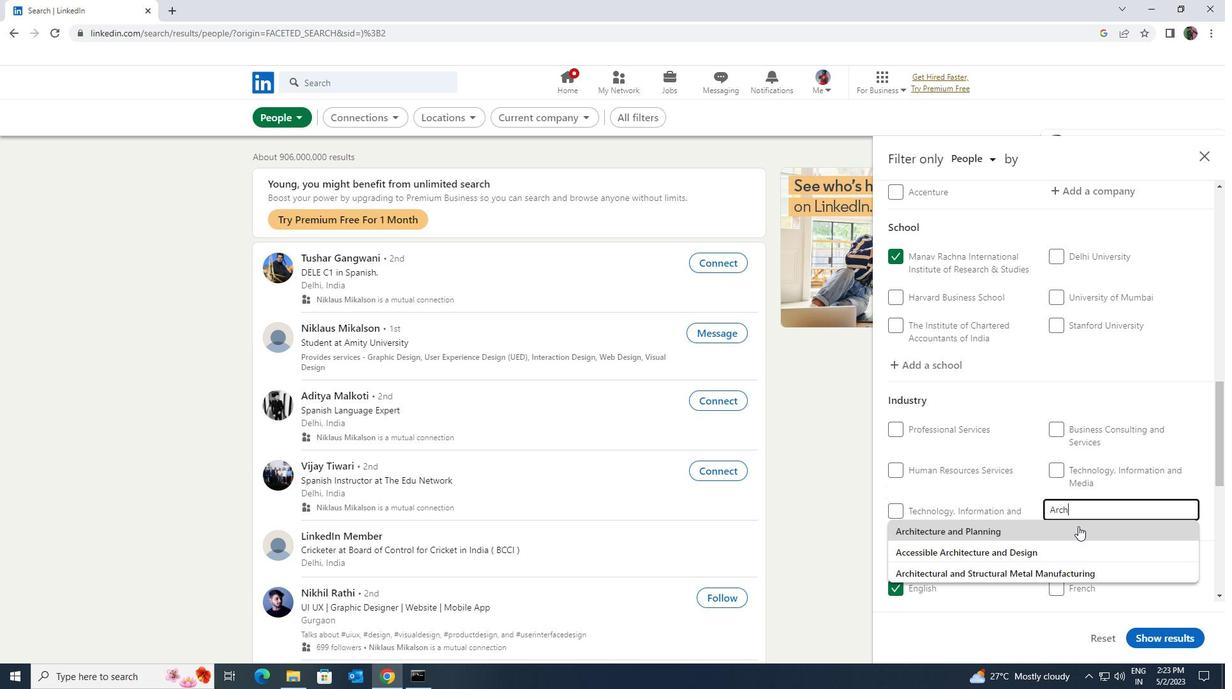 
Action: Mouse scrolled (1076, 527) with delta (0, 0)
Screenshot: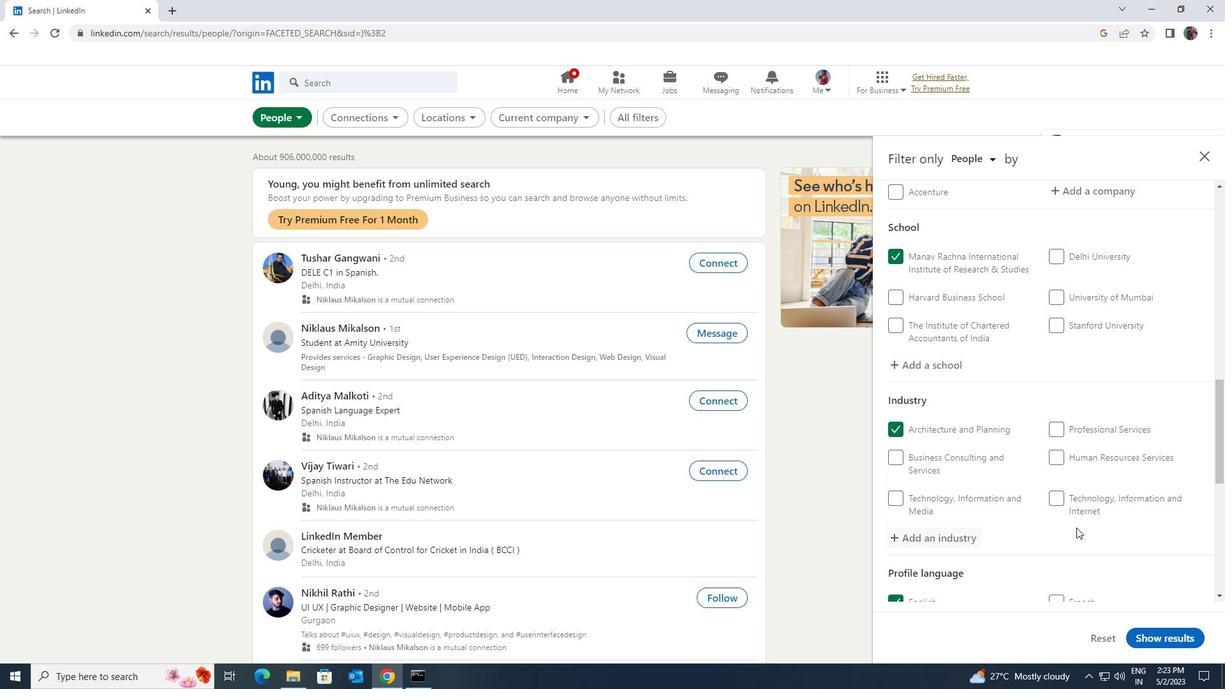 
Action: Mouse scrolled (1076, 527) with delta (0, 0)
Screenshot: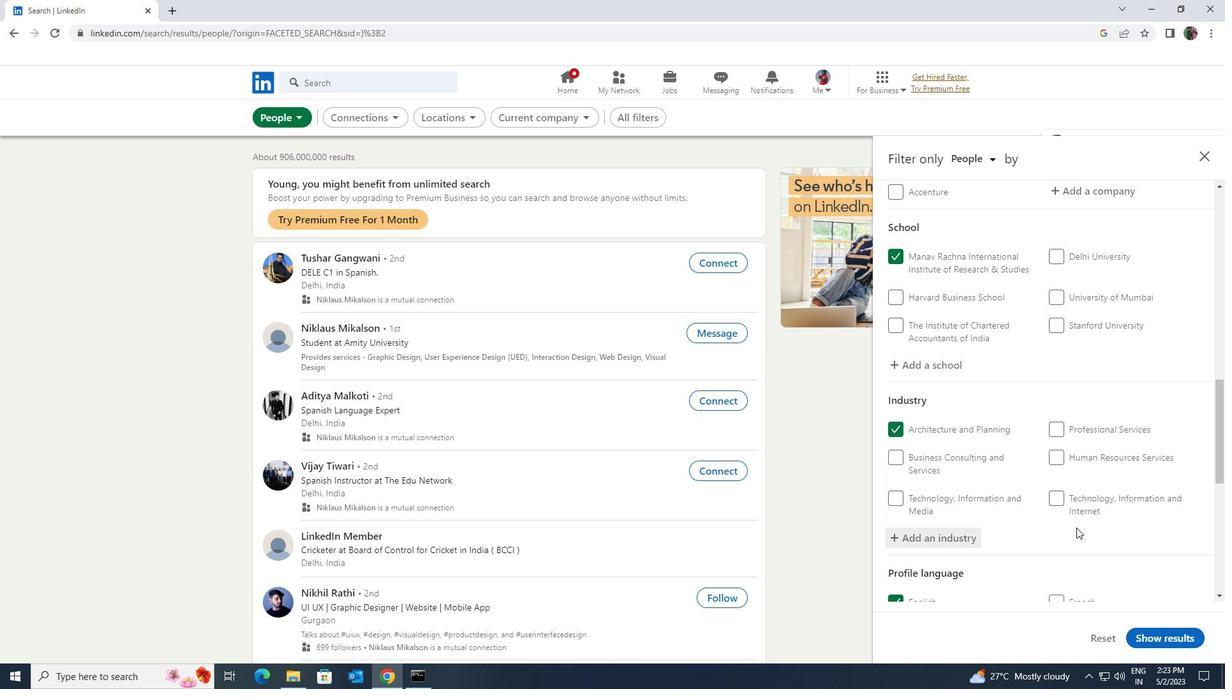 
Action: Mouse scrolled (1076, 527) with delta (0, 0)
Screenshot: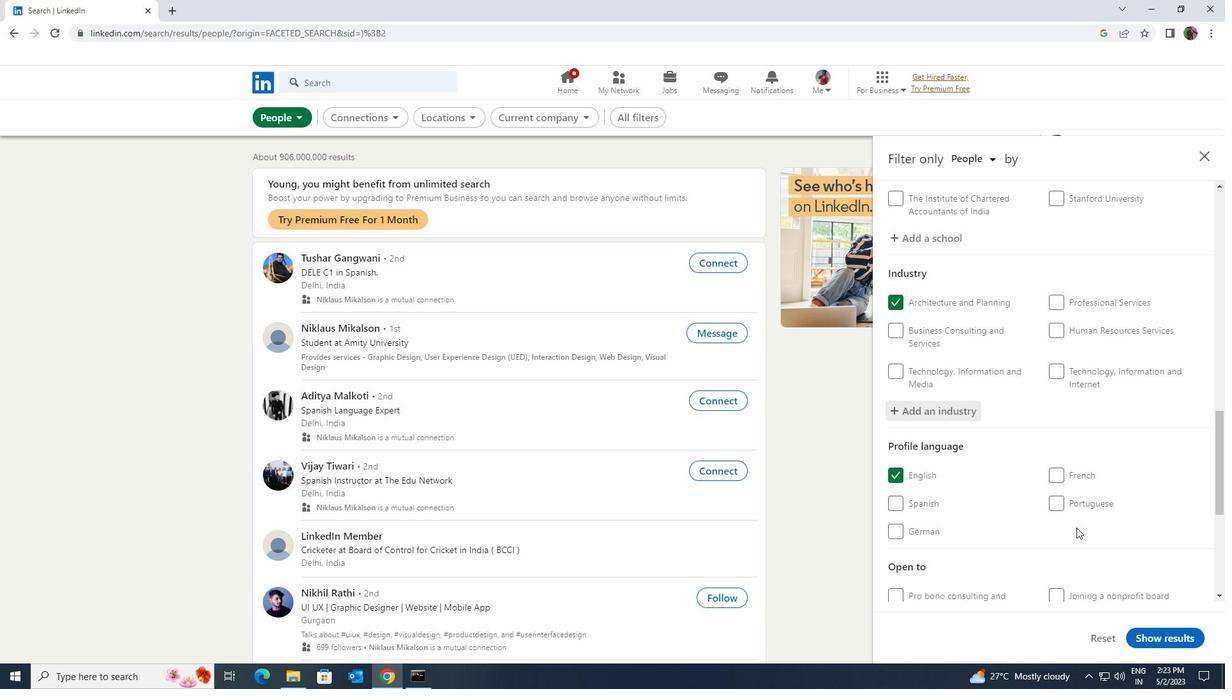 
Action: Mouse scrolled (1076, 527) with delta (0, 0)
Screenshot: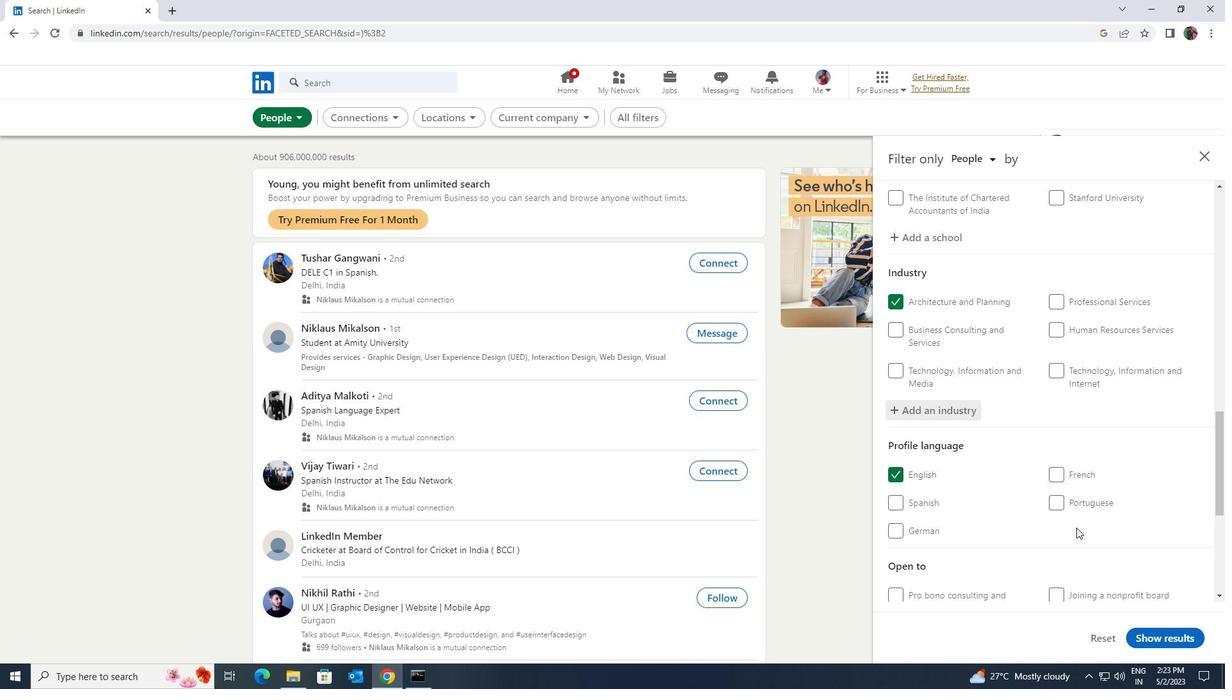 
Action: Mouse scrolled (1076, 527) with delta (0, 0)
Screenshot: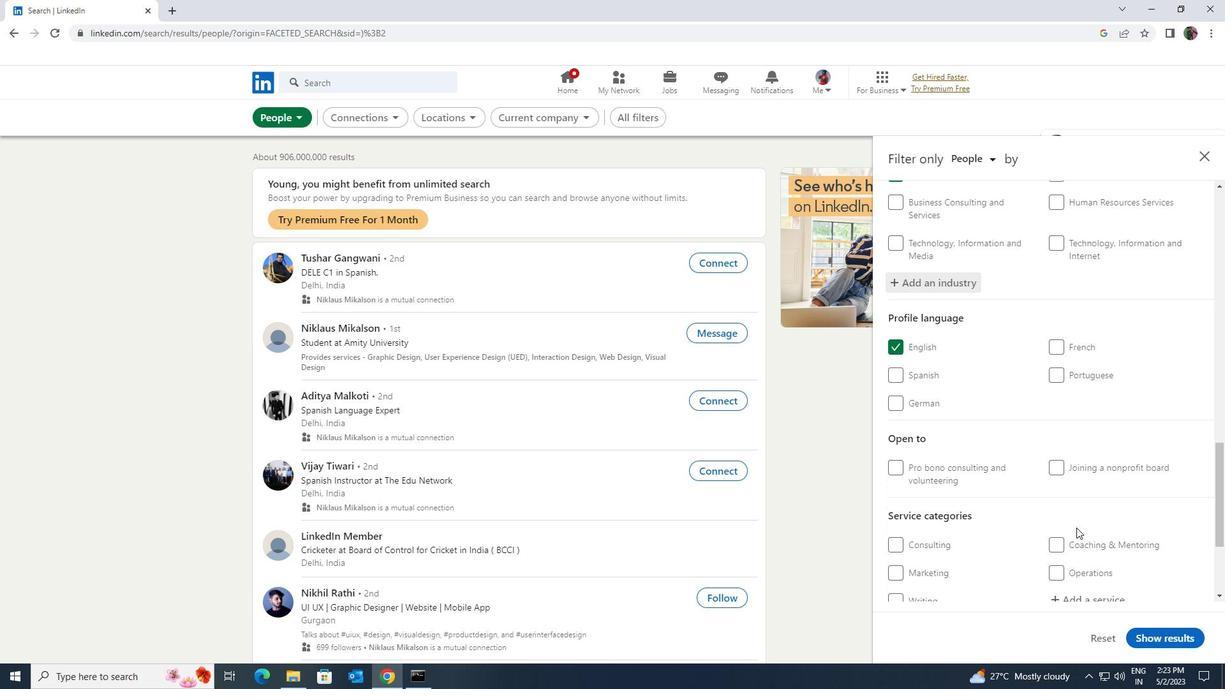 
Action: Mouse scrolled (1076, 527) with delta (0, 0)
Screenshot: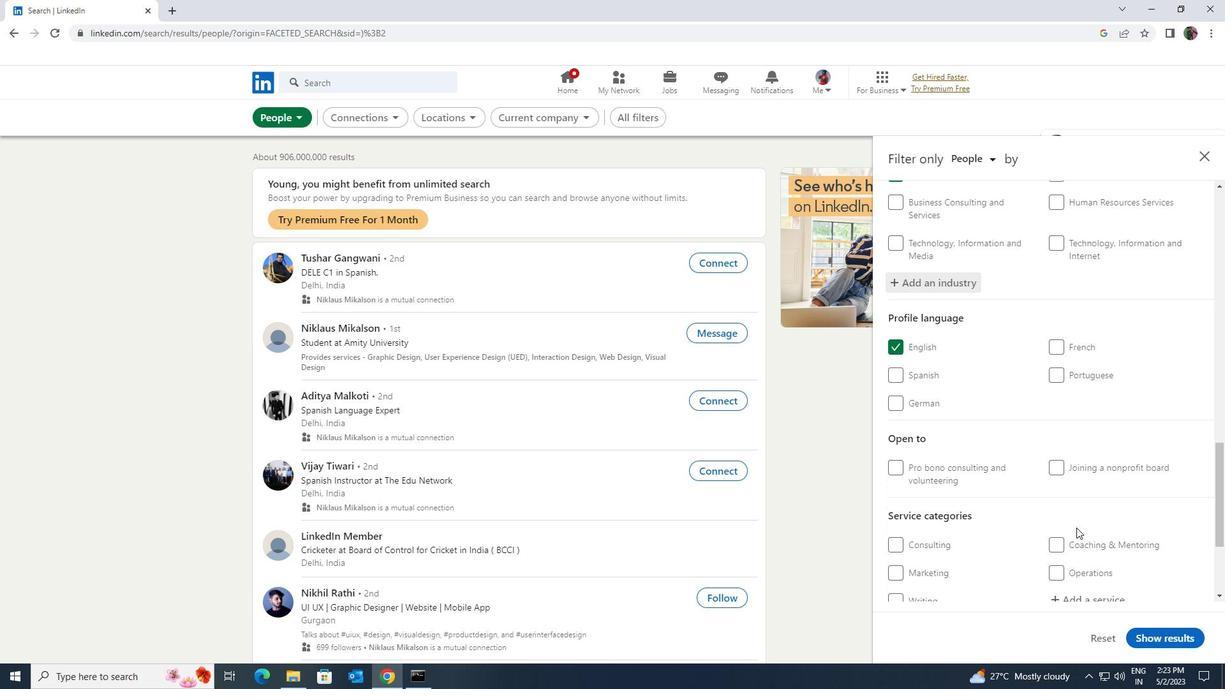 
Action: Mouse moved to (1079, 473)
Screenshot: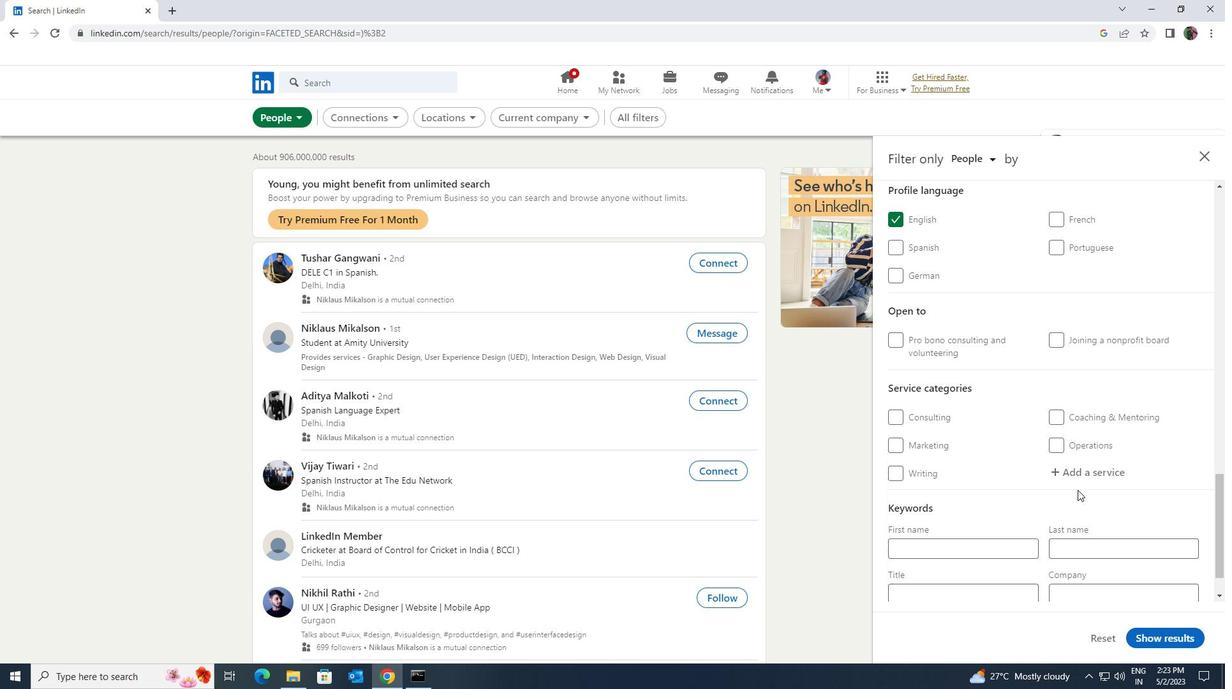 
Action: Mouse pressed left at (1079, 473)
Screenshot: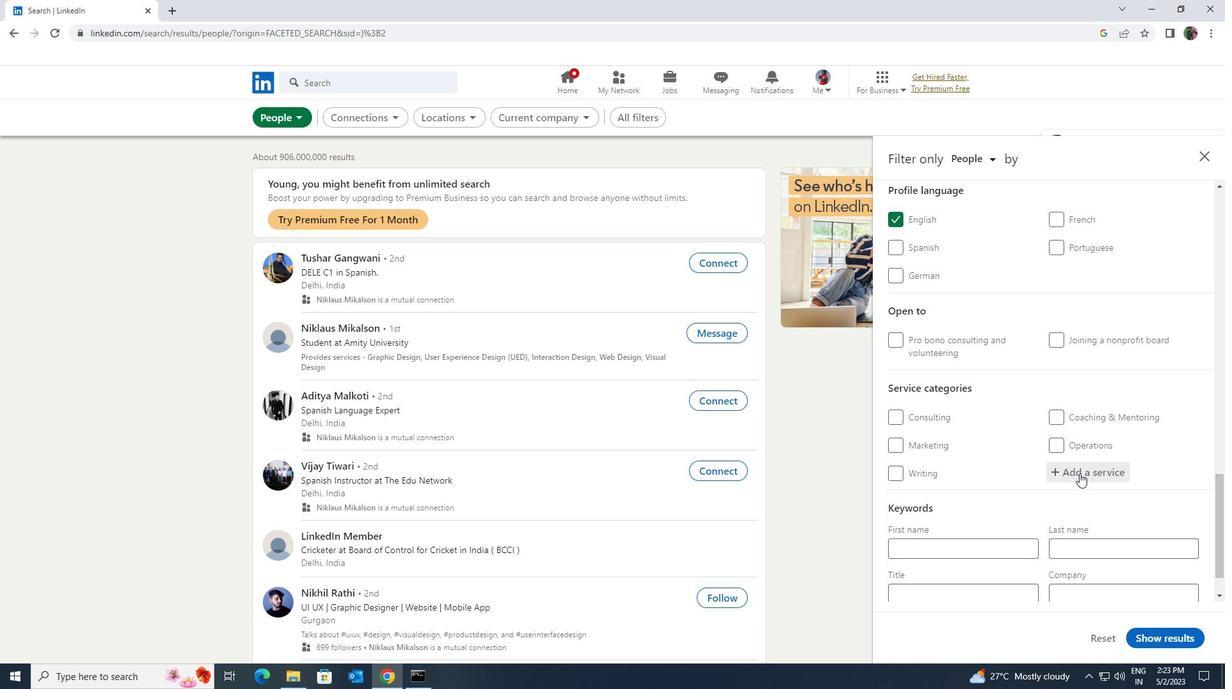 
Action: Key pressed <Key.shift><Key.shift><Key.shift><Key.shift><Key.shift><Key.shift><Key.shift><Key.shift><Key.shift><Key.shift><Key.shift><Key.shift><Key.shift><Key.shift><Key.shift><Key.shift>GRANT<Key.space><Key.shift>WRITING
Screenshot: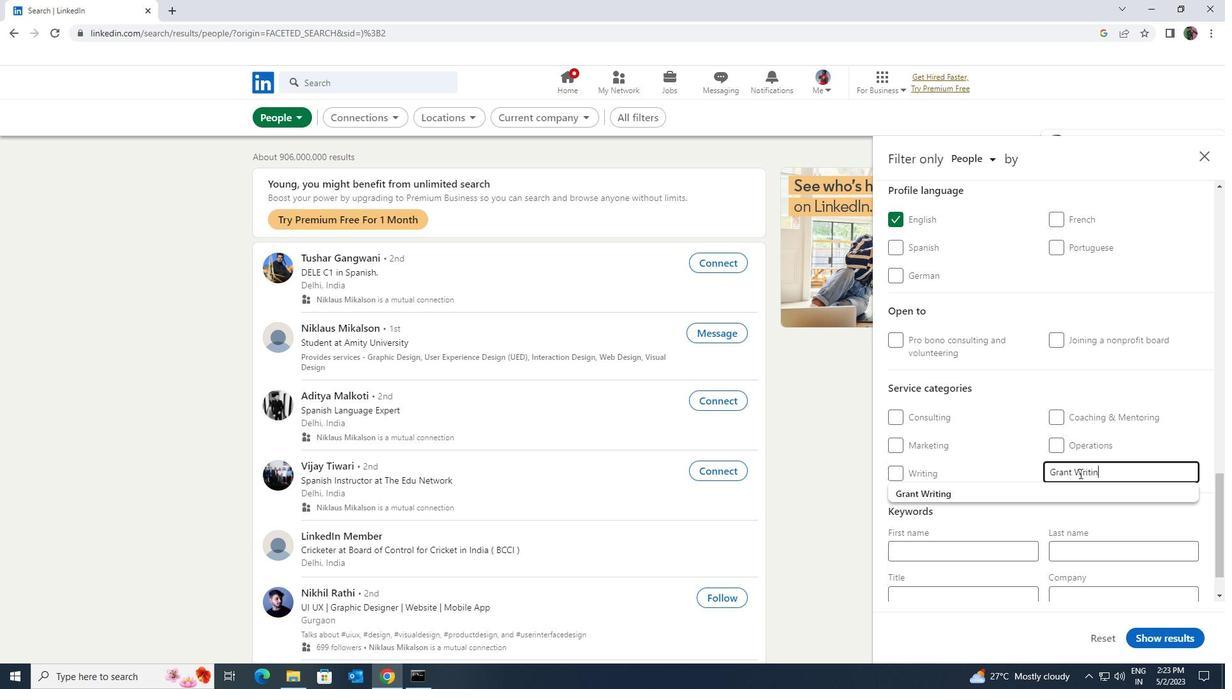 
Action: Mouse moved to (1071, 491)
Screenshot: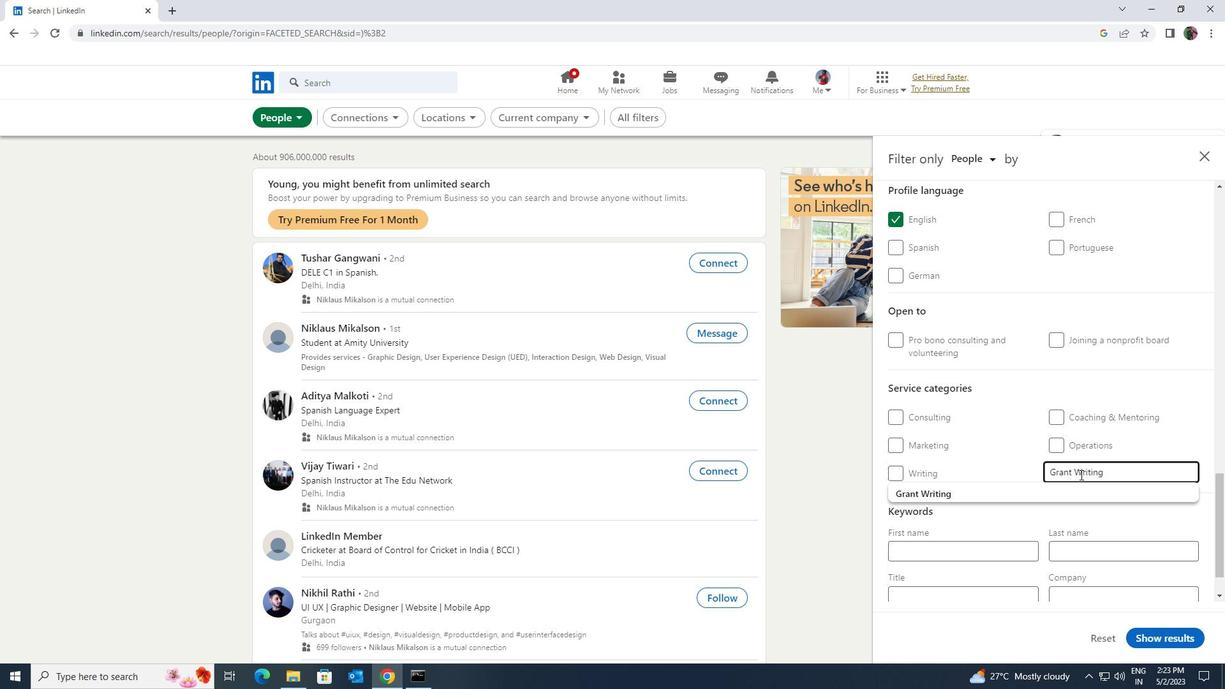 
Action: Mouse pressed left at (1071, 491)
Screenshot: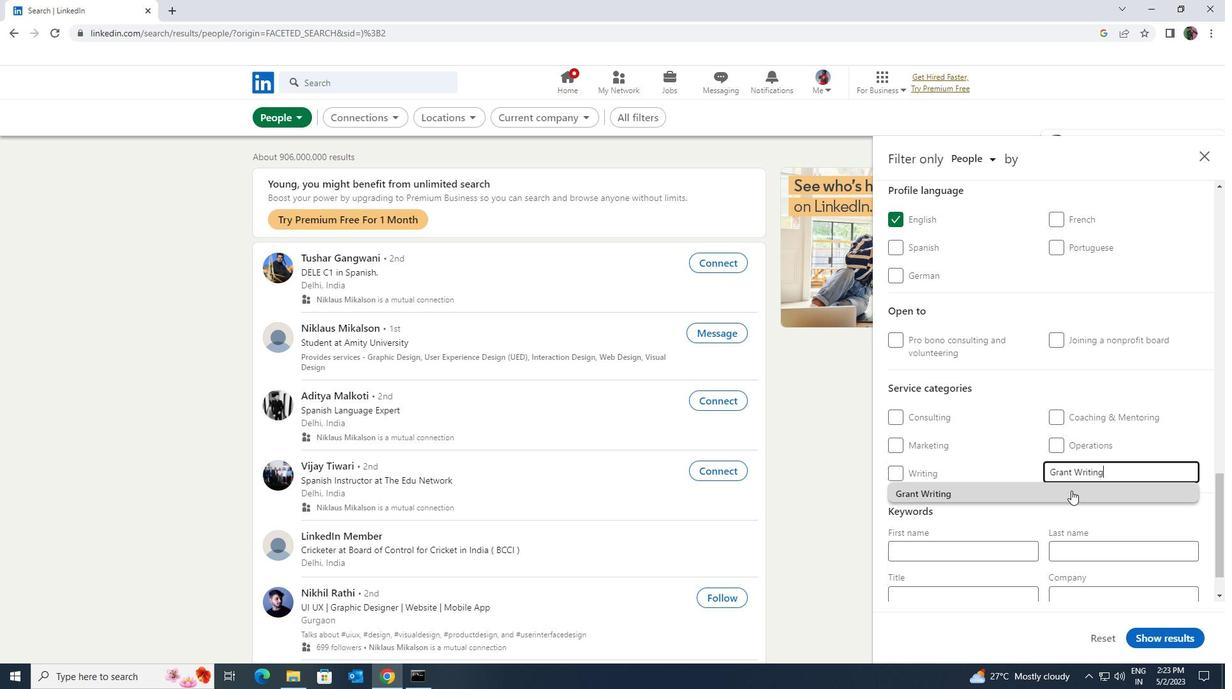 
Action: Mouse scrolled (1071, 490) with delta (0, 0)
Screenshot: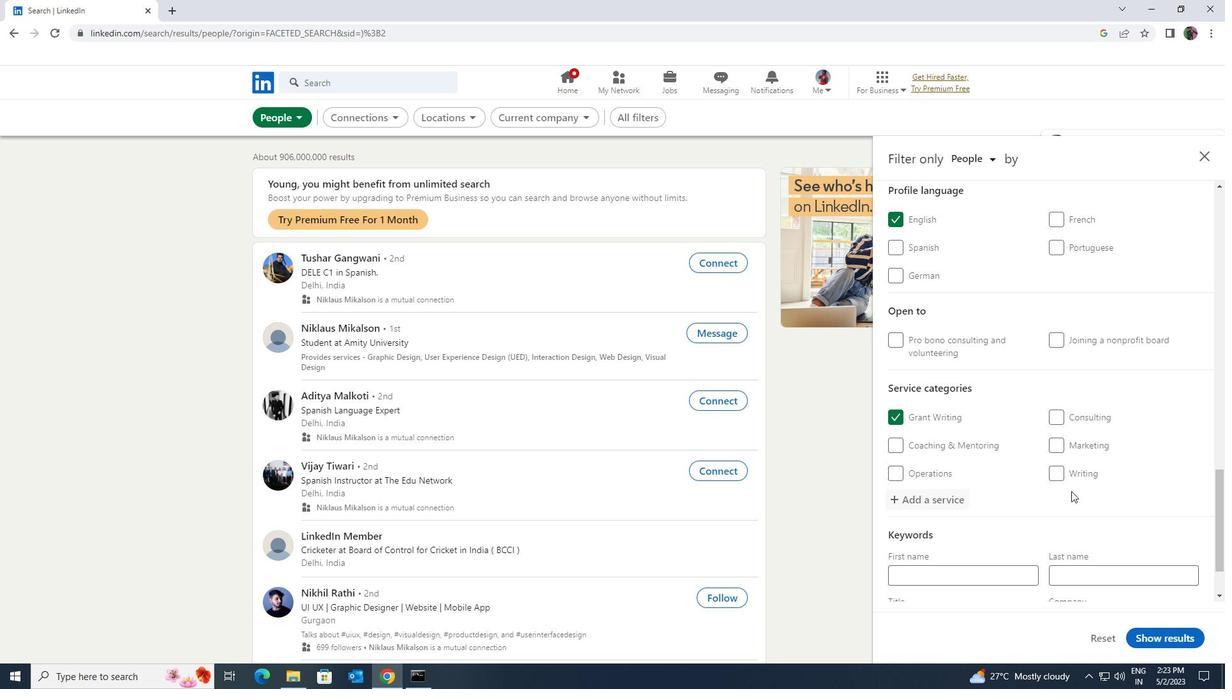 
Action: Mouse scrolled (1071, 490) with delta (0, 0)
Screenshot: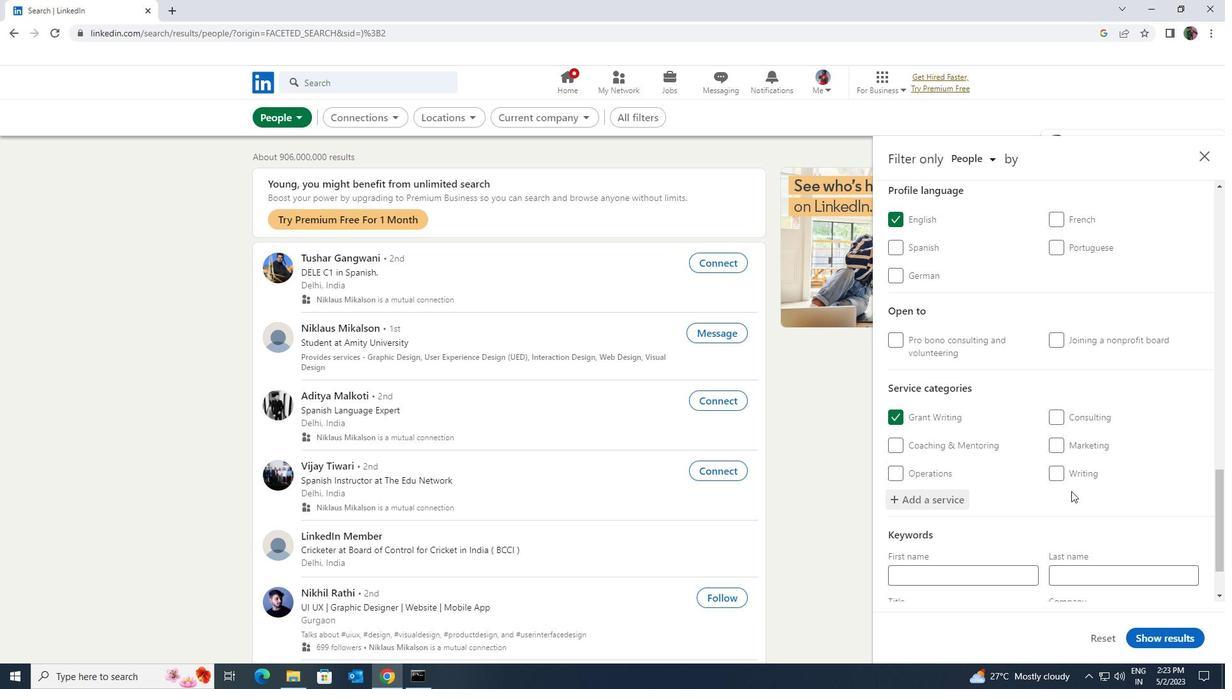 
Action: Mouse moved to (1069, 483)
Screenshot: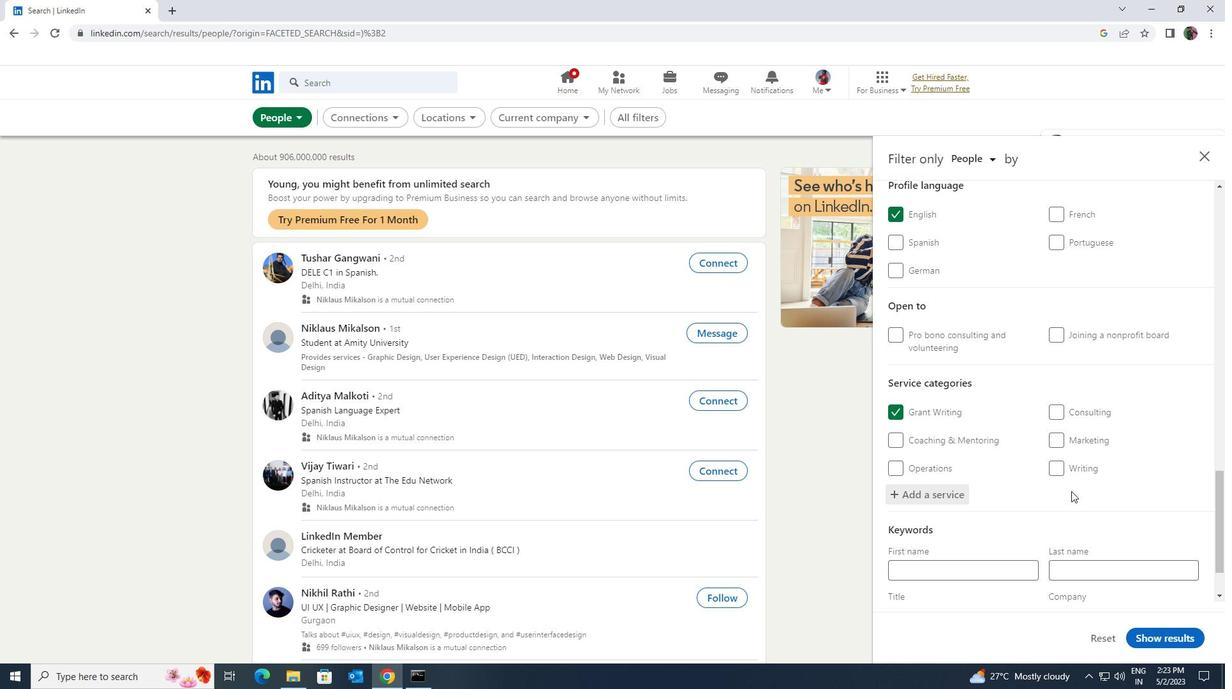 
Action: Mouse scrolled (1069, 482) with delta (0, 0)
Screenshot: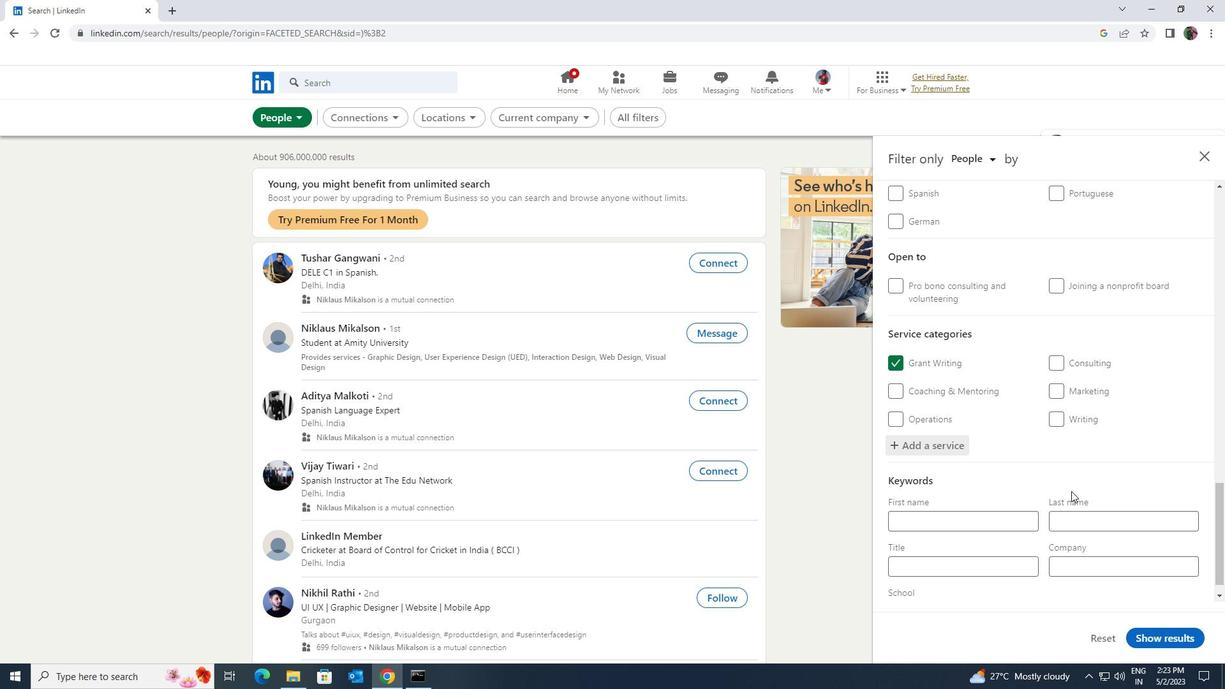 
Action: Mouse scrolled (1069, 482) with delta (0, 0)
Screenshot: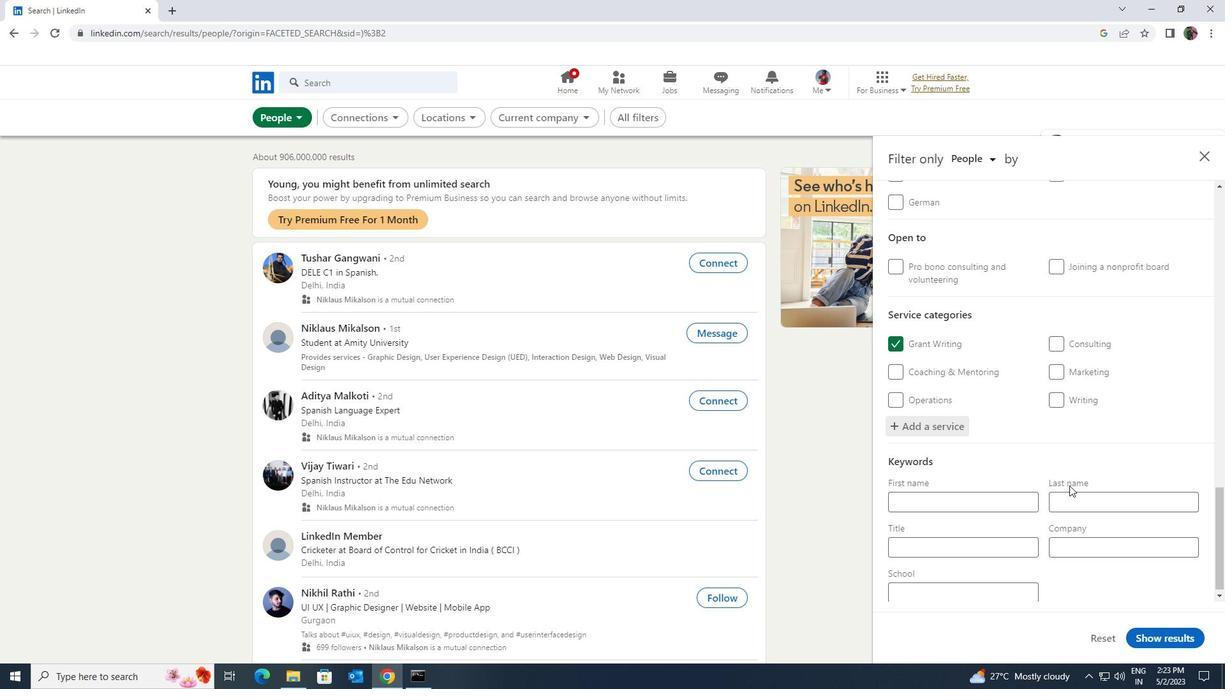 
Action: Mouse moved to (1007, 541)
Screenshot: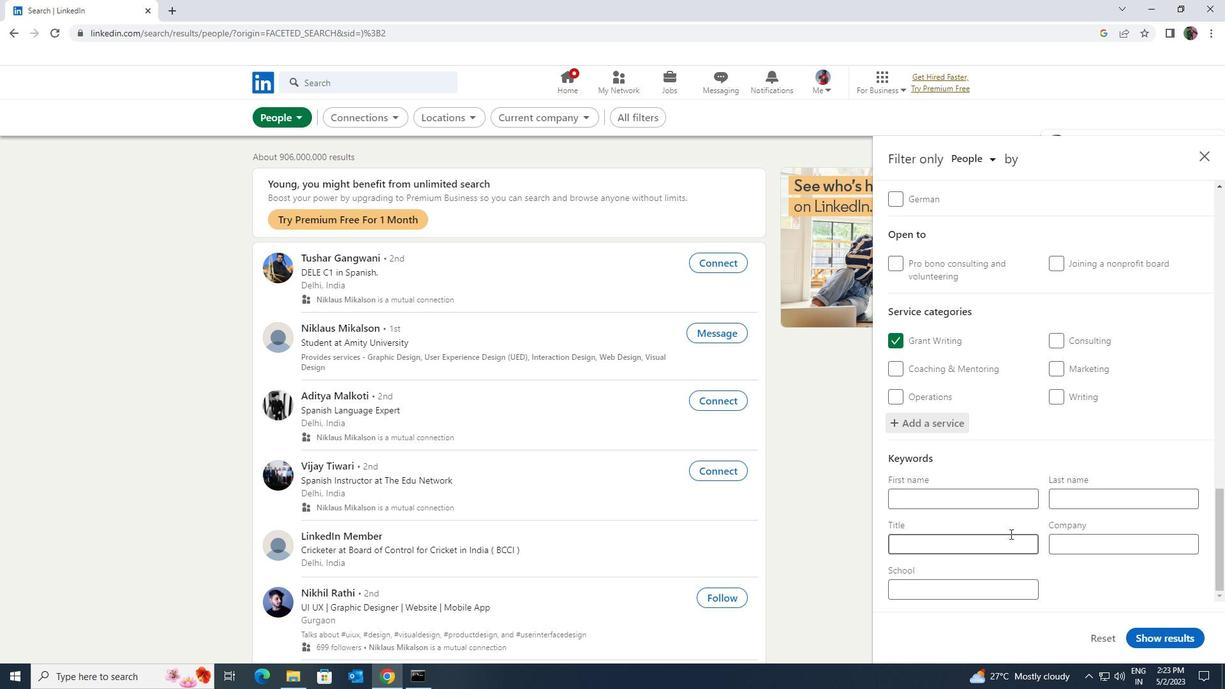 
Action: Mouse pressed left at (1007, 541)
Screenshot: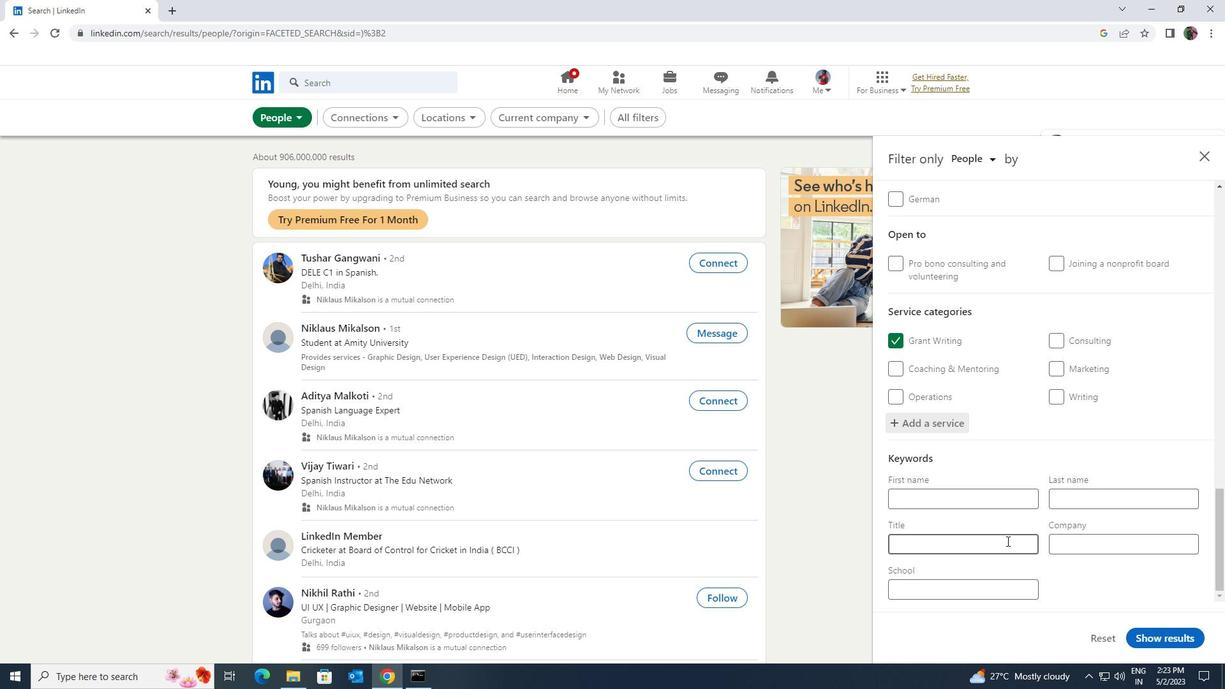 
Action: Key pressed <Key.shift><Key.shift><Key.shift><Key.shift><Key.shift><Key.shift><Key.shift><Key.shift><Key.shift><Key.shift><Key.shift><Key.shift><Key.shift><Key.shift><Key.shift><Key.shift><Key.shift><Key.shift><Key.shift><Key.shift><Key.shift><Key.shift><Key.shift>FOREMAN
Screenshot: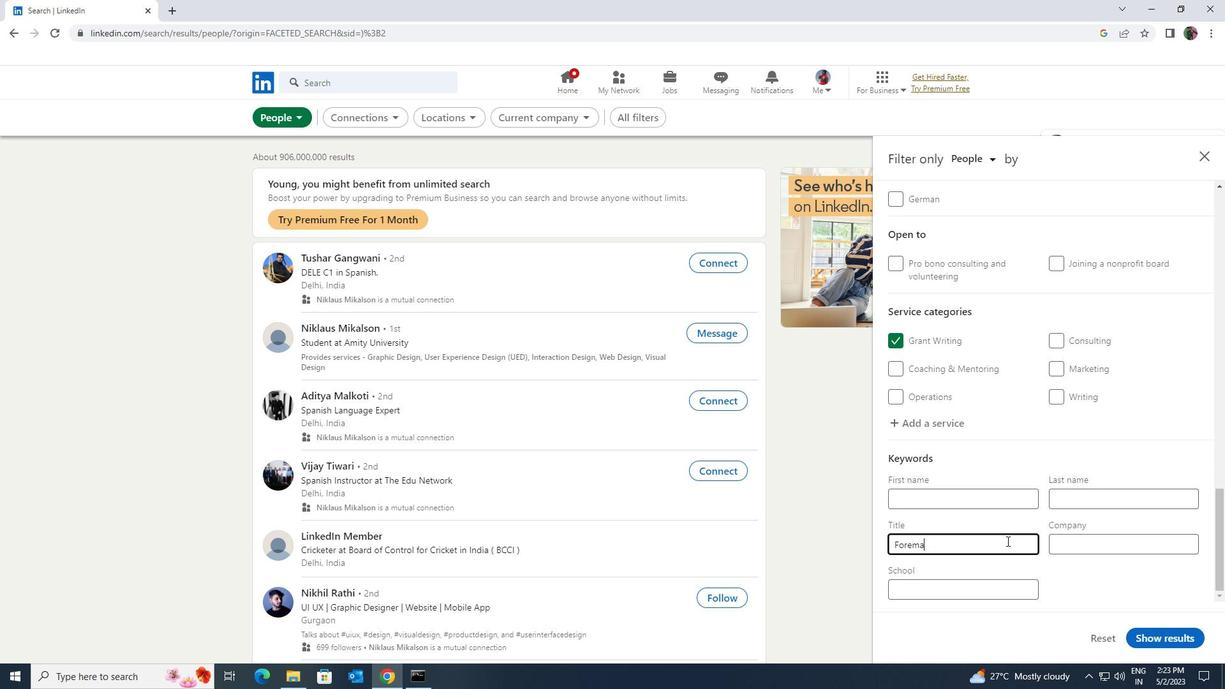 
Action: Mouse moved to (1141, 634)
Screenshot: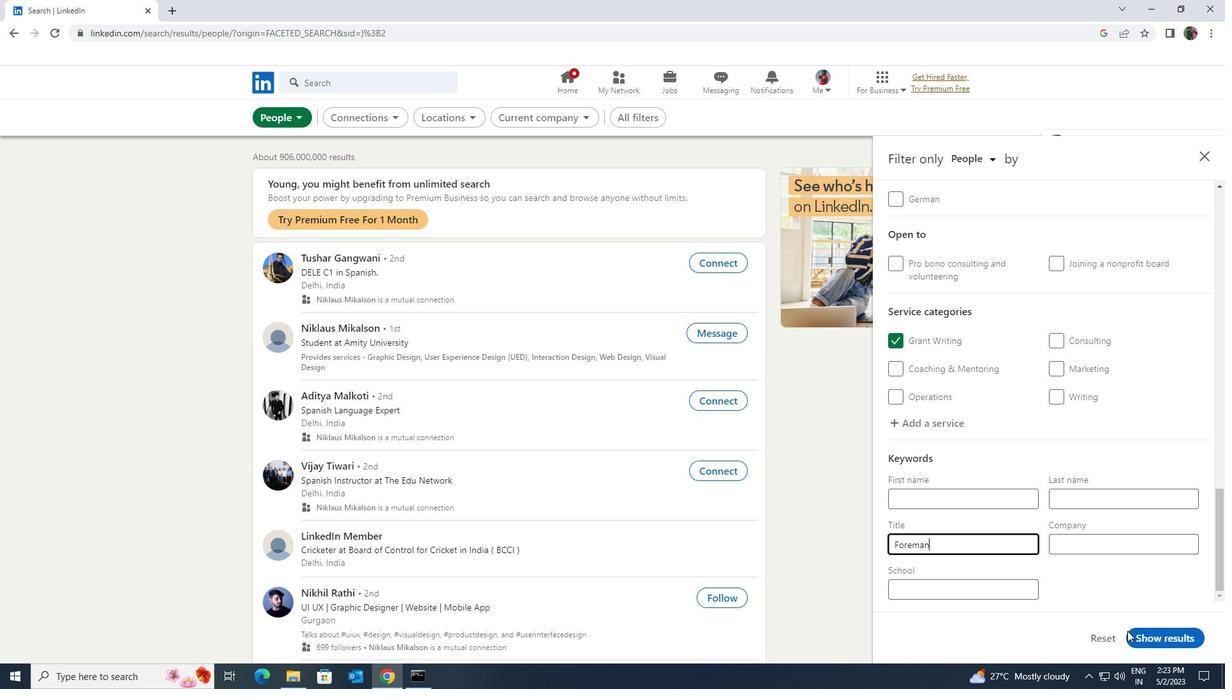 
Action: Mouse pressed left at (1141, 634)
Screenshot: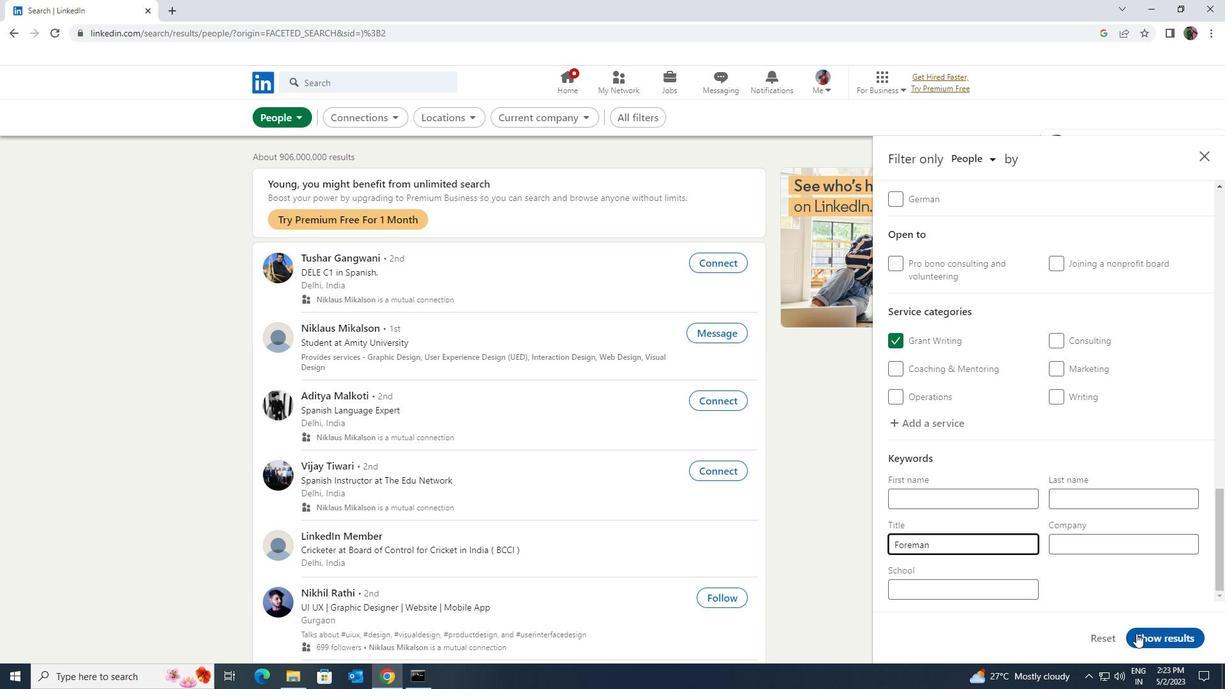
